Task: Assign Person0000000107 as Assignee of Issue Issue0000000267 in Backlog  in Scrum Project Project0000000054 in Jira. Assign Person0000000107 as Assignee of Issue Issue0000000268 in Backlog  in Scrum Project Project0000000054 in Jira. Assign Person0000000108 as Assignee of Issue Issue0000000269 in Backlog  in Scrum Project Project0000000054 in Jira. Assign Person0000000108 as Assignee of Issue Issue0000000270 in Backlog  in Scrum Project Project0000000054 in Jira. Create a Sprint called Sprint0000000157 in Scrum Project Project0000000053 in Jira
Action: Mouse moved to (103, 291)
Screenshot: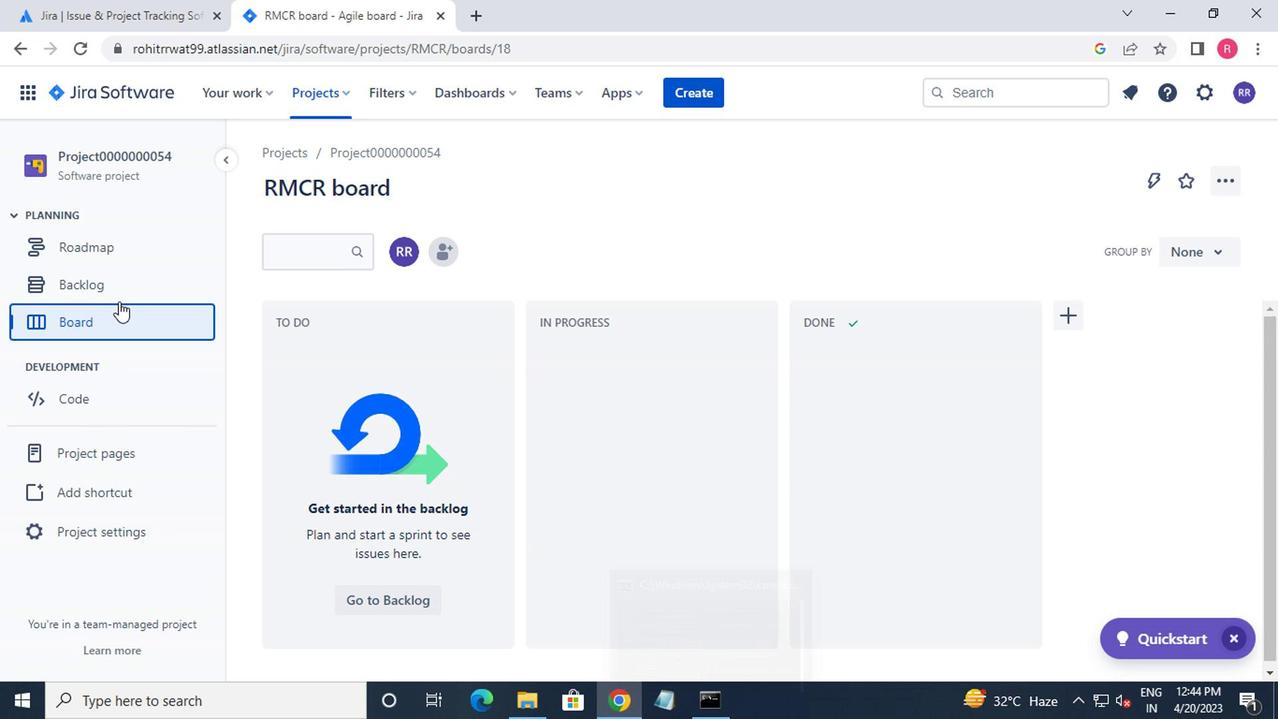 
Action: Mouse pressed left at (103, 291)
Screenshot: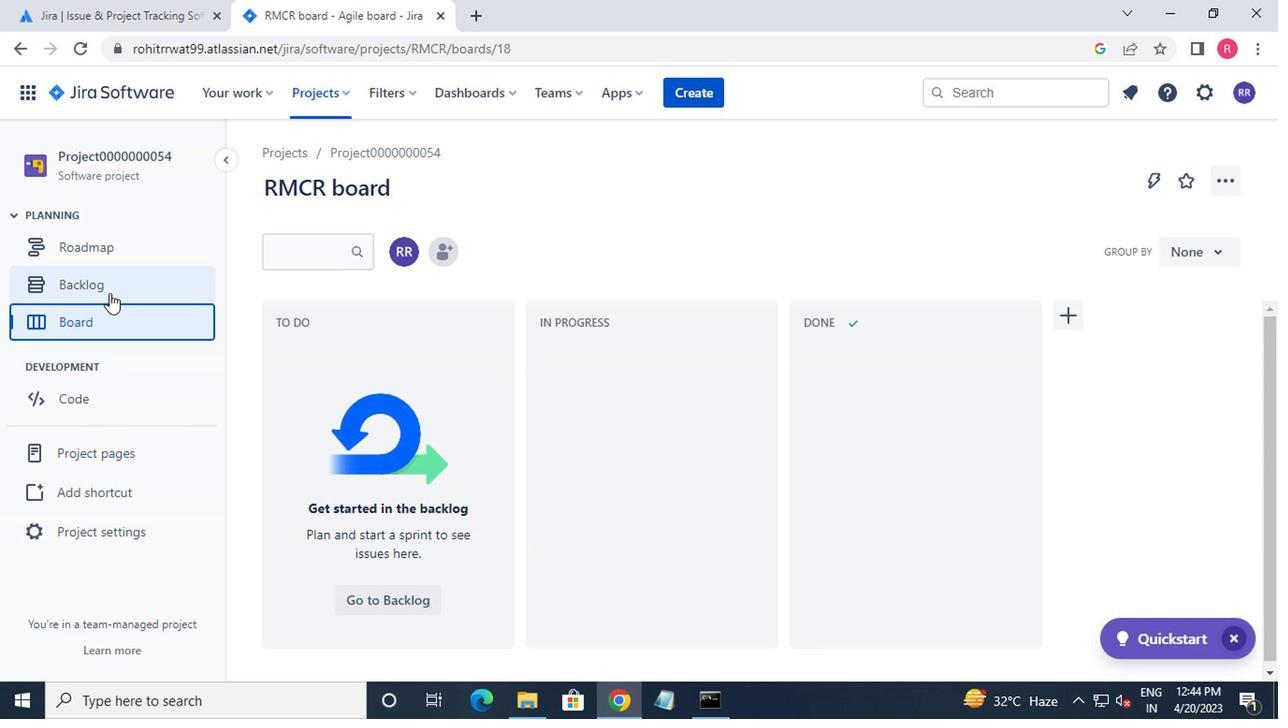 
Action: Mouse moved to (391, 439)
Screenshot: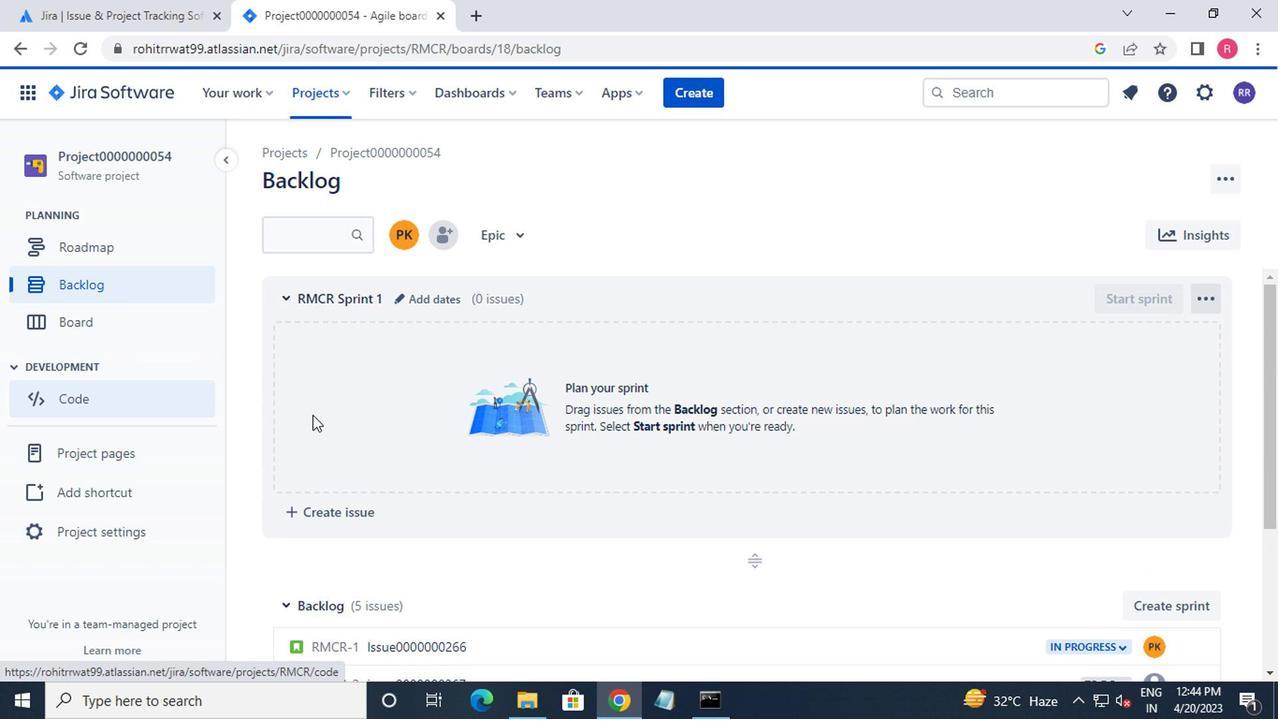 
Action: Mouse scrolled (391, 438) with delta (0, -1)
Screenshot: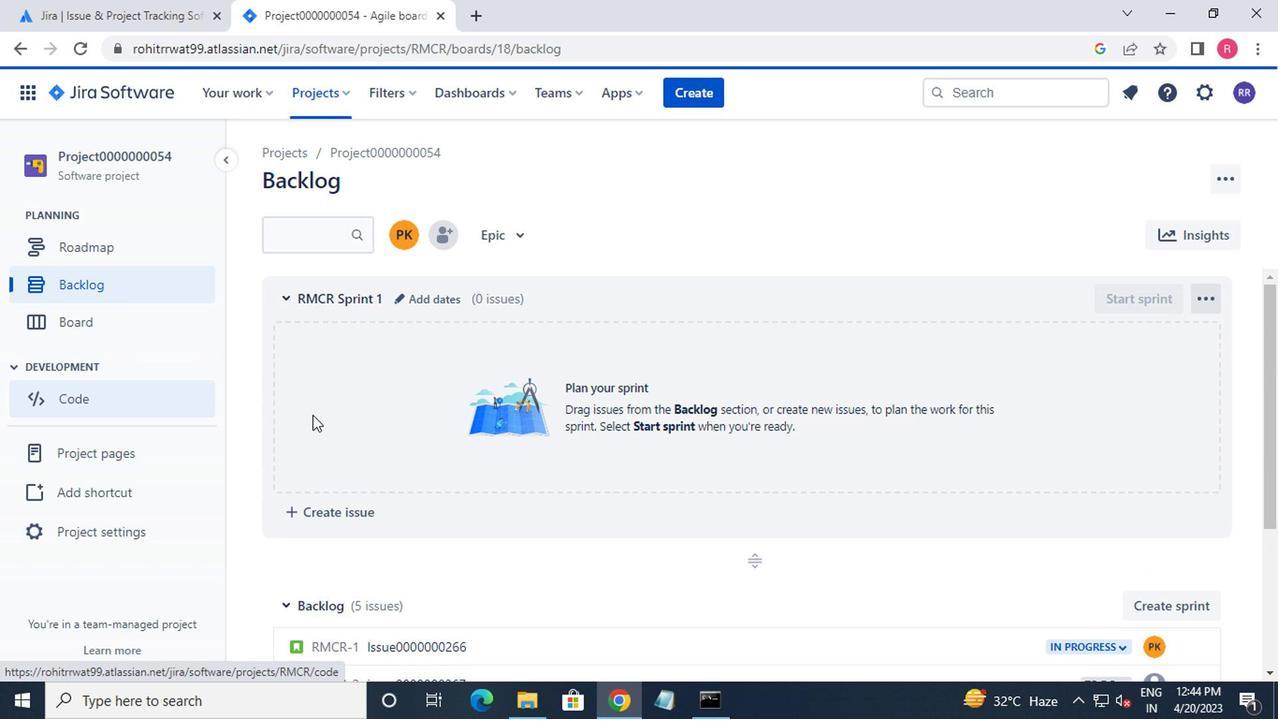 
Action: Mouse moved to (405, 442)
Screenshot: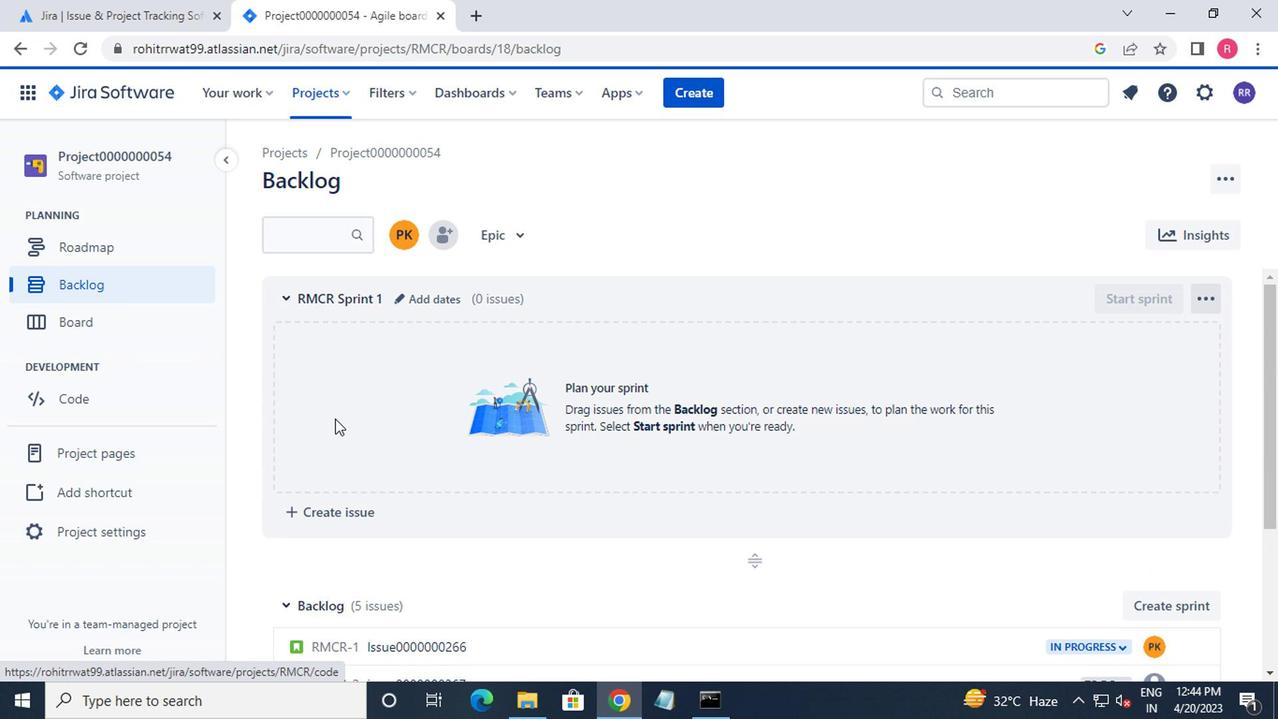 
Action: Mouse scrolled (405, 442) with delta (0, 0)
Screenshot: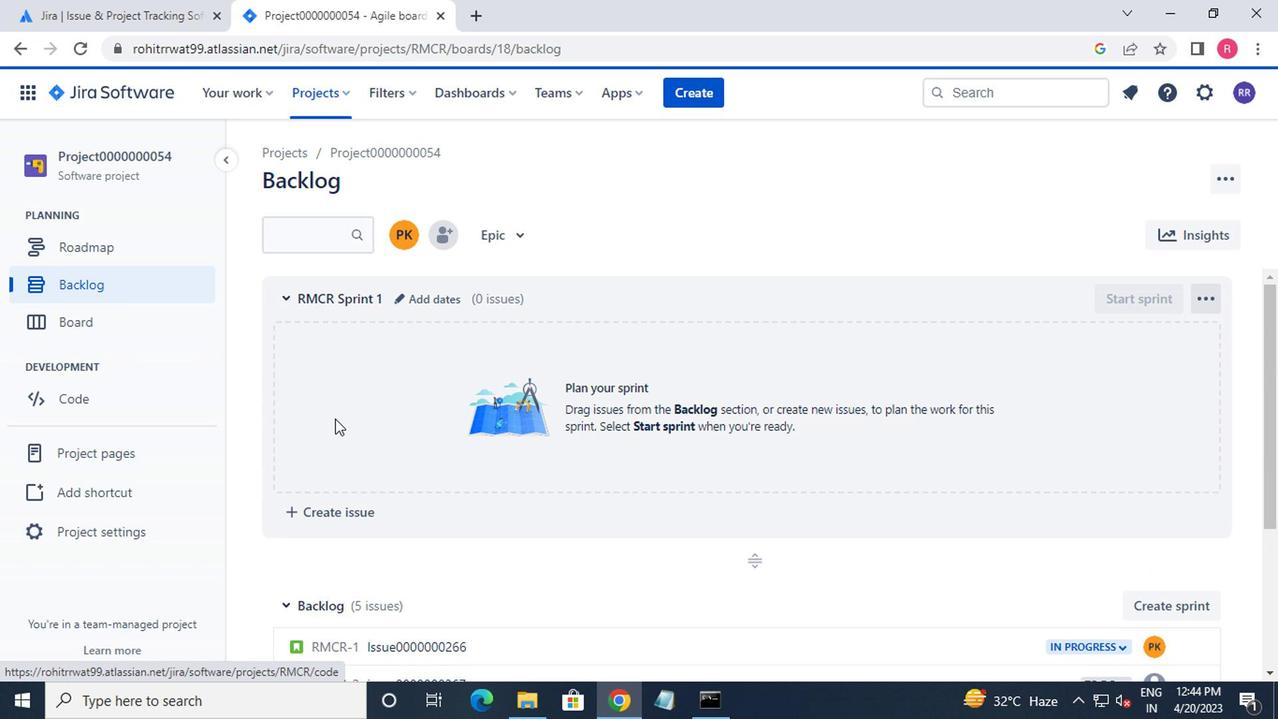 
Action: Mouse moved to (417, 442)
Screenshot: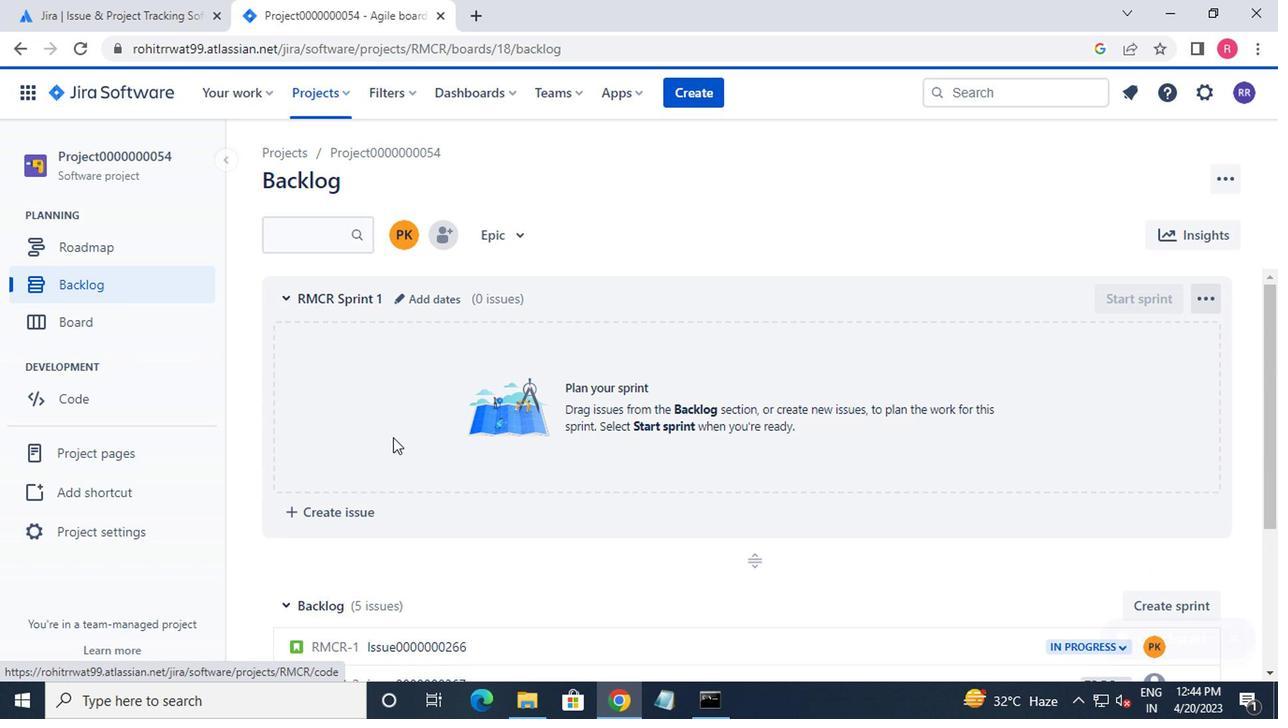 
Action: Mouse scrolled (417, 442) with delta (0, 0)
Screenshot: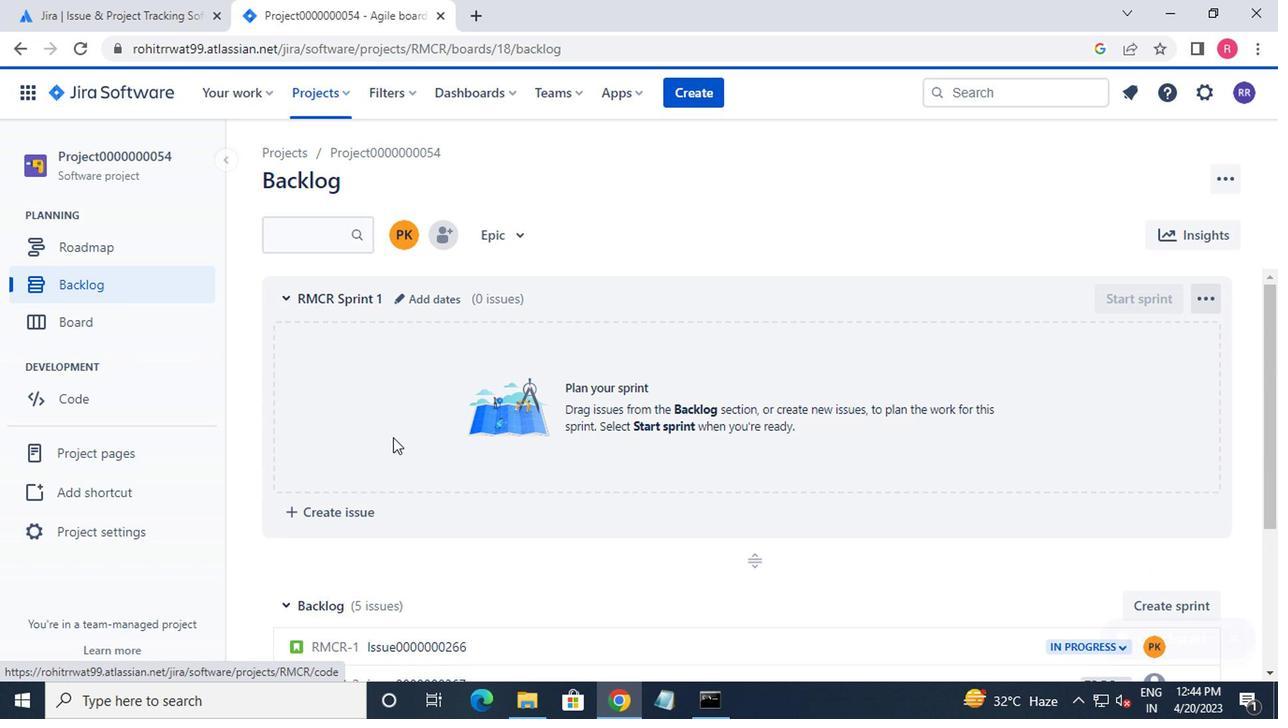 
Action: Mouse moved to (1149, 452)
Screenshot: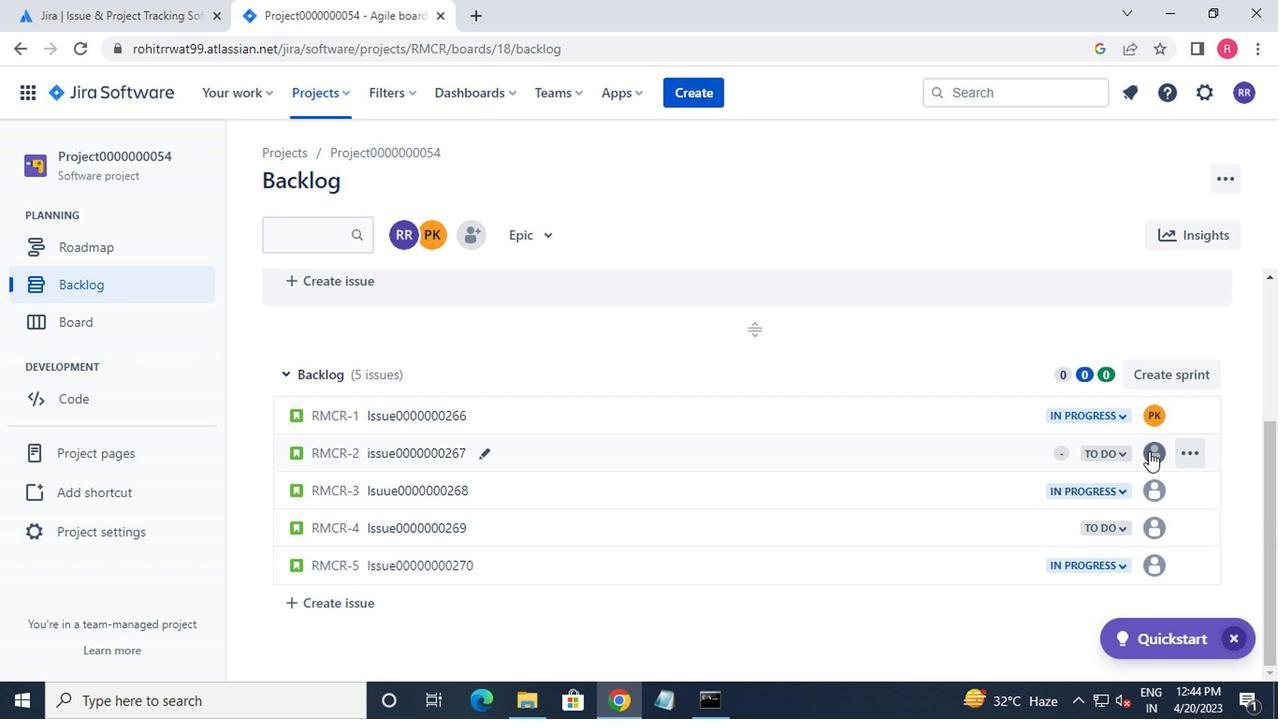 
Action: Mouse pressed left at (1149, 452)
Screenshot: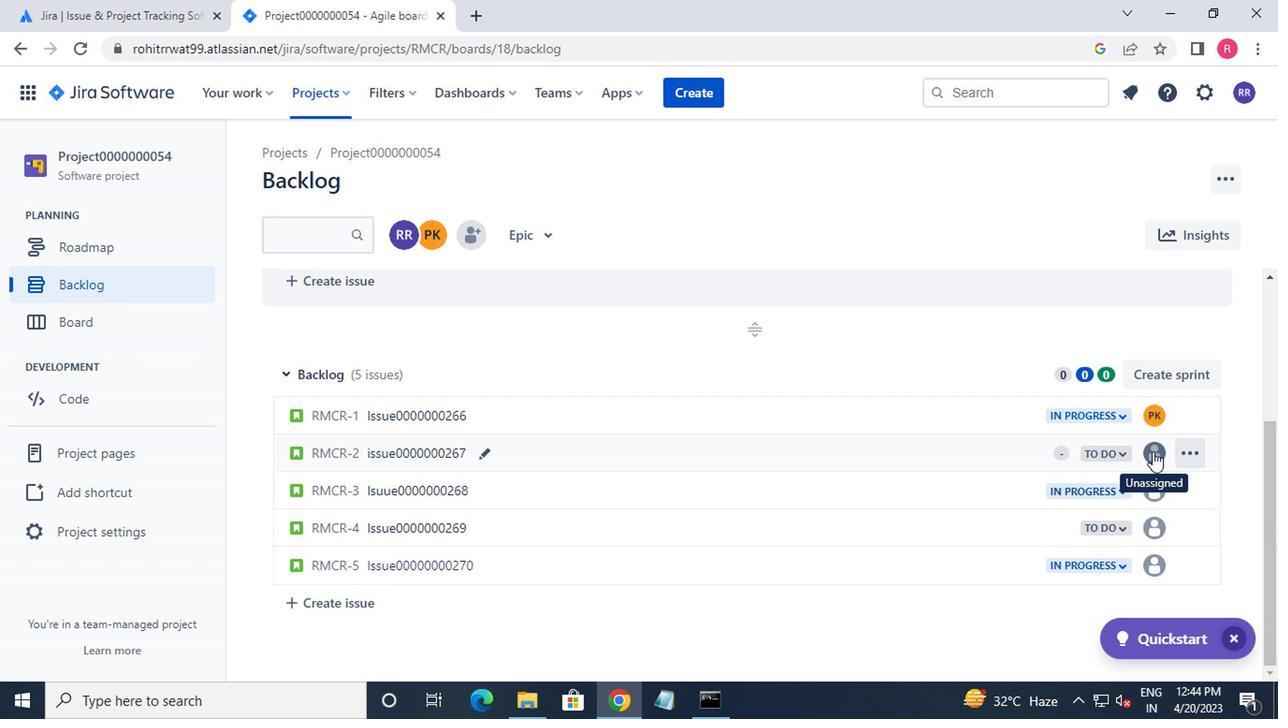 
Action: Mouse moved to (1087, 609)
Screenshot: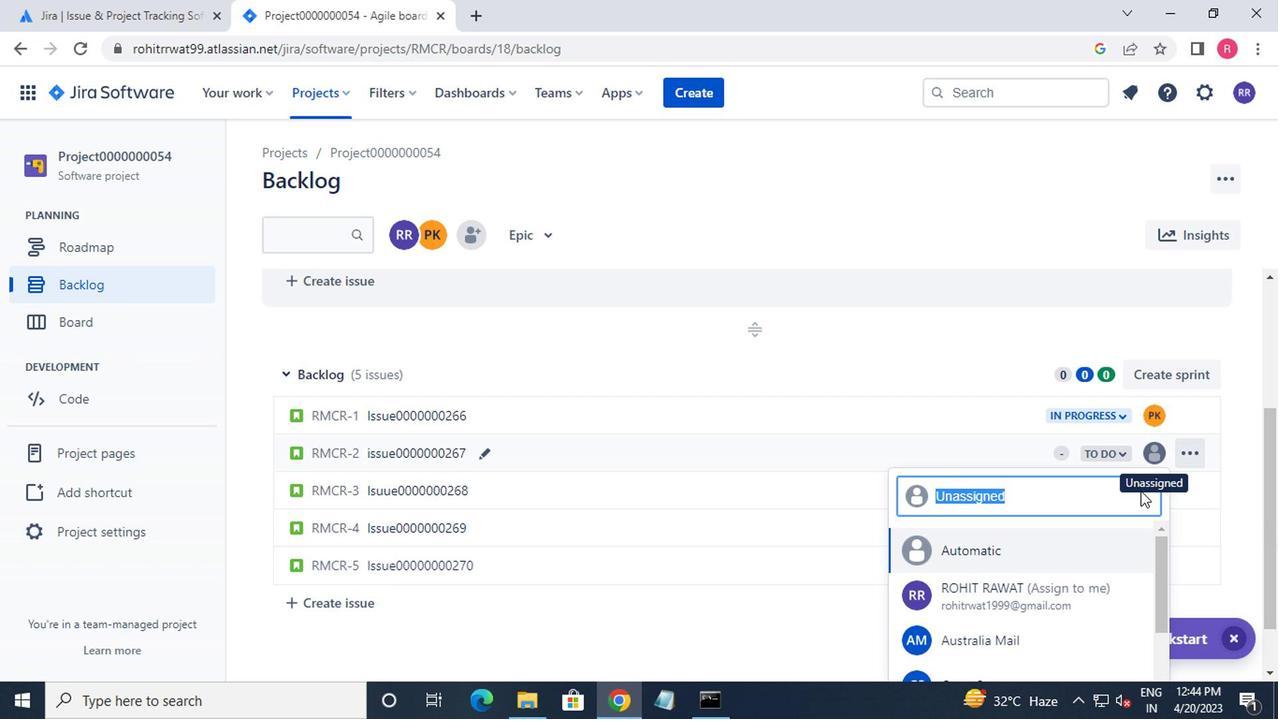 
Action: Mouse scrolled (1087, 608) with delta (0, 0)
Screenshot: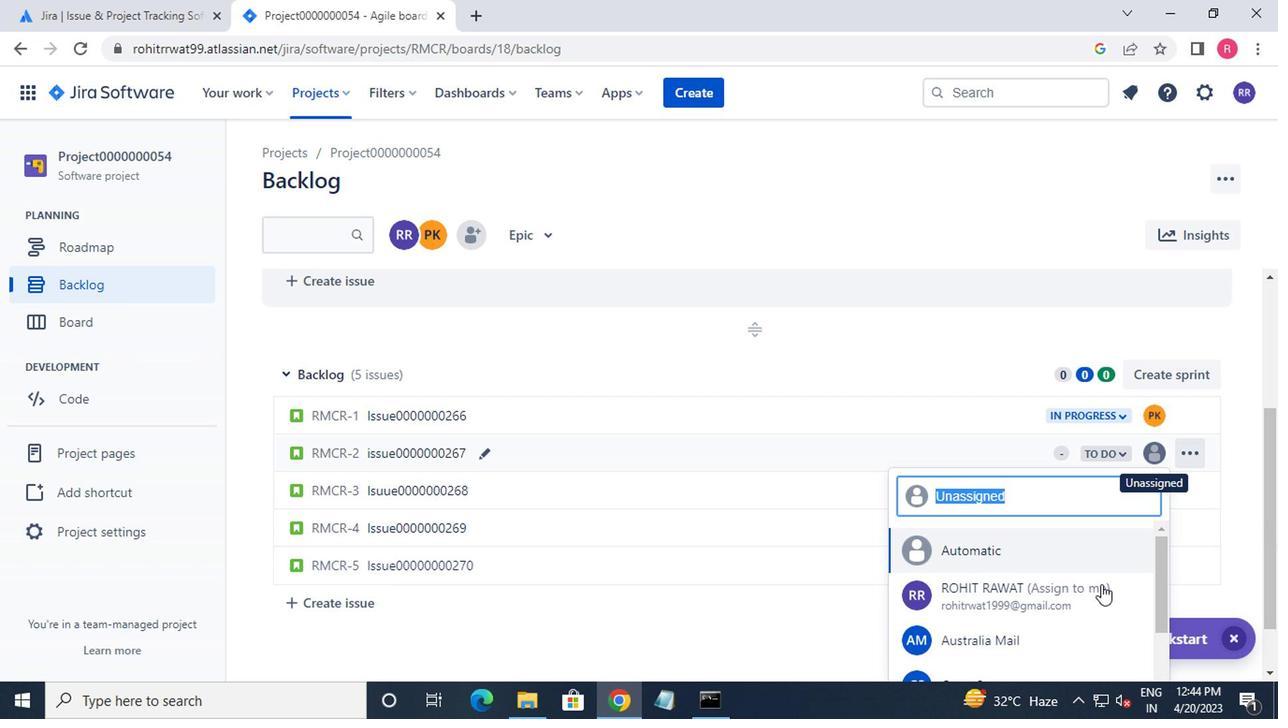 
Action: Mouse moved to (1087, 610)
Screenshot: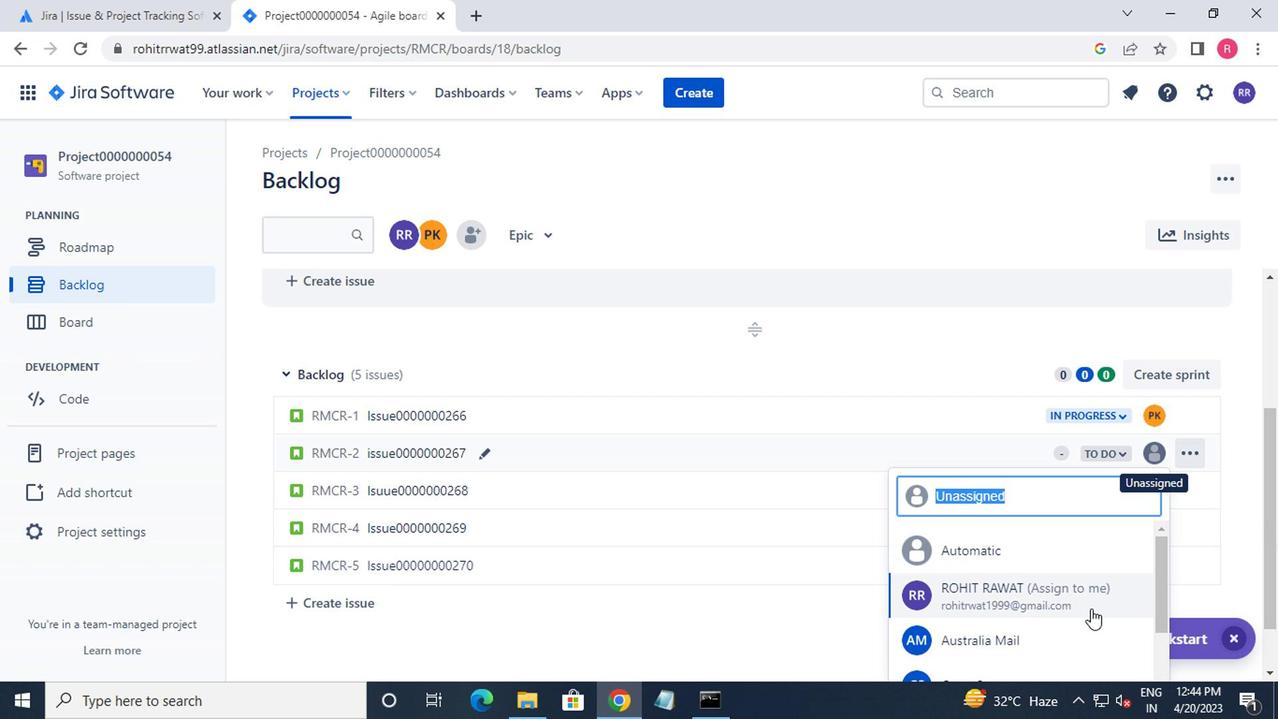 
Action: Mouse scrolled (1087, 609) with delta (0, -1)
Screenshot: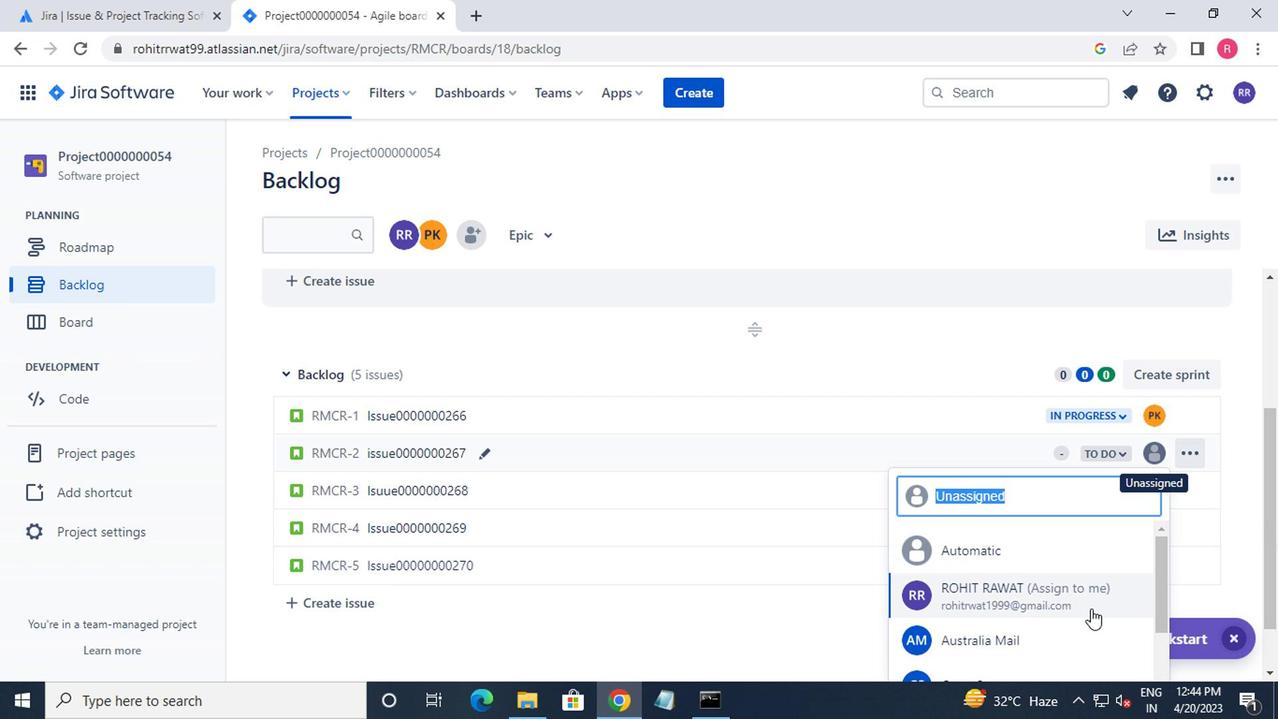 
Action: Mouse moved to (1086, 610)
Screenshot: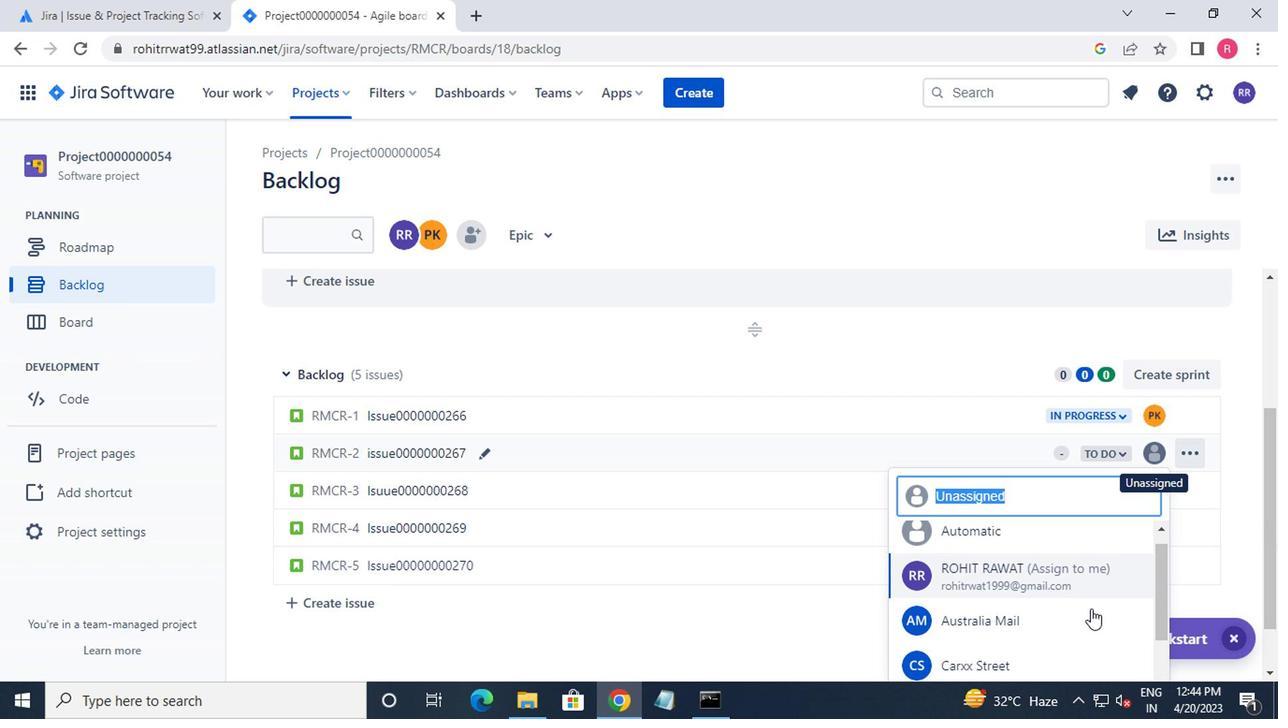 
Action: Mouse scrolled (1086, 609) with delta (0, -1)
Screenshot: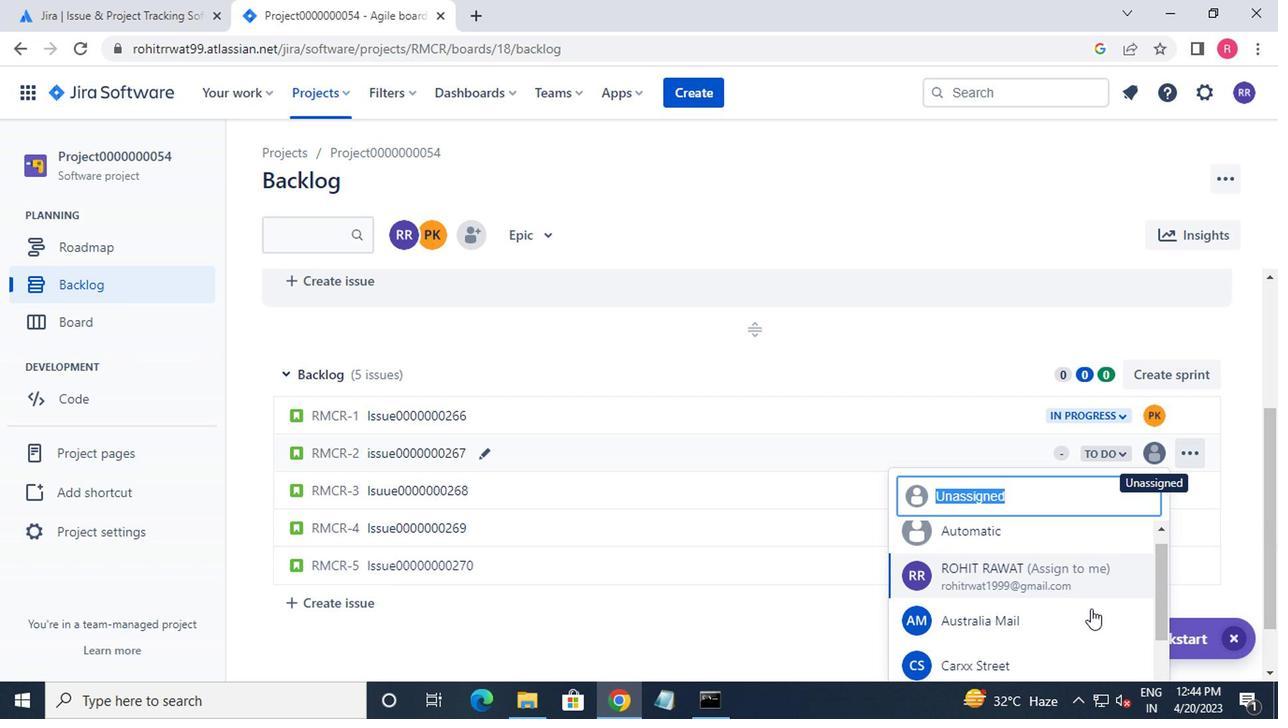 
Action: Mouse moved to (1056, 585)
Screenshot: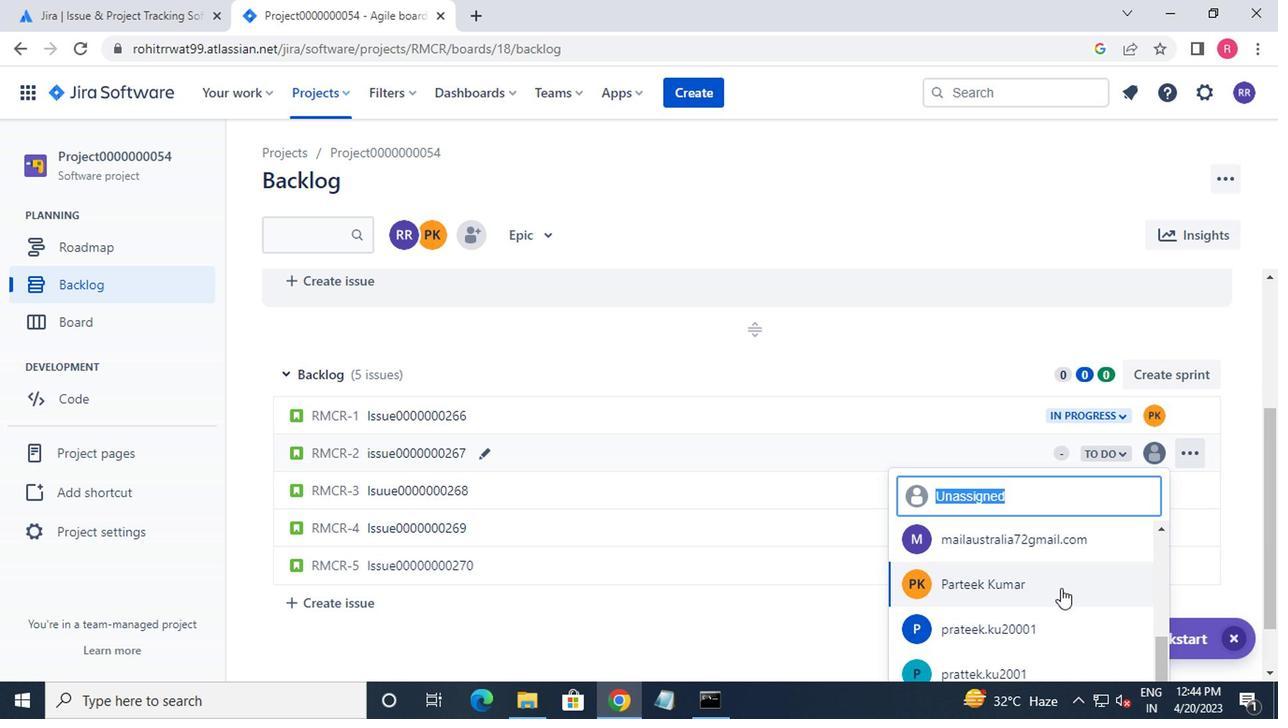 
Action: Mouse pressed left at (1056, 585)
Screenshot: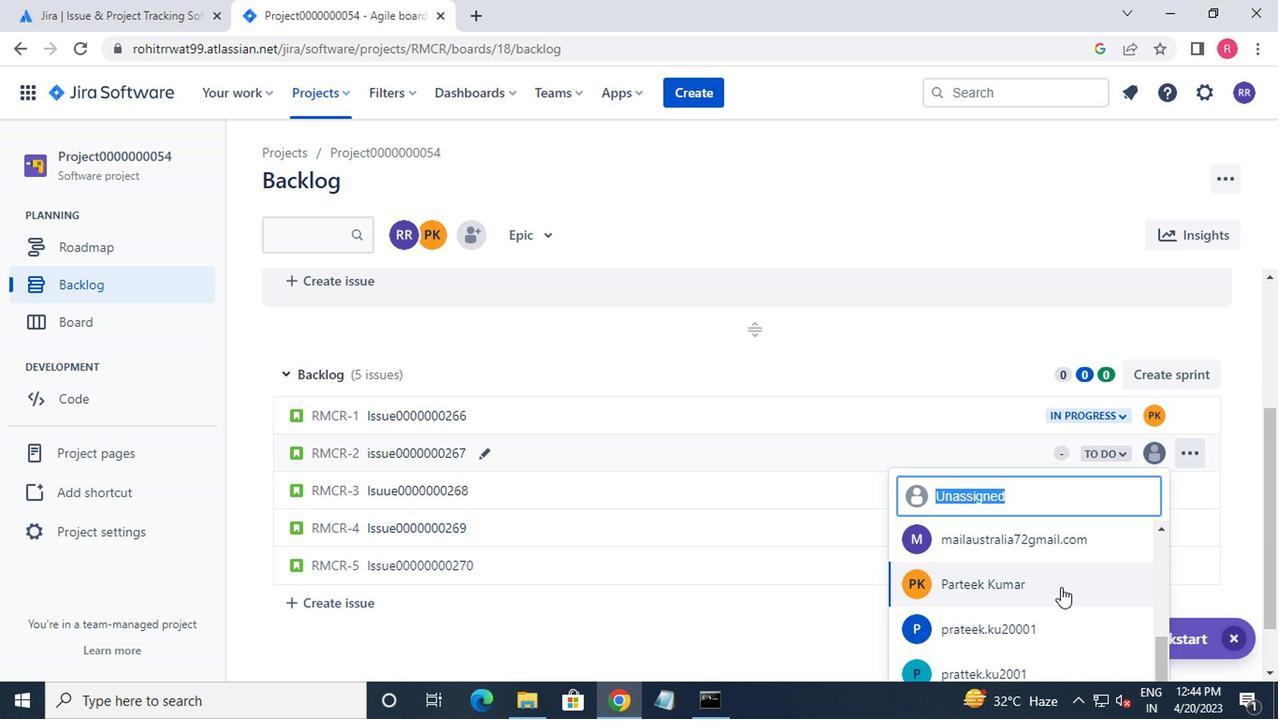 
Action: Mouse moved to (1150, 493)
Screenshot: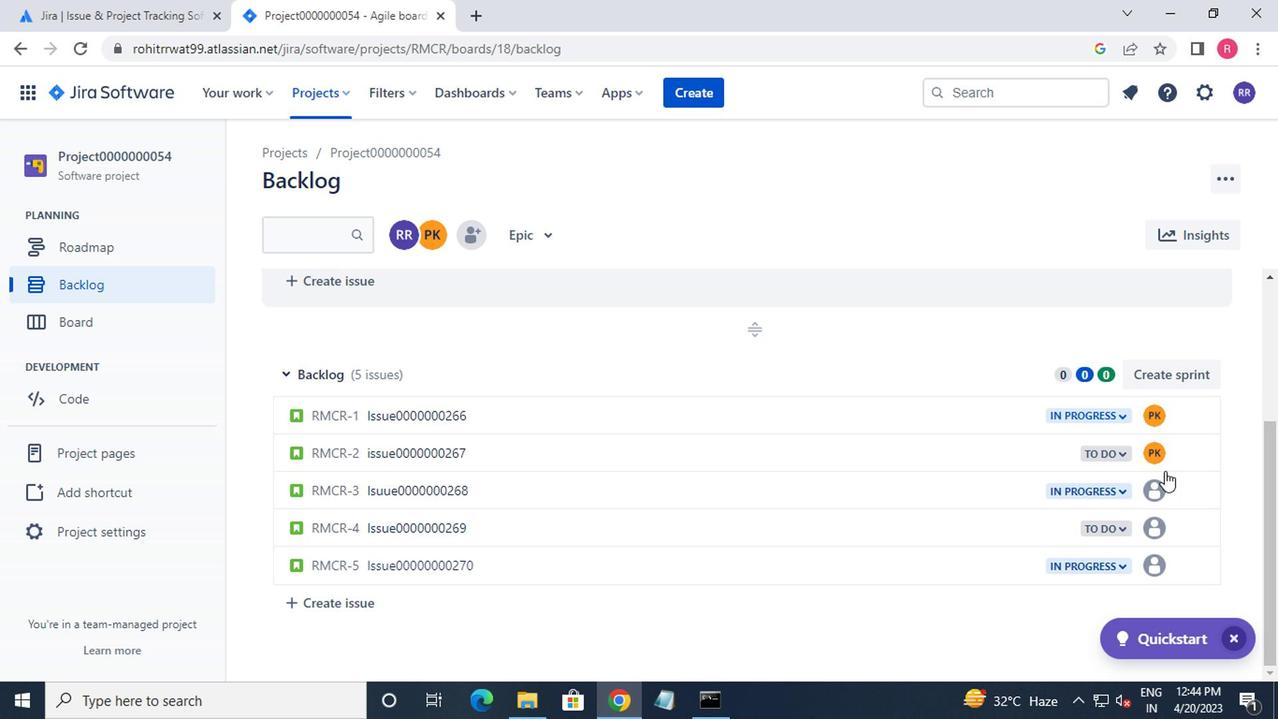 
Action: Mouse pressed left at (1150, 493)
Screenshot: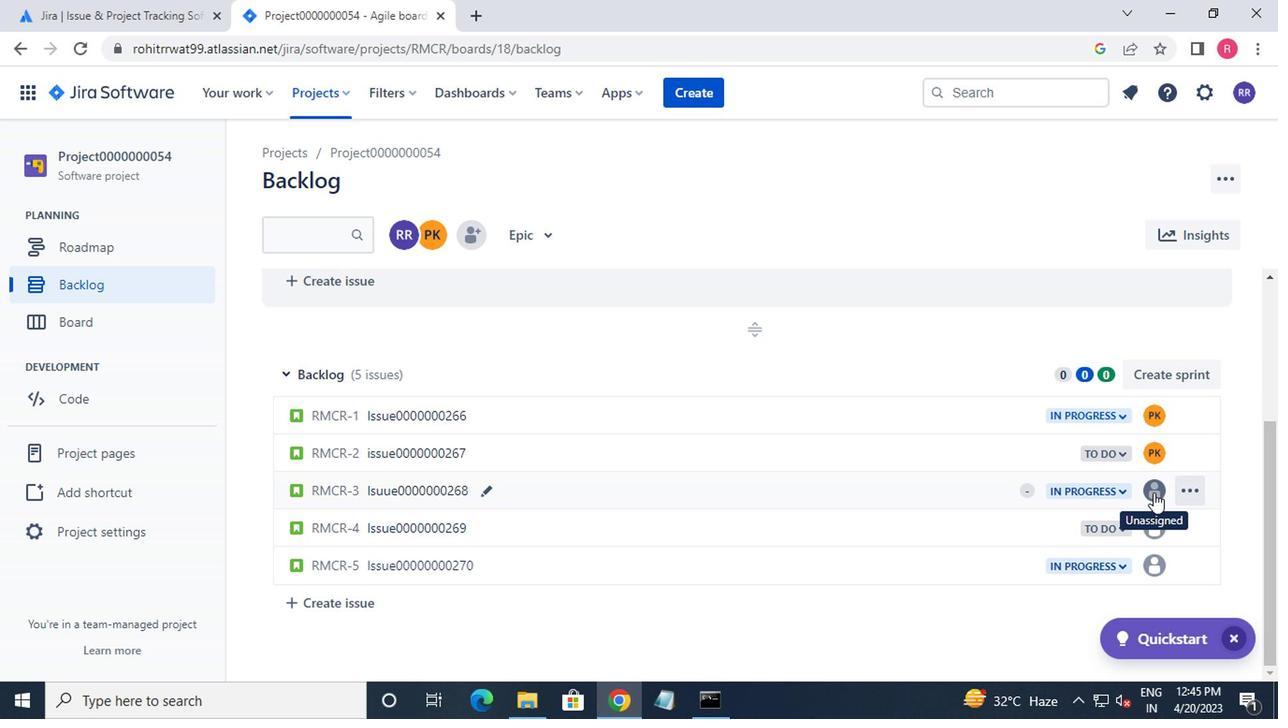 
Action: Mouse moved to (1074, 594)
Screenshot: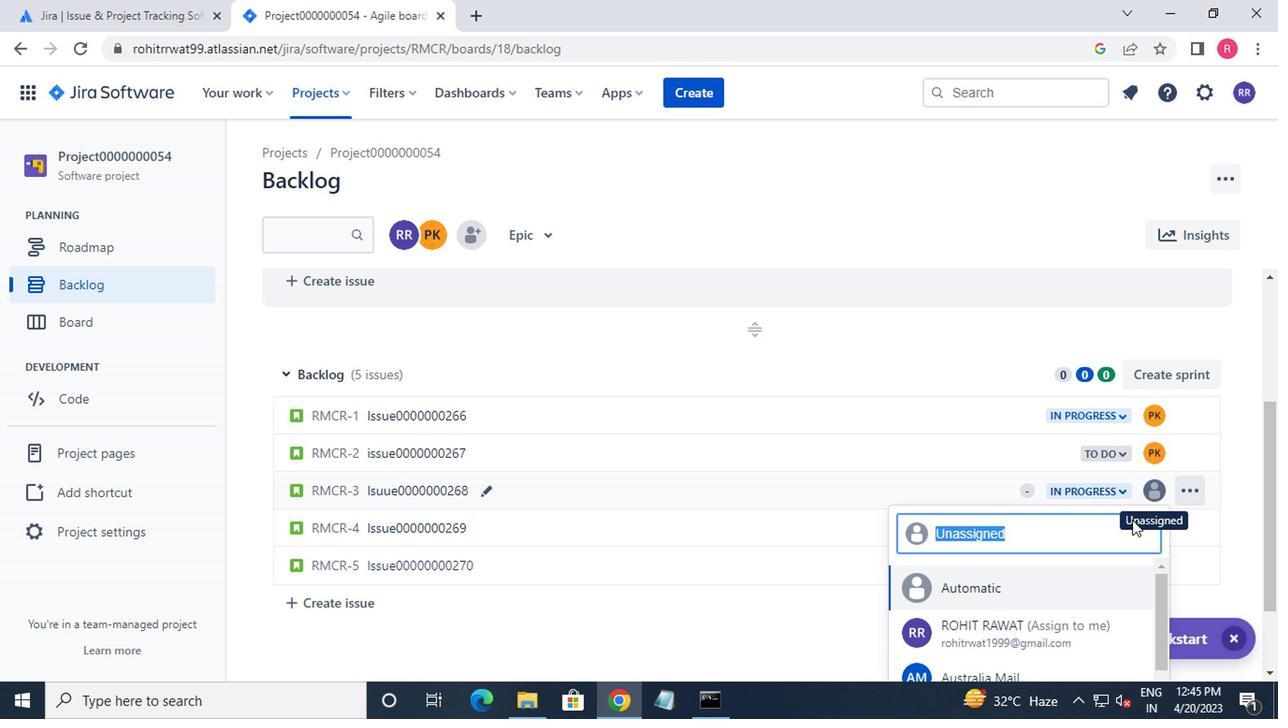 
Action: Mouse scrolled (1074, 594) with delta (0, 0)
Screenshot: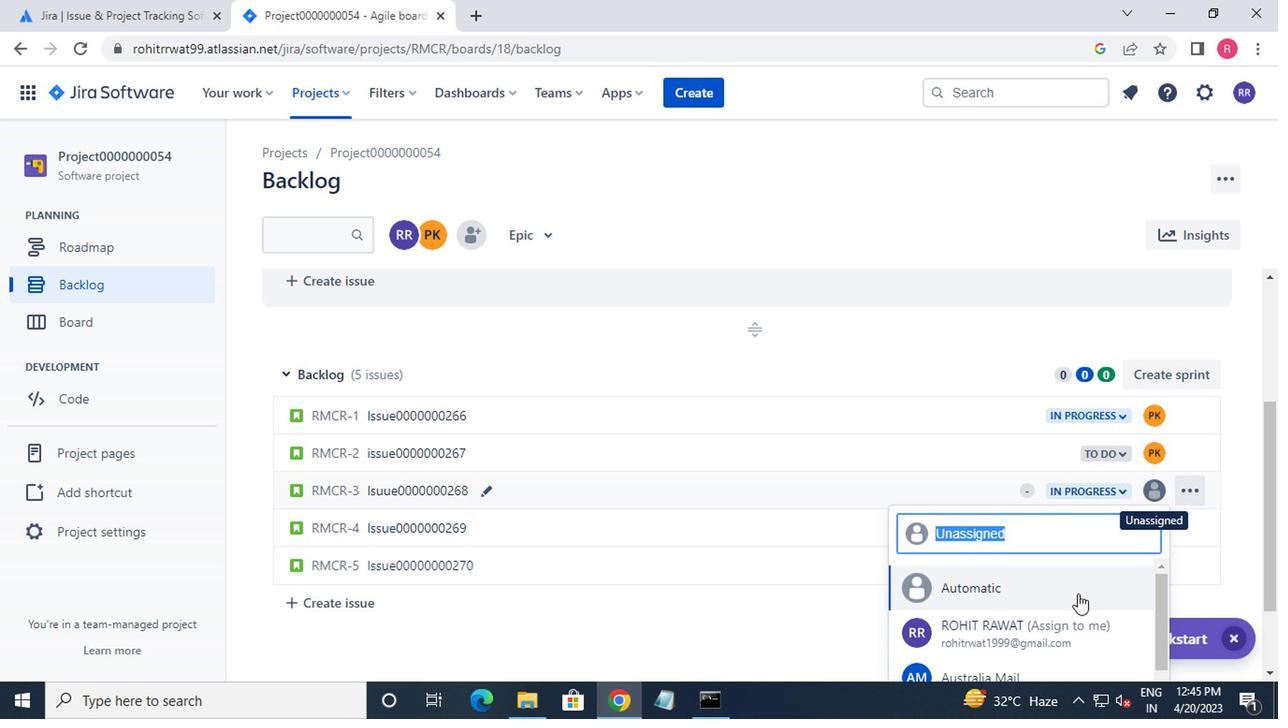 
Action: Mouse moved to (1074, 595)
Screenshot: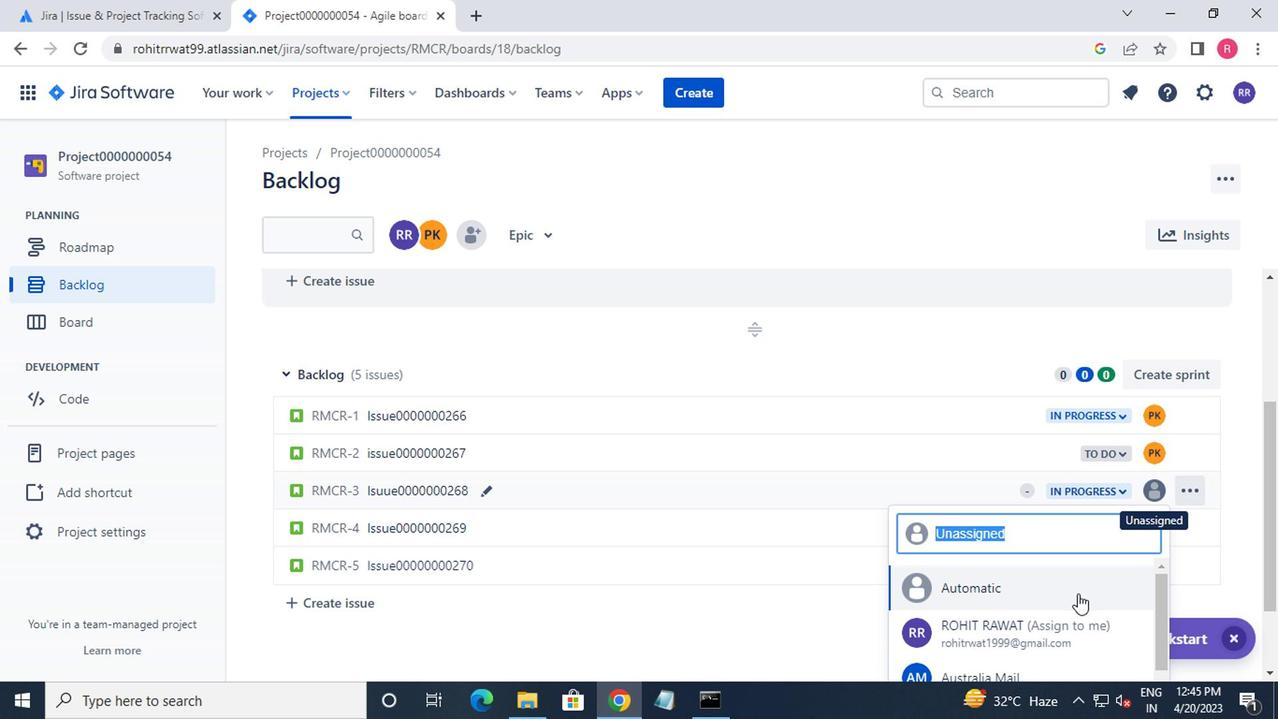 
Action: Mouse scrolled (1074, 594) with delta (0, 0)
Screenshot: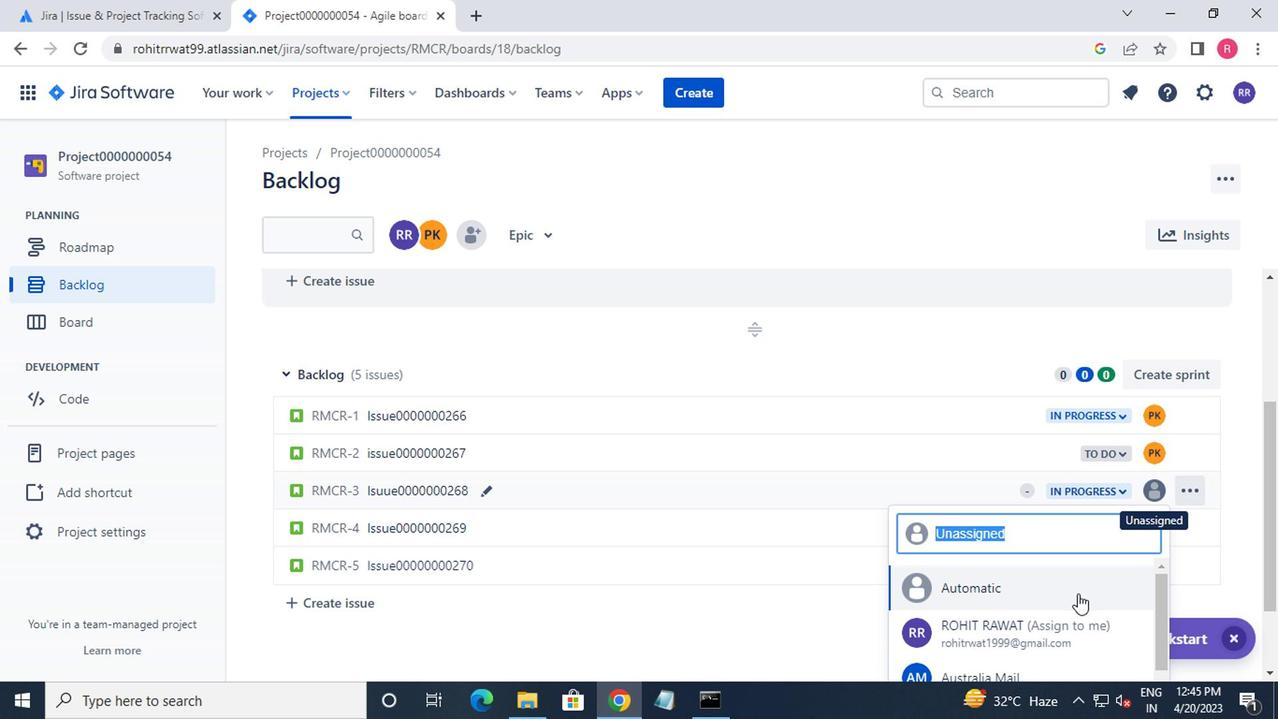 
Action: Mouse moved to (1006, 661)
Screenshot: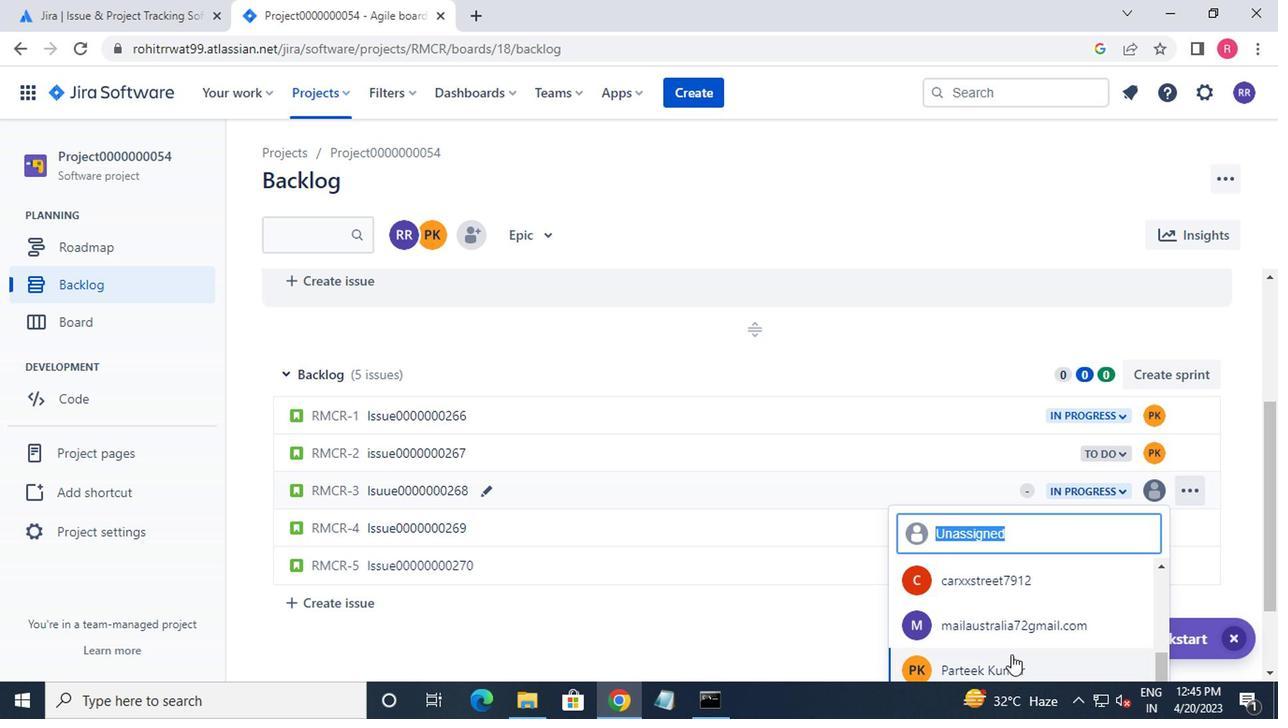 
Action: Mouse pressed left at (1006, 661)
Screenshot: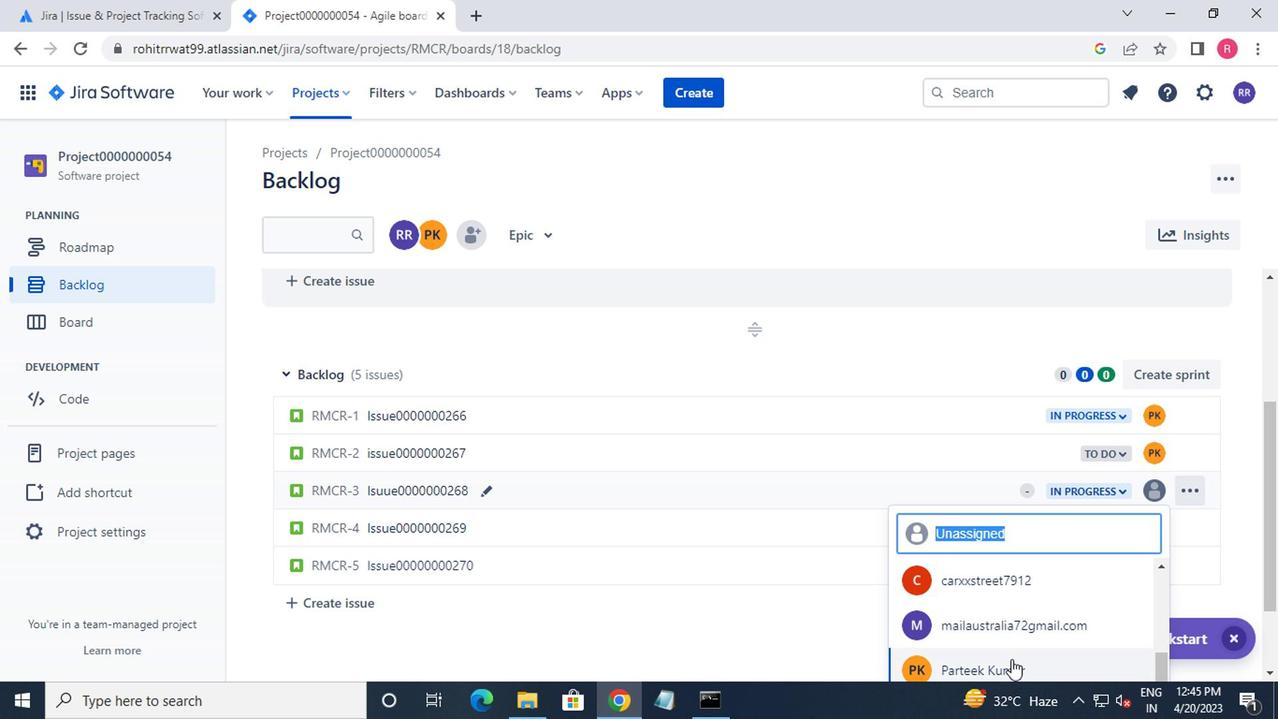 
Action: Mouse moved to (1145, 528)
Screenshot: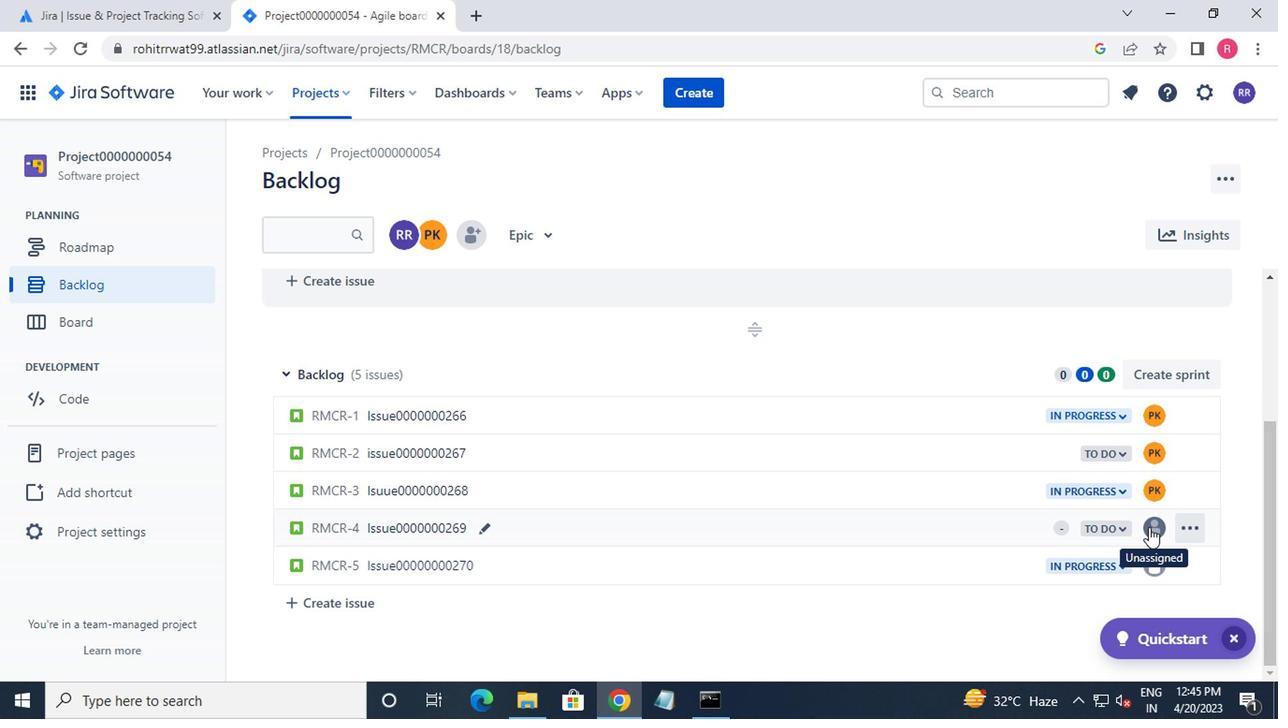
Action: Mouse pressed left at (1145, 528)
Screenshot: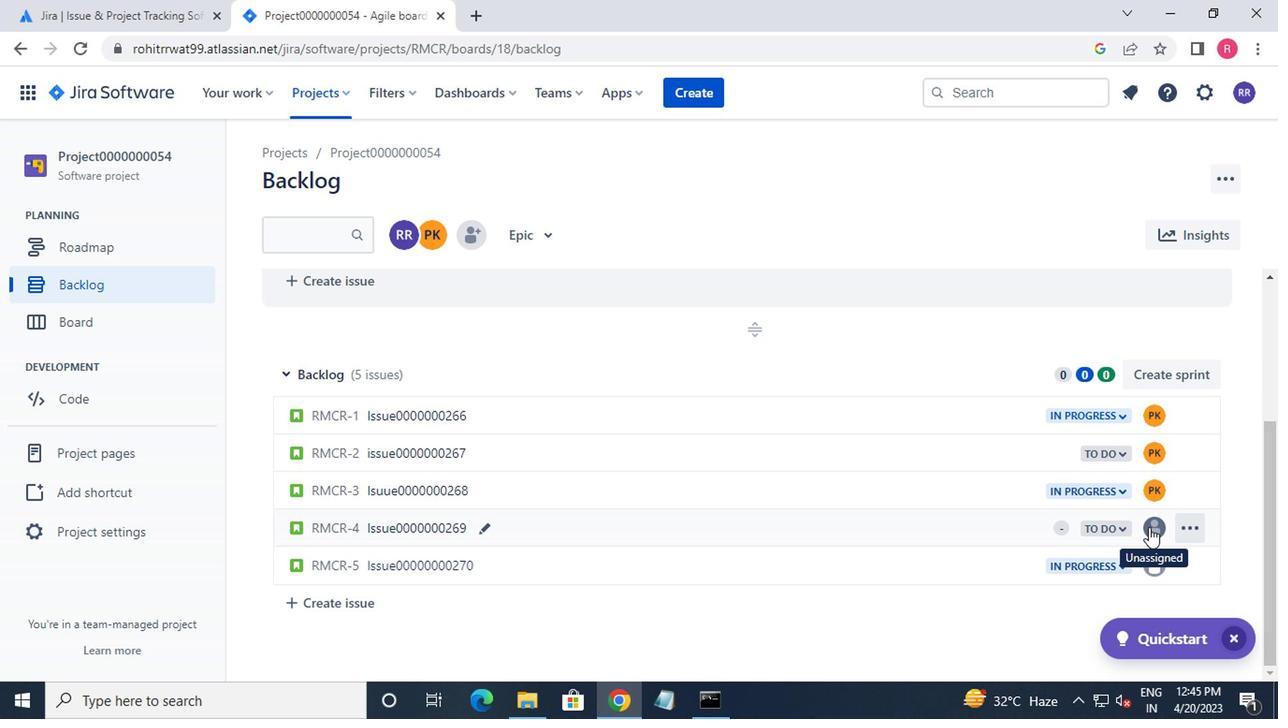 
Action: Mouse moved to (1096, 530)
Screenshot: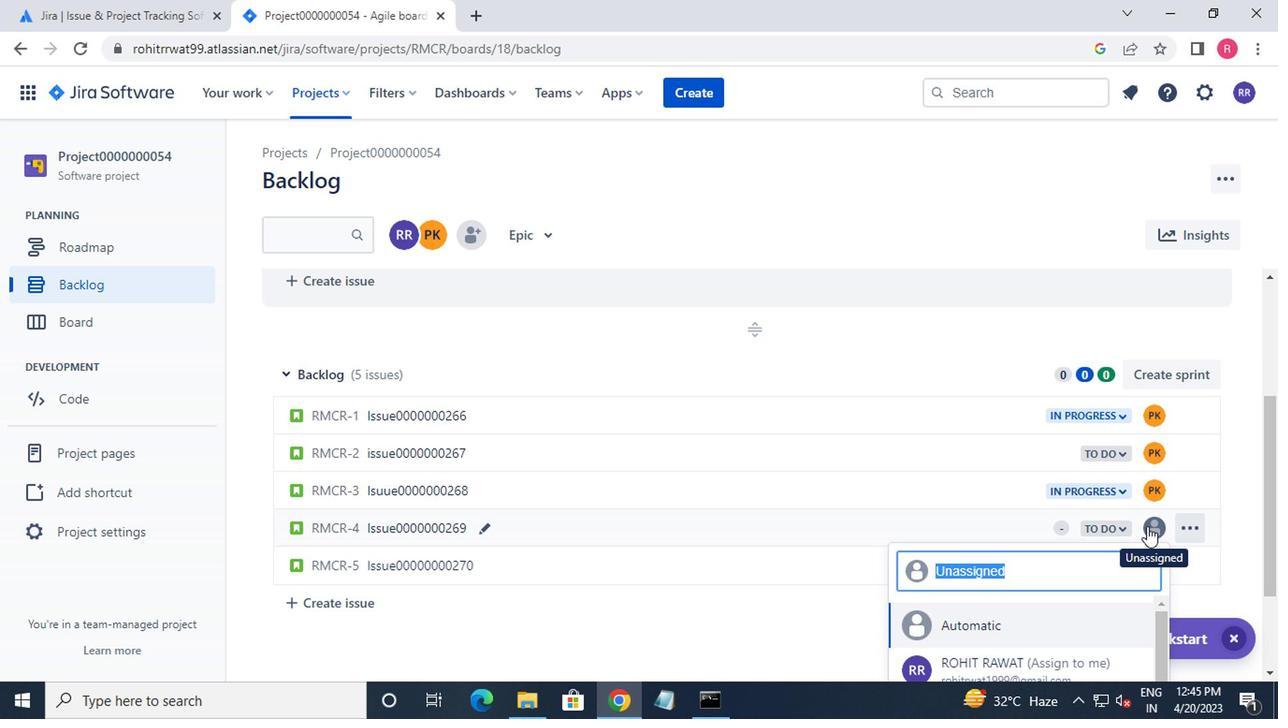 
Action: Key pressed vi
Screenshot: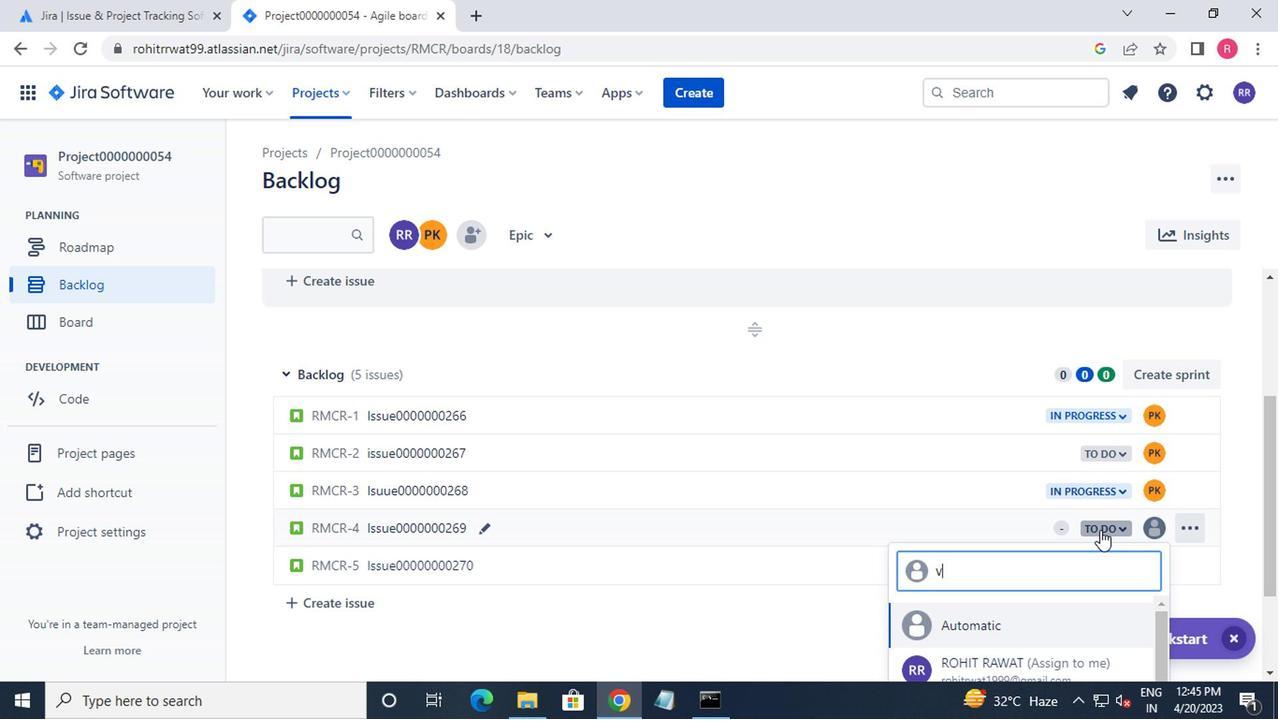 
Action: Mouse moved to (1043, 636)
Screenshot: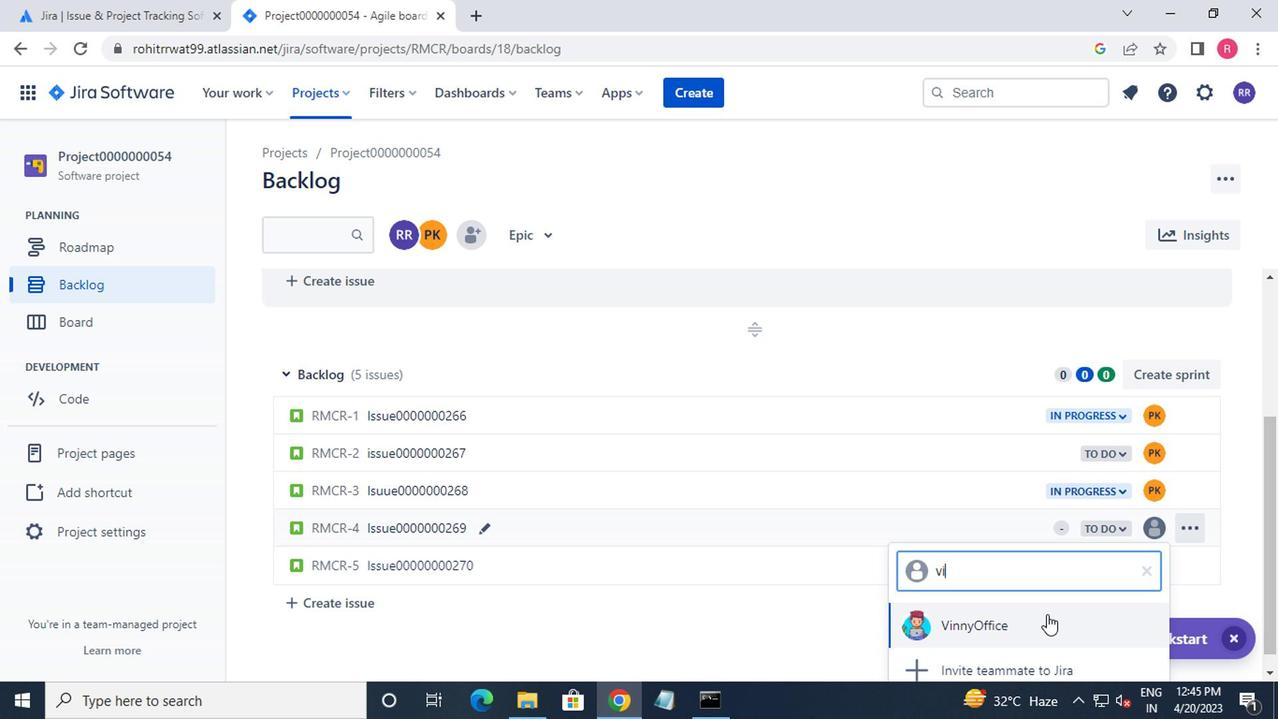 
Action: Mouse pressed left at (1043, 636)
Screenshot: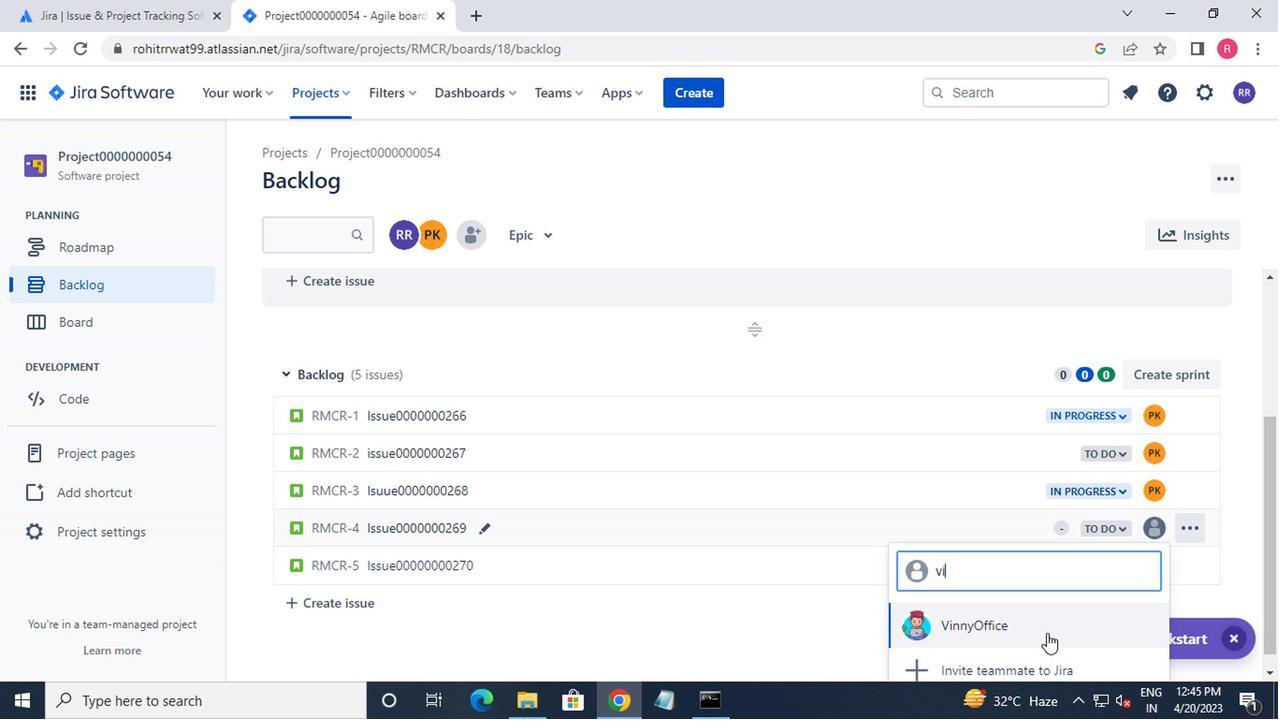 
Action: Mouse moved to (1158, 570)
Screenshot: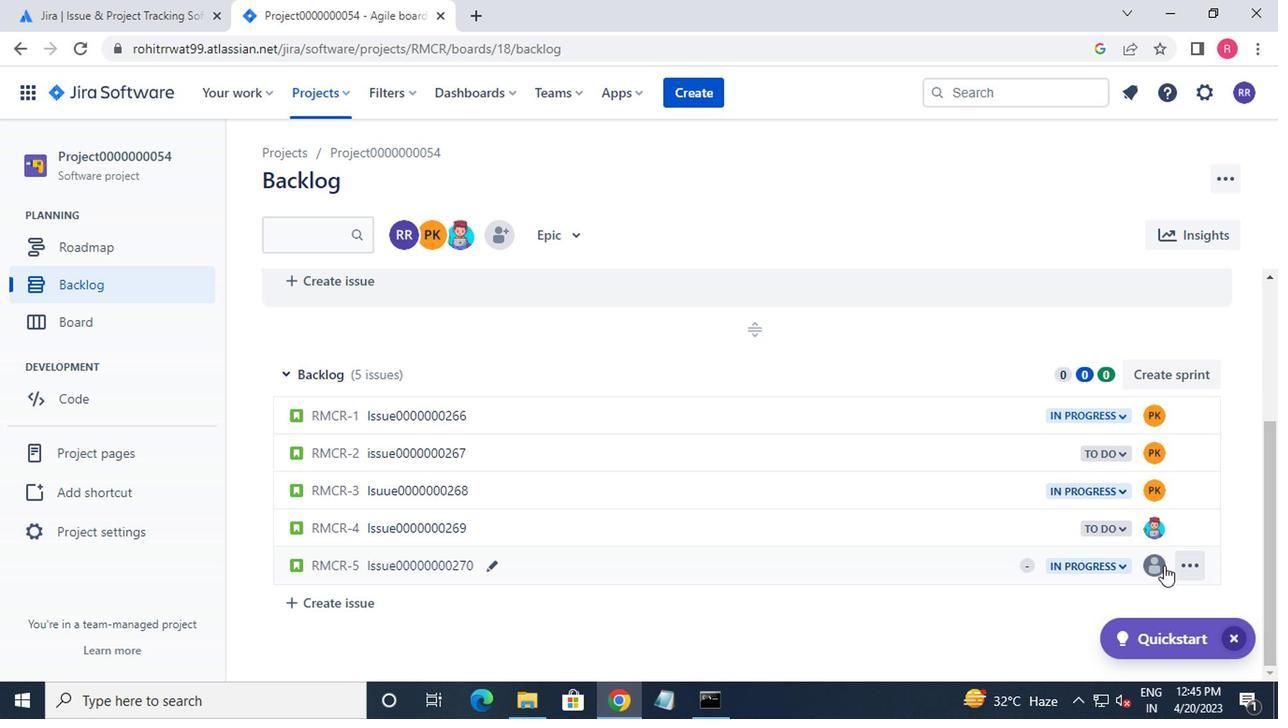 
Action: Mouse pressed left at (1158, 570)
Screenshot: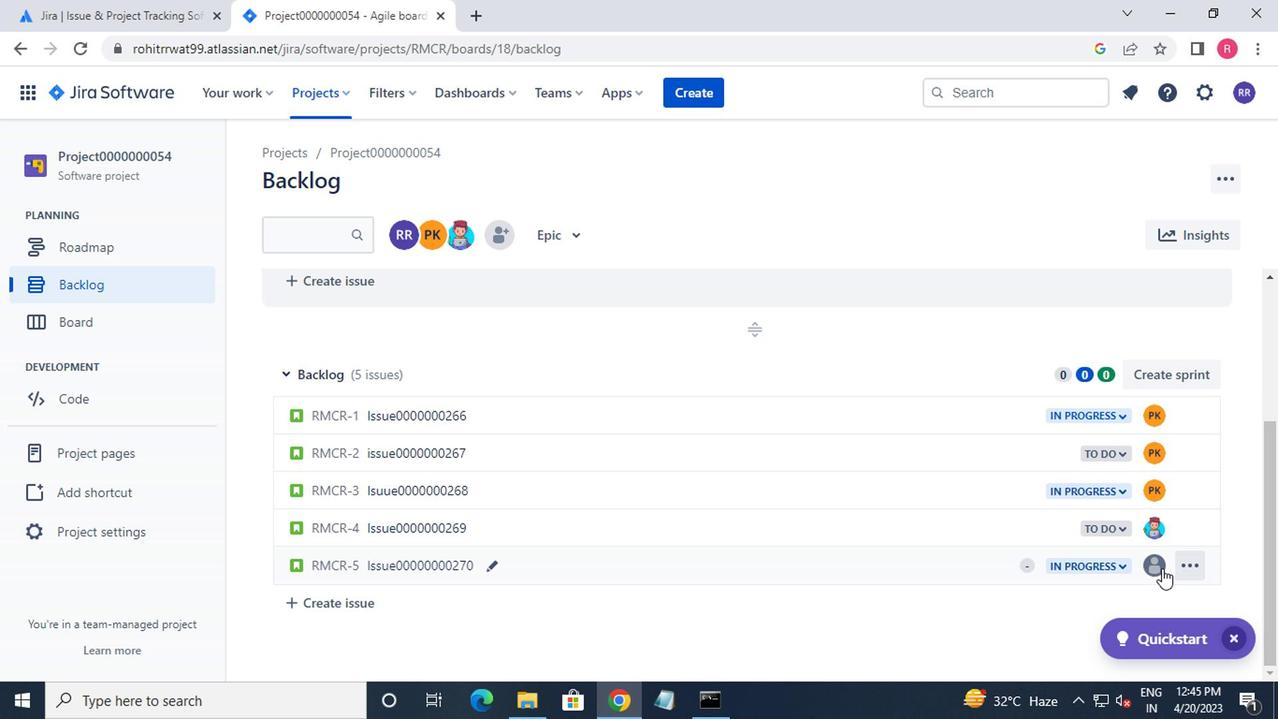
Action: Mouse moved to (1145, 564)
Screenshot: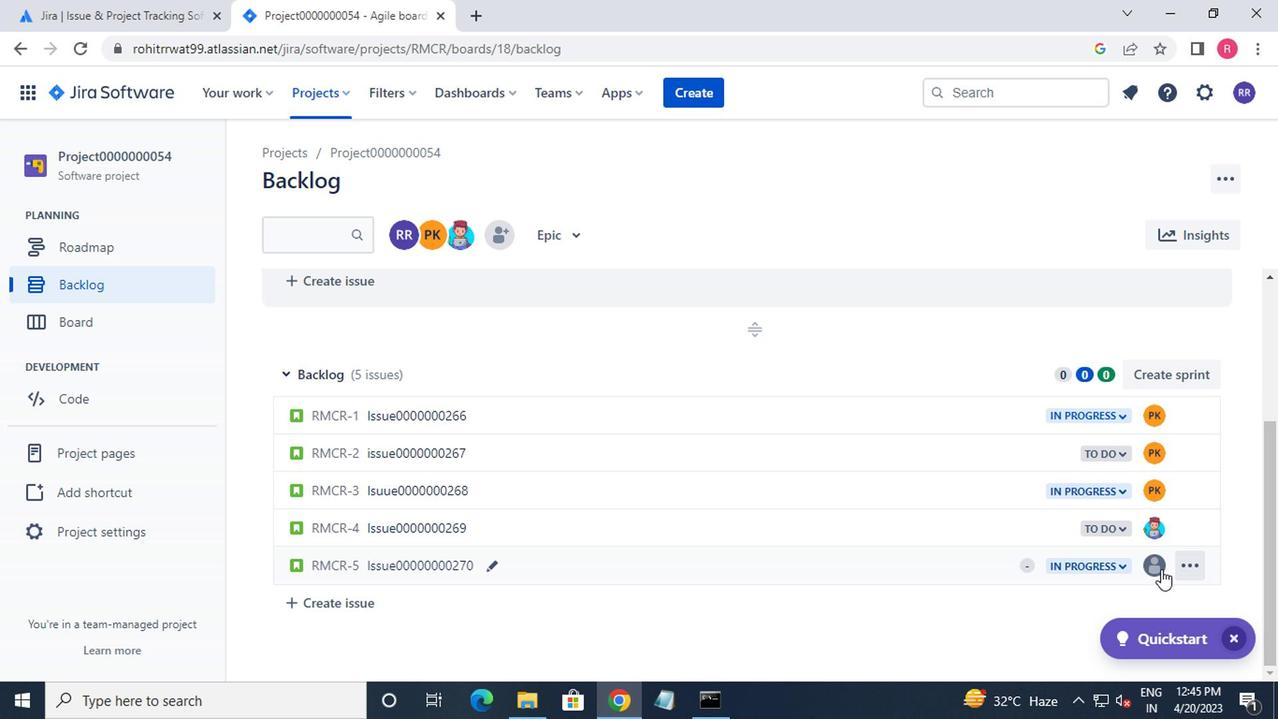 
Action: Key pressed vi
Screenshot: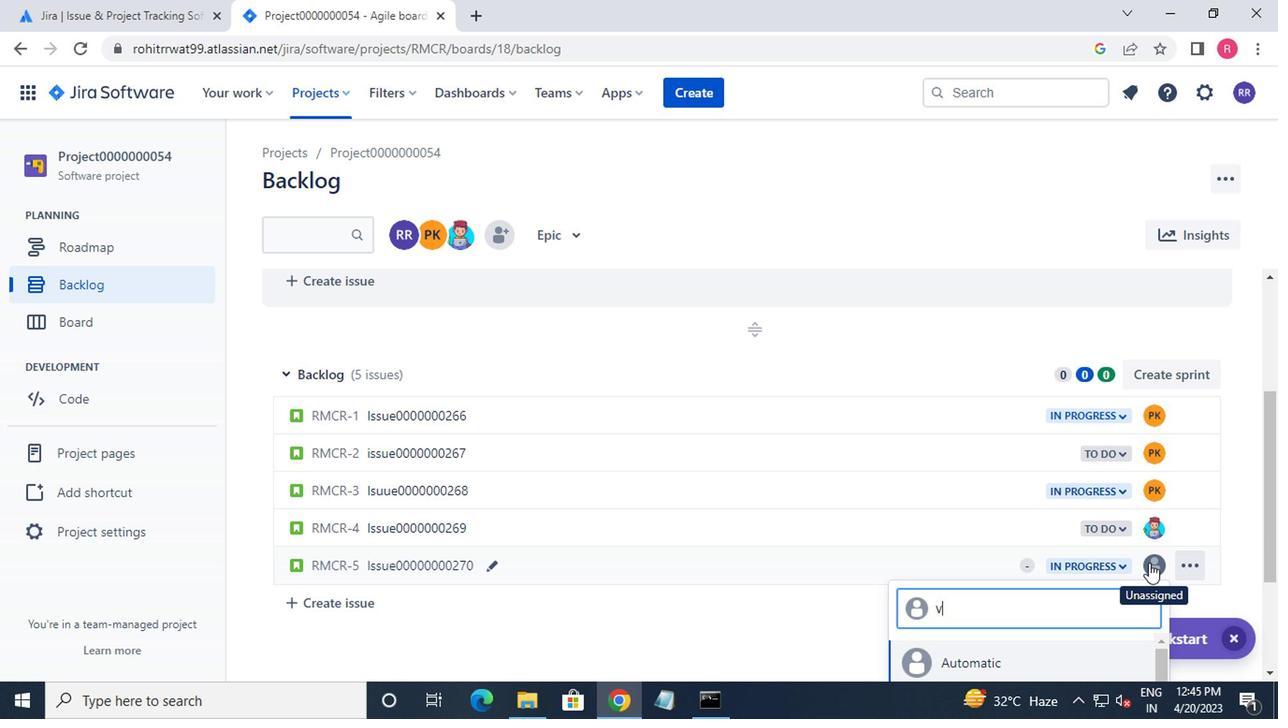 
Action: Mouse moved to (1010, 650)
Screenshot: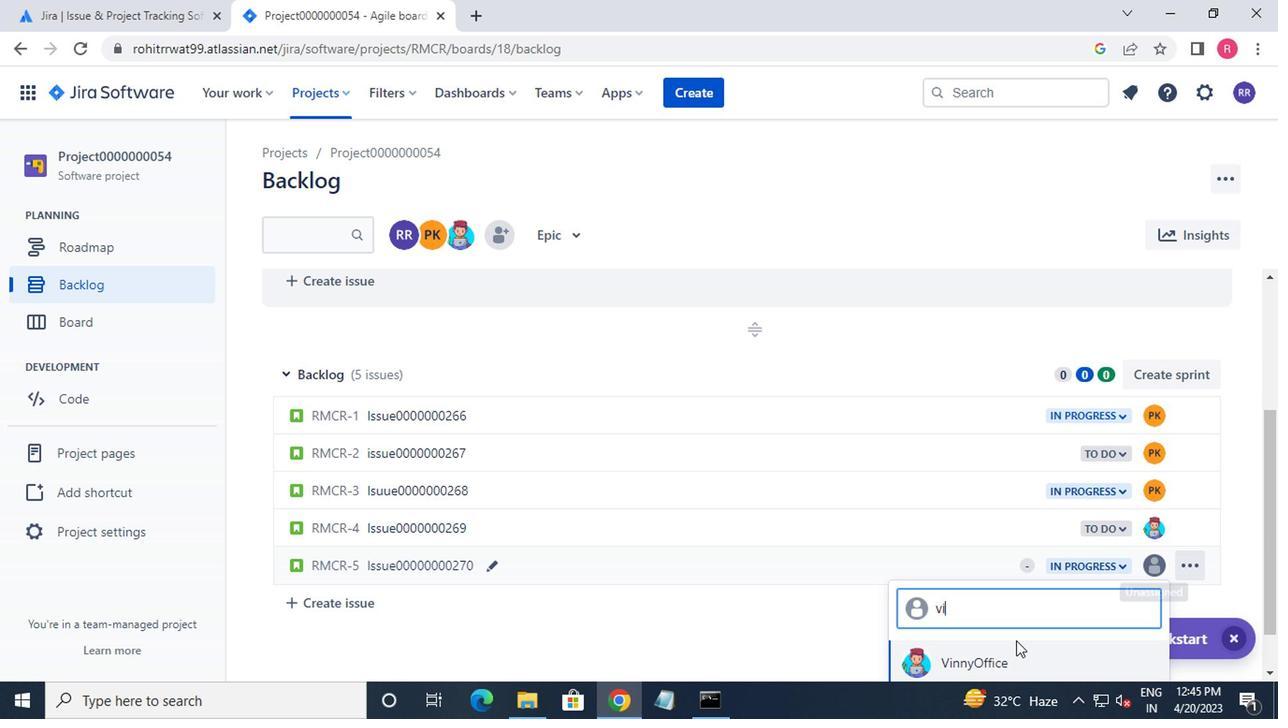 
Action: Mouse pressed left at (1010, 650)
Screenshot: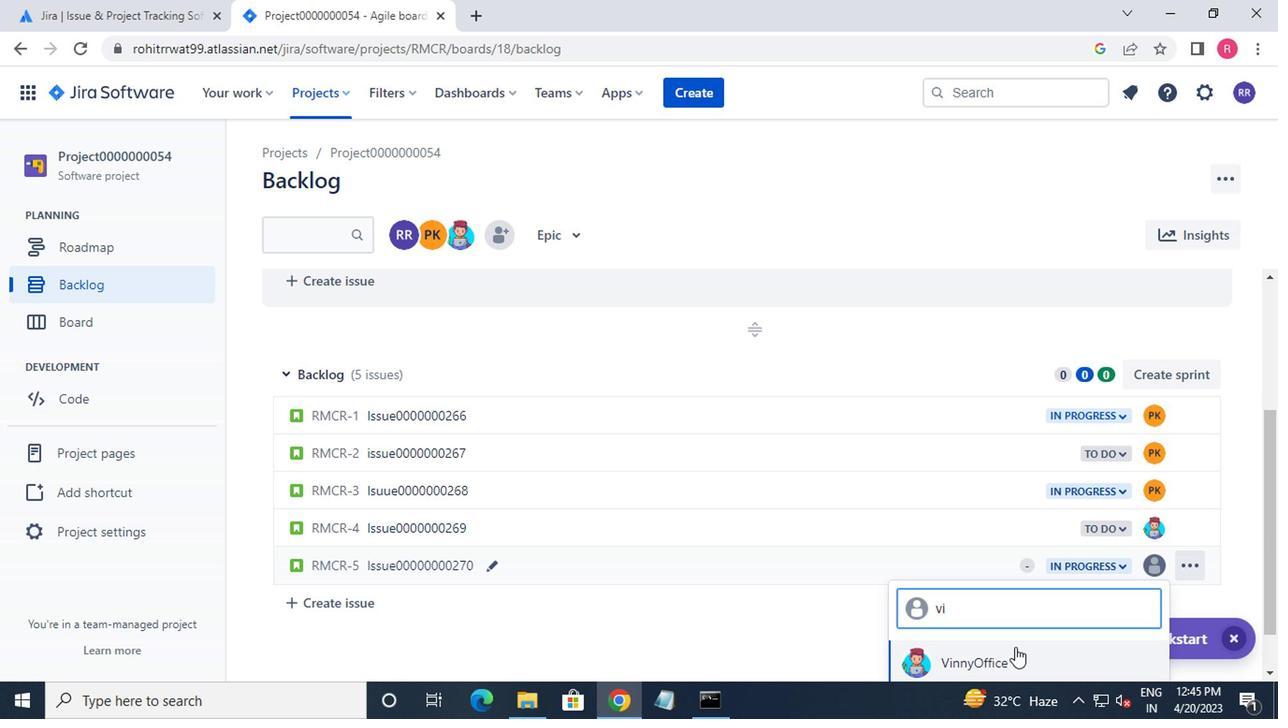 
Action: Mouse moved to (329, 95)
Screenshot: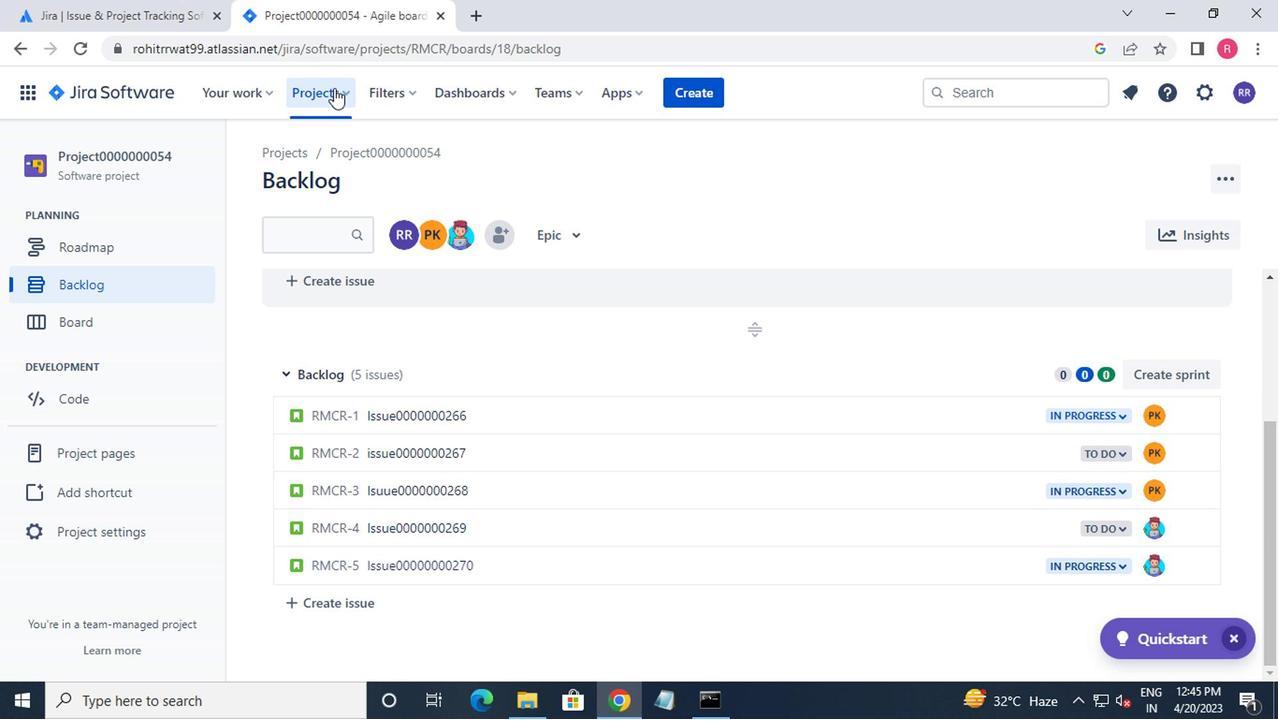 
Action: Mouse pressed left at (329, 95)
Screenshot: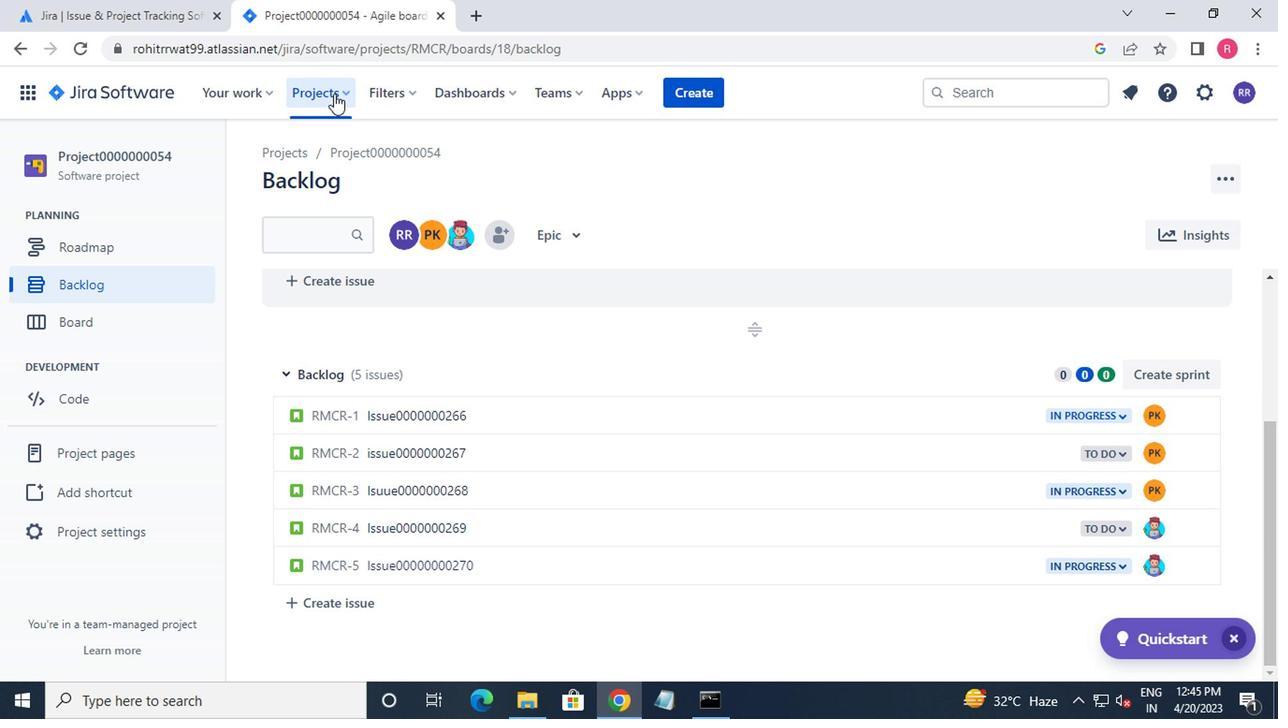 
Action: Mouse moved to (515, 233)
Screenshot: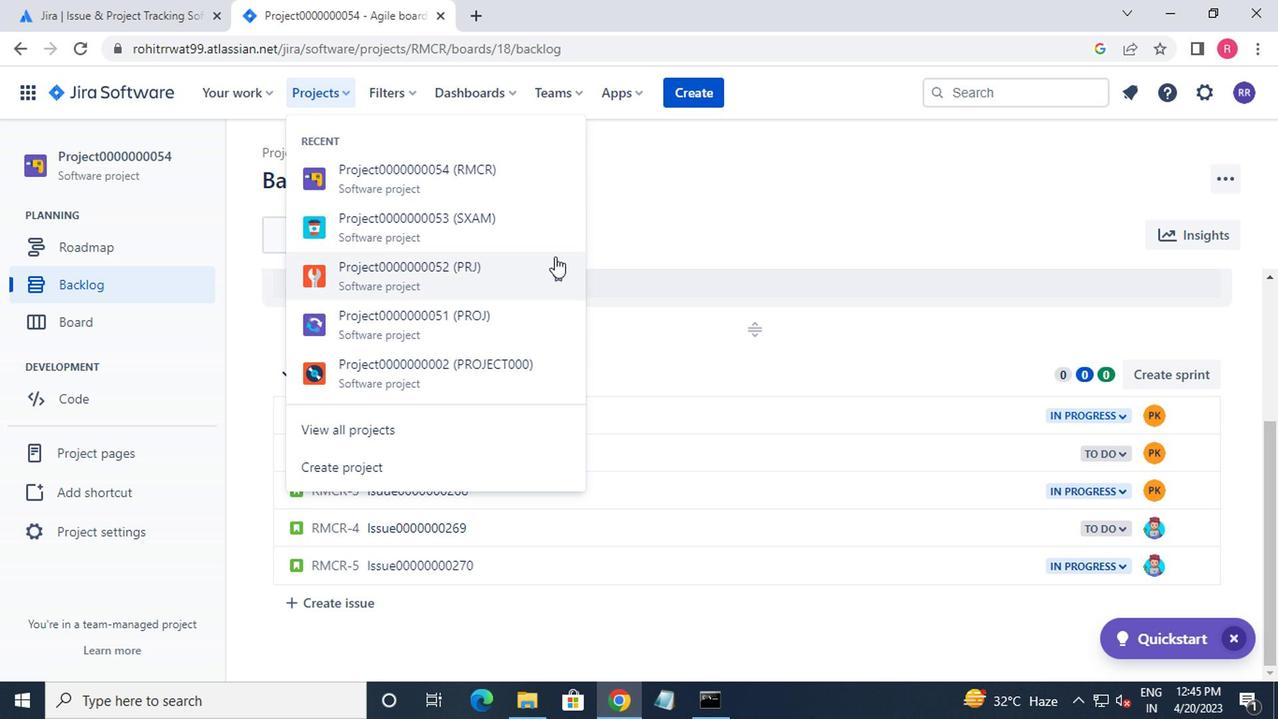 
Action: Mouse pressed left at (515, 233)
Screenshot: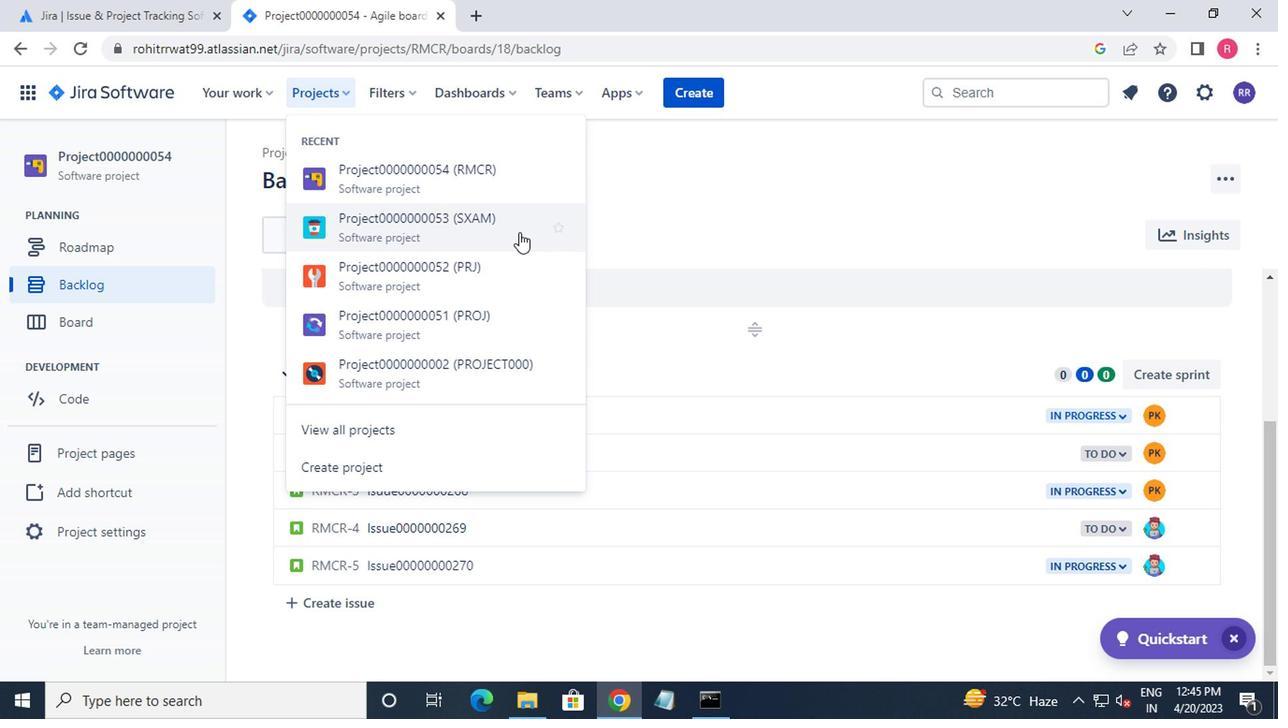 
Action: Mouse moved to (532, 324)
Screenshot: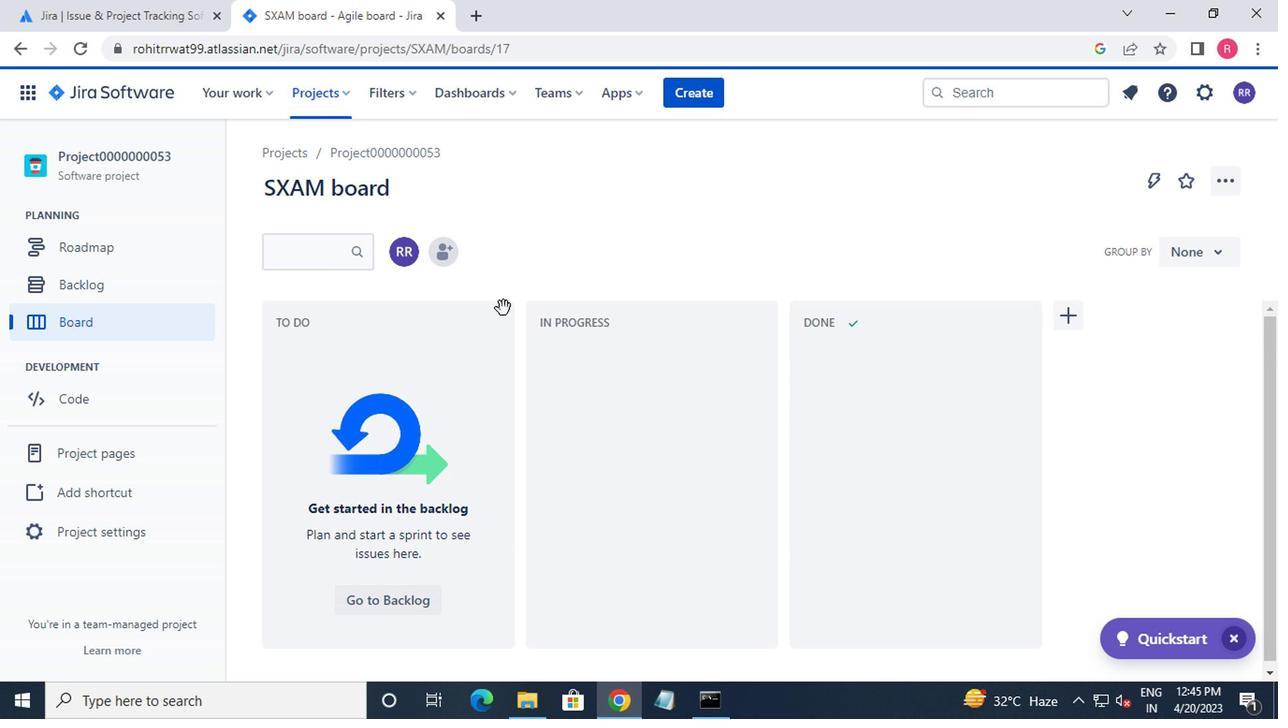 
Action: Mouse scrolled (532, 323) with delta (0, -1)
Screenshot: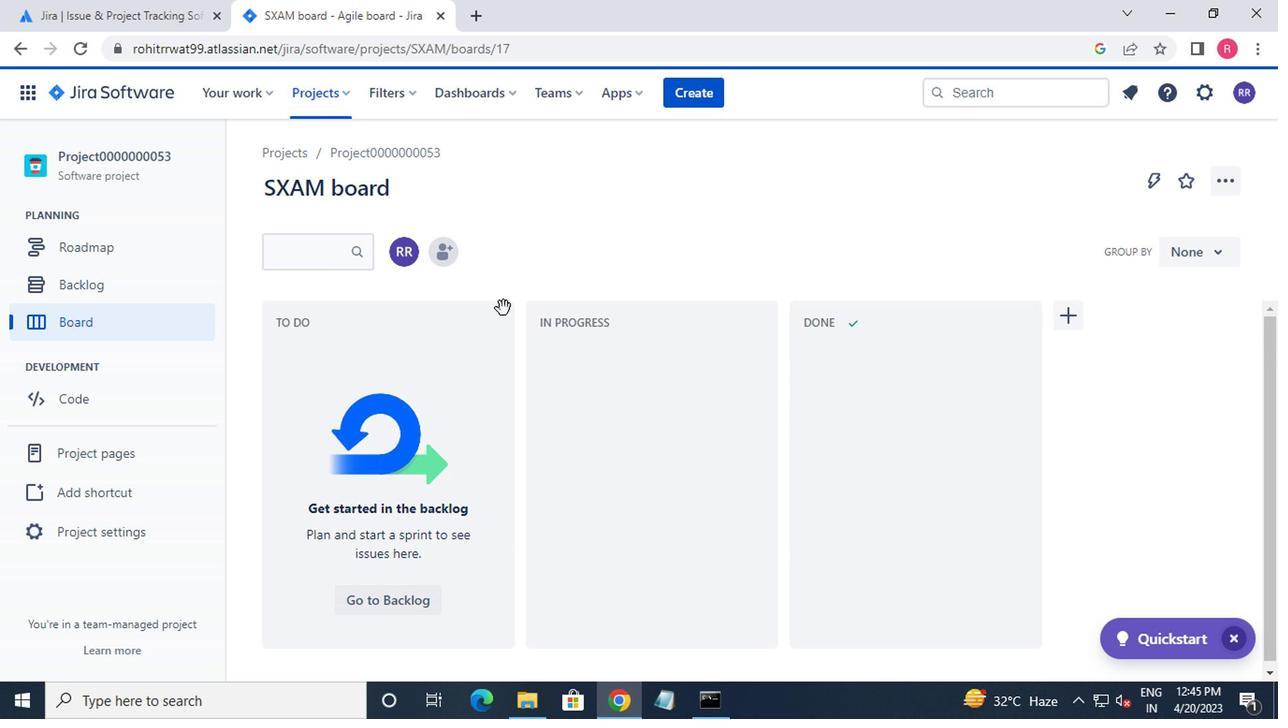 
Action: Mouse moved to (534, 326)
Screenshot: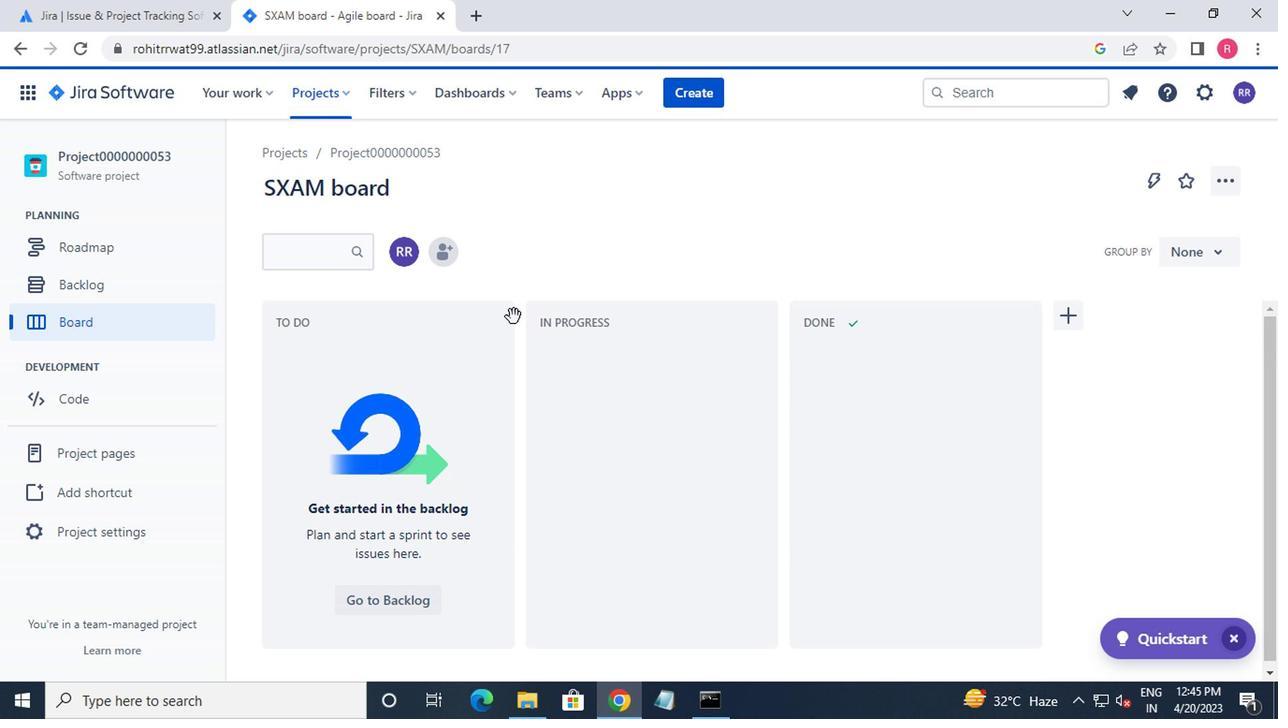 
Action: Mouse scrolled (534, 324) with delta (0, -1)
Screenshot: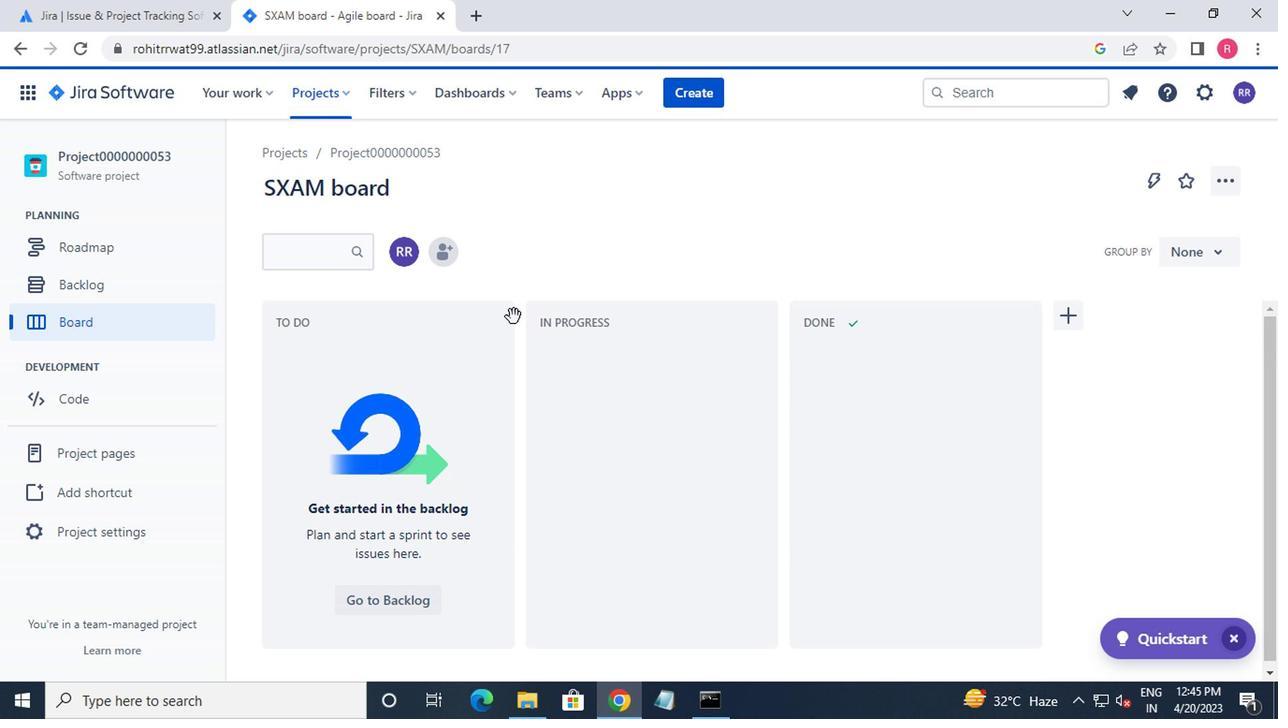 
Action: Mouse scrolled (534, 324) with delta (0, -1)
Screenshot: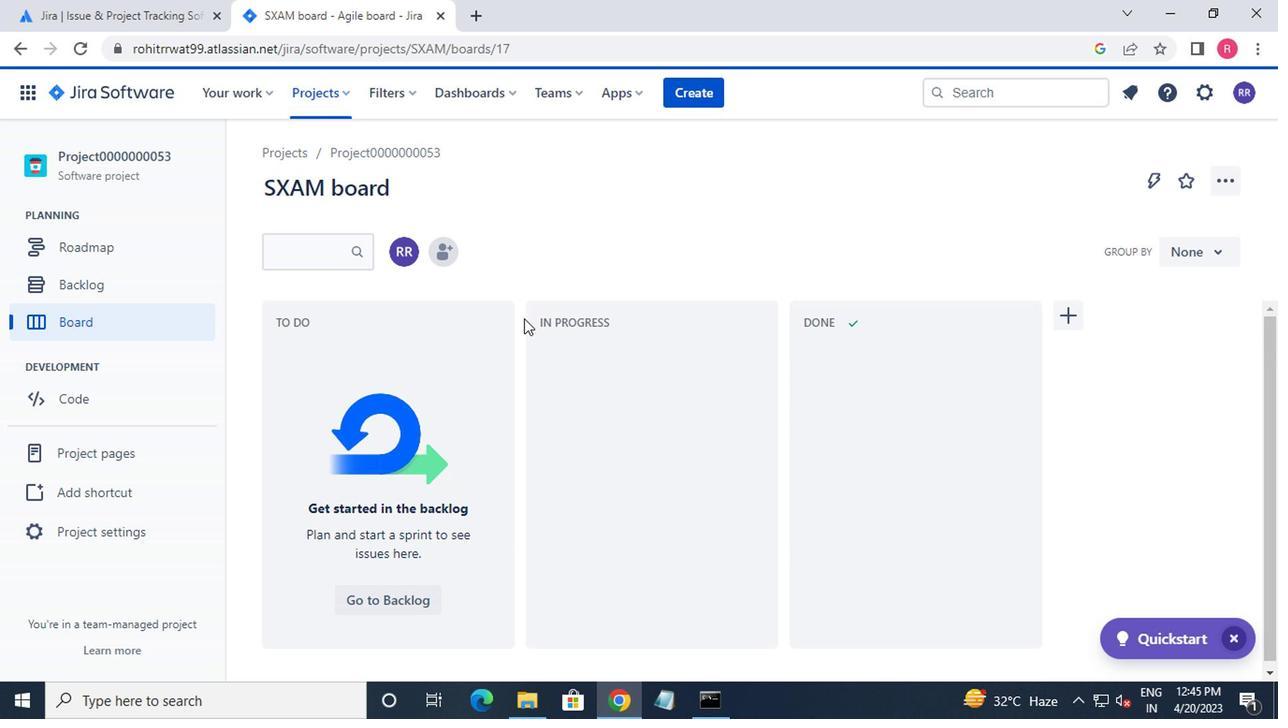 
Action: Mouse moved to (107, 285)
Screenshot: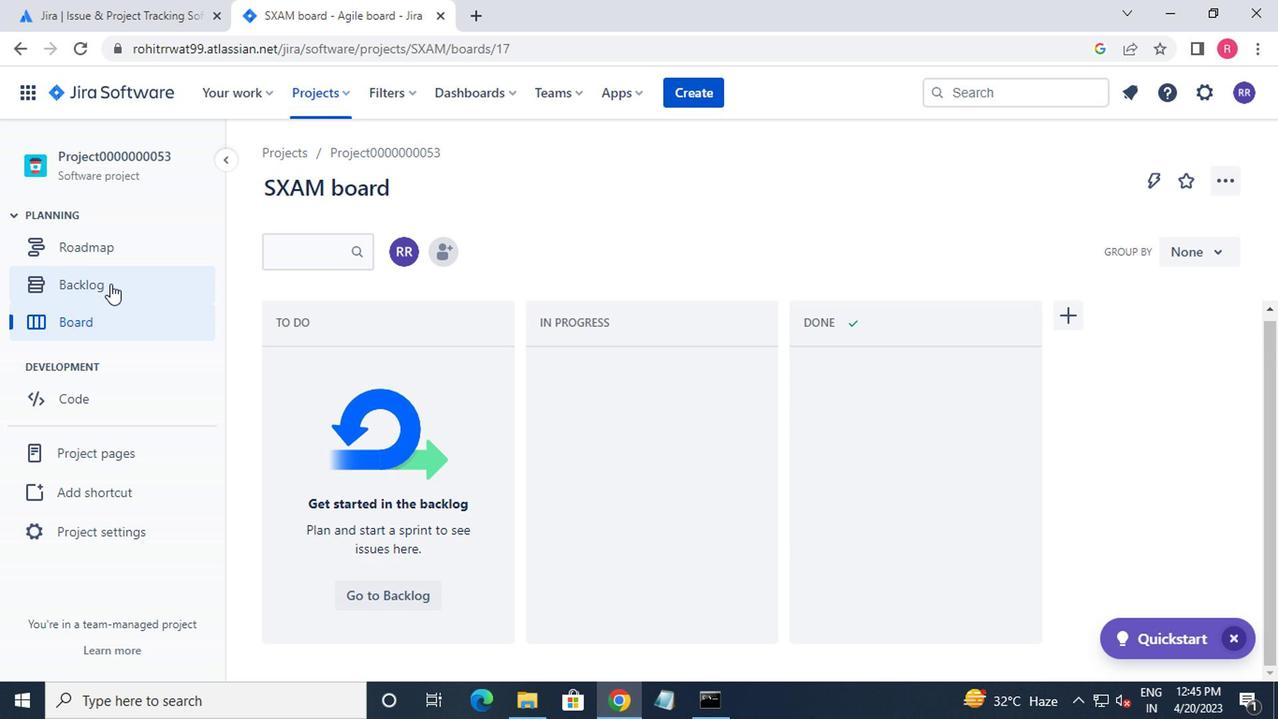 
Action: Mouse pressed left at (107, 285)
Screenshot: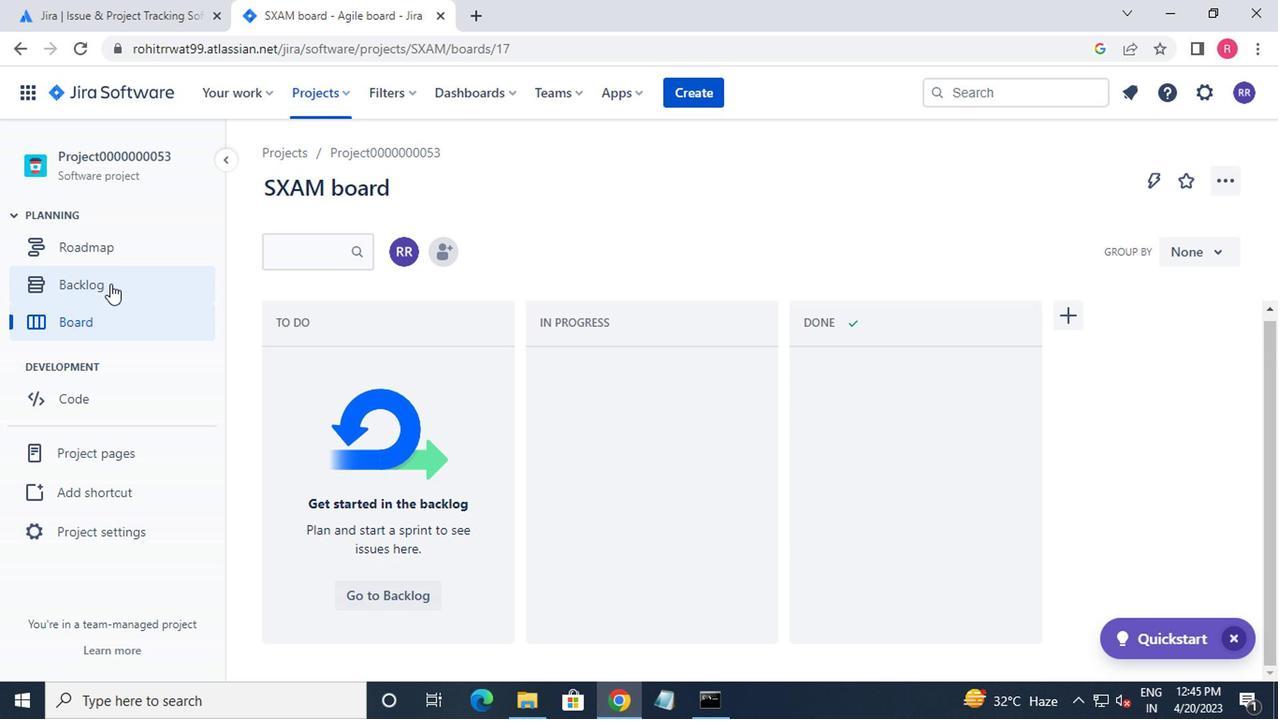 
Action: Mouse moved to (143, 287)
Screenshot: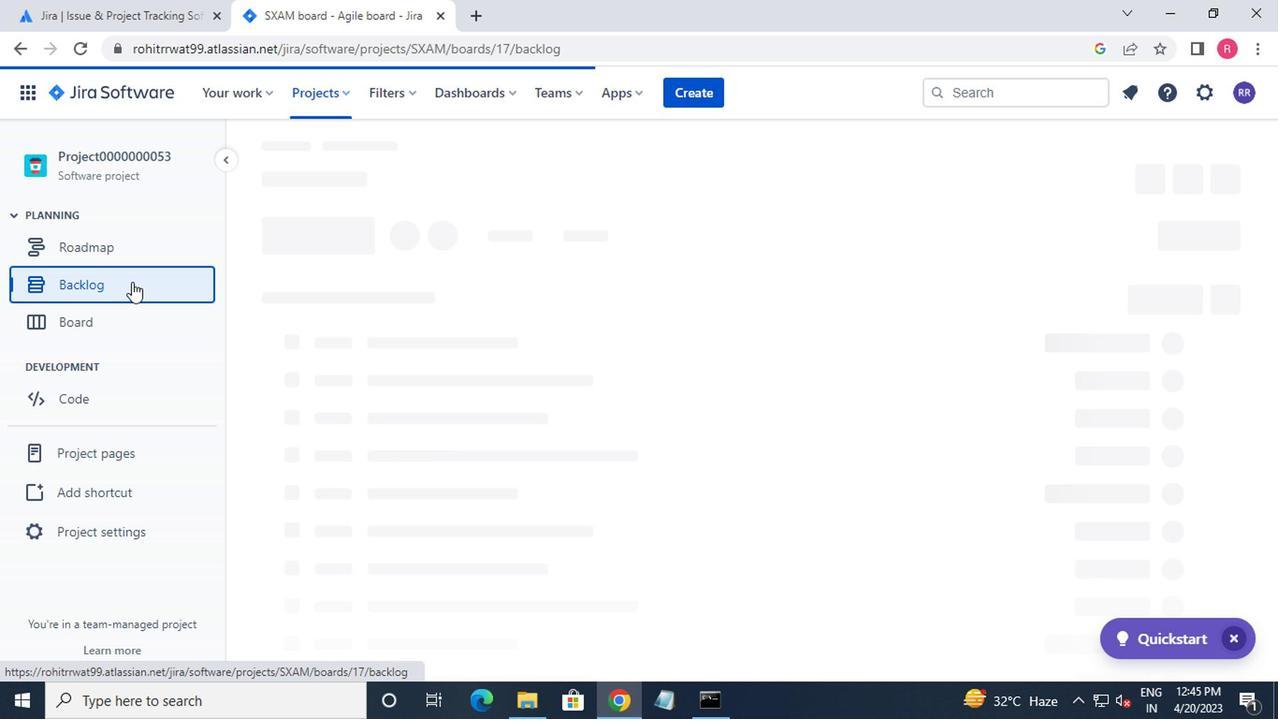 
Action: Mouse scrolled (143, 285) with delta (0, -1)
Screenshot: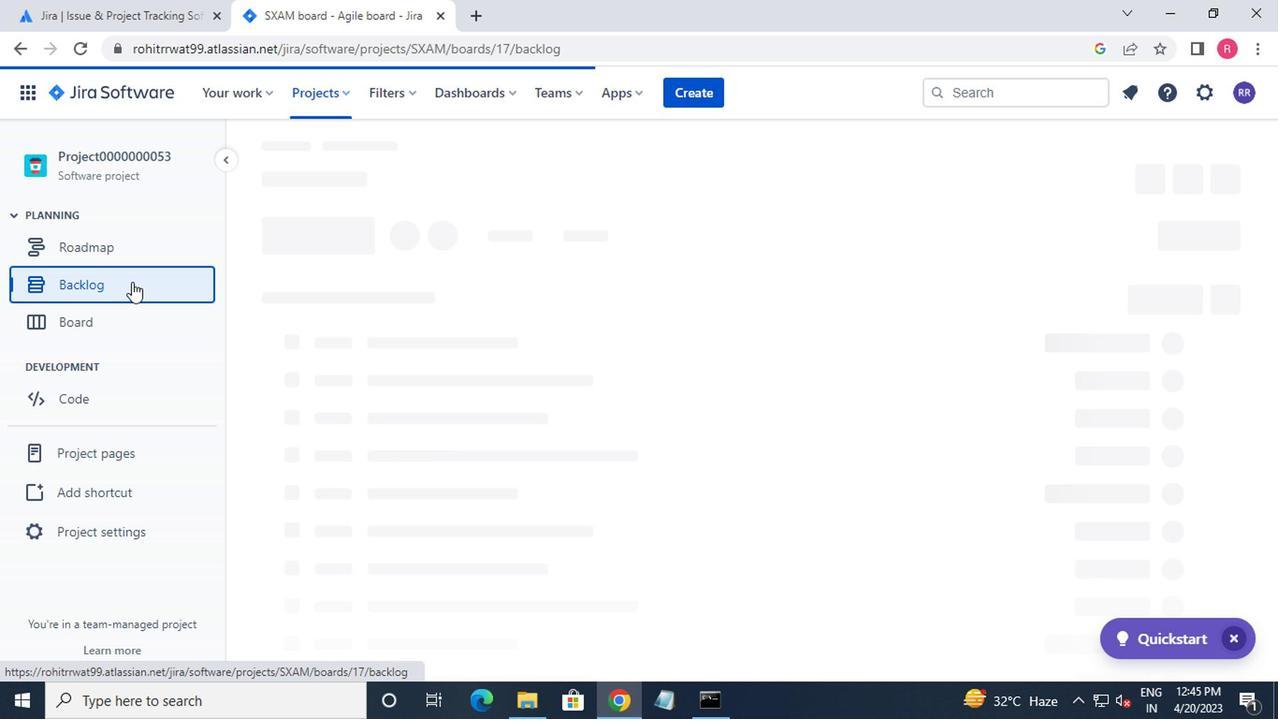 
Action: Mouse moved to (159, 293)
Screenshot: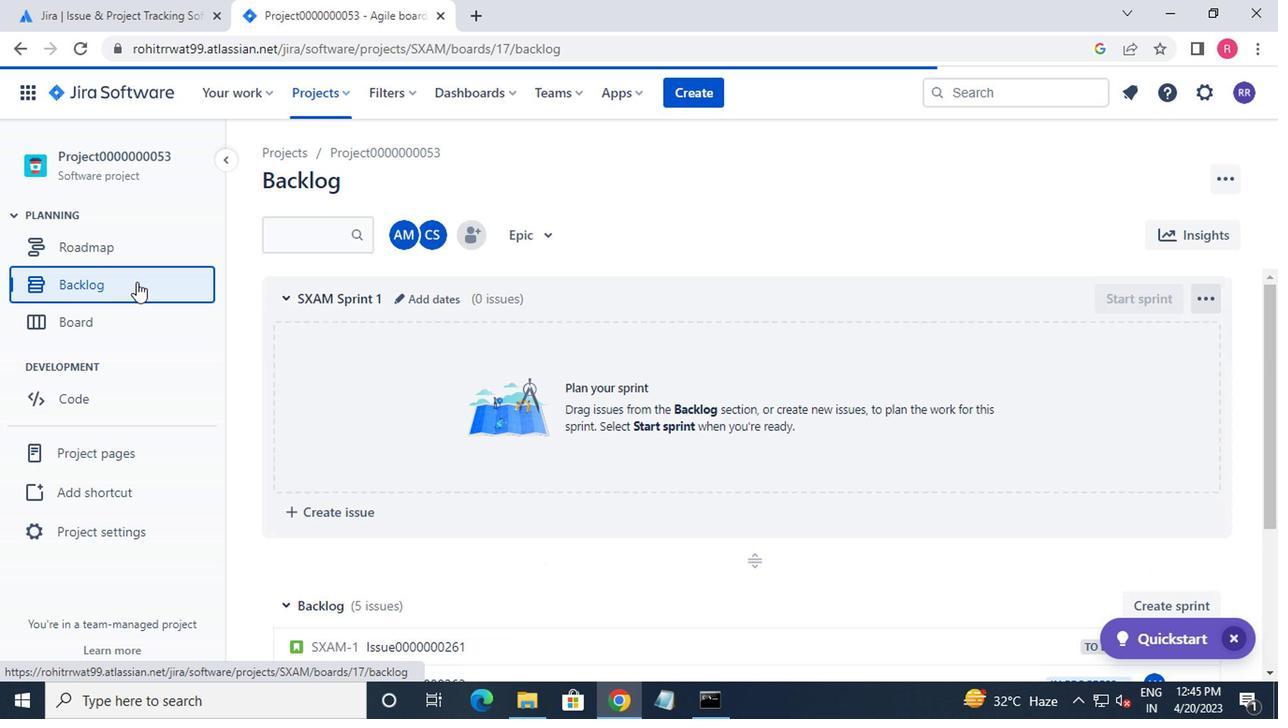 
Action: Mouse scrolled (159, 292) with delta (0, 0)
Screenshot: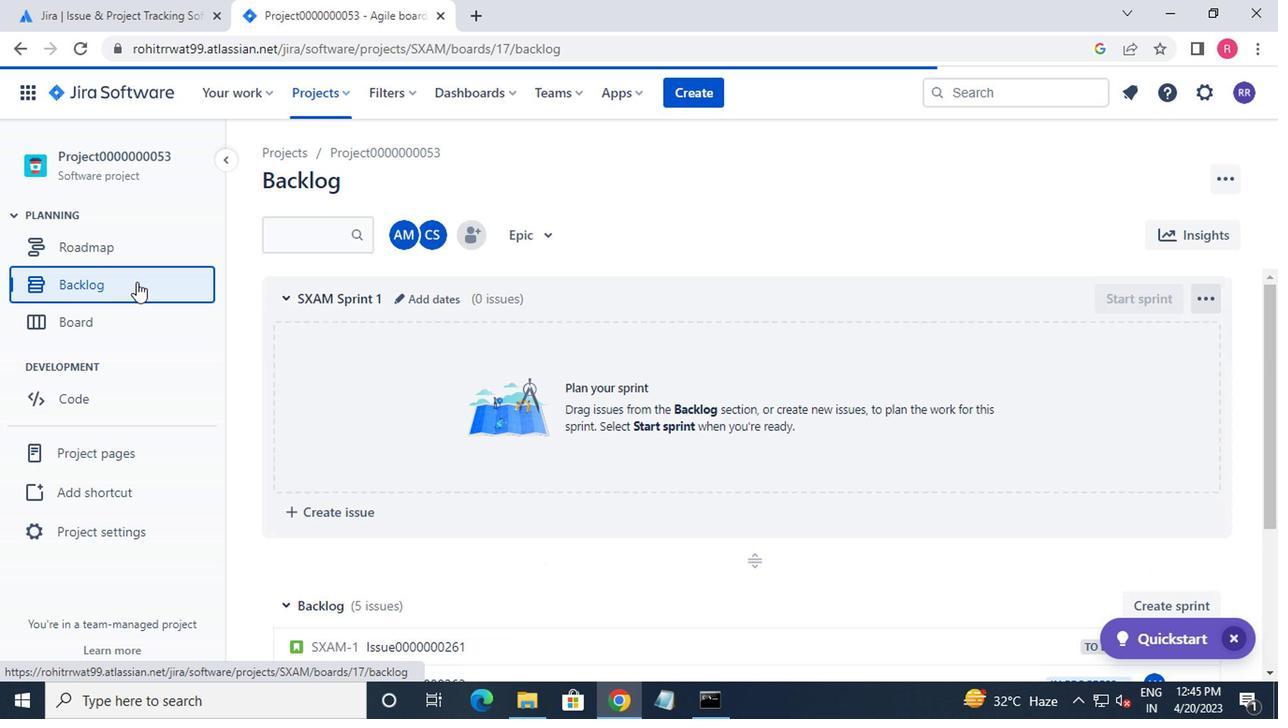
Action: Mouse moved to (166, 296)
Screenshot: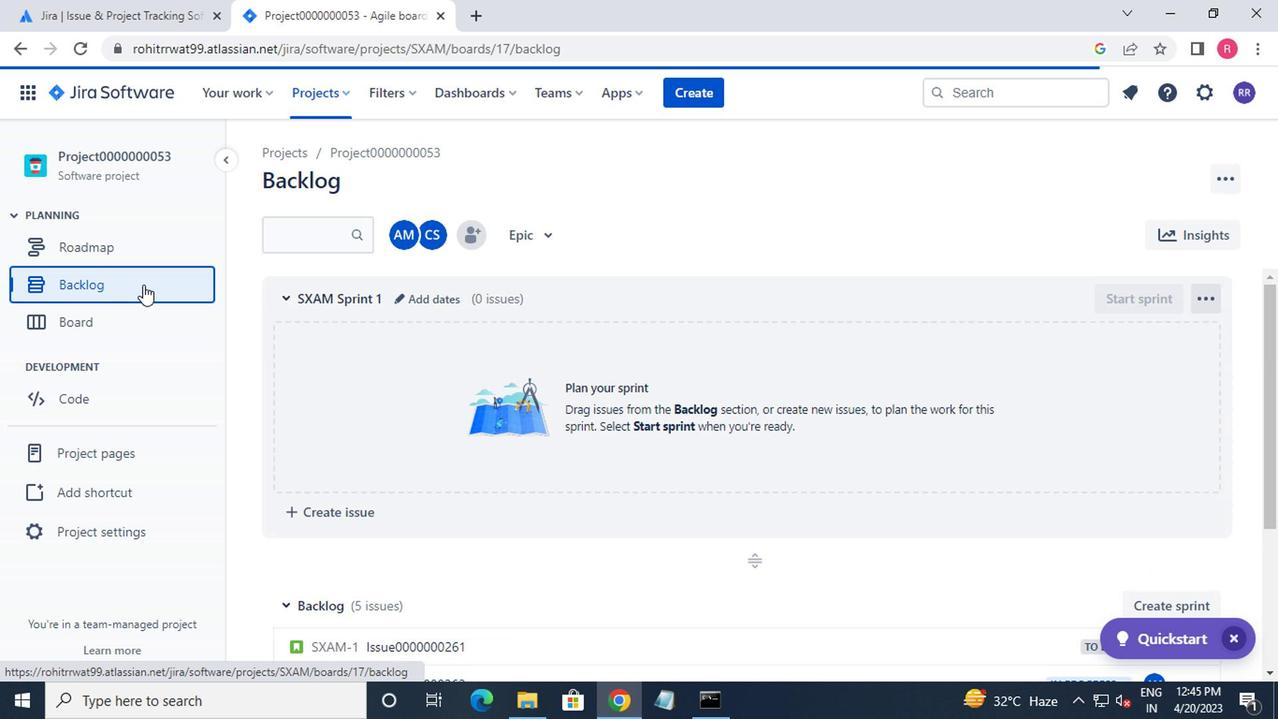 
Action: Mouse scrolled (166, 295) with delta (0, -1)
Screenshot: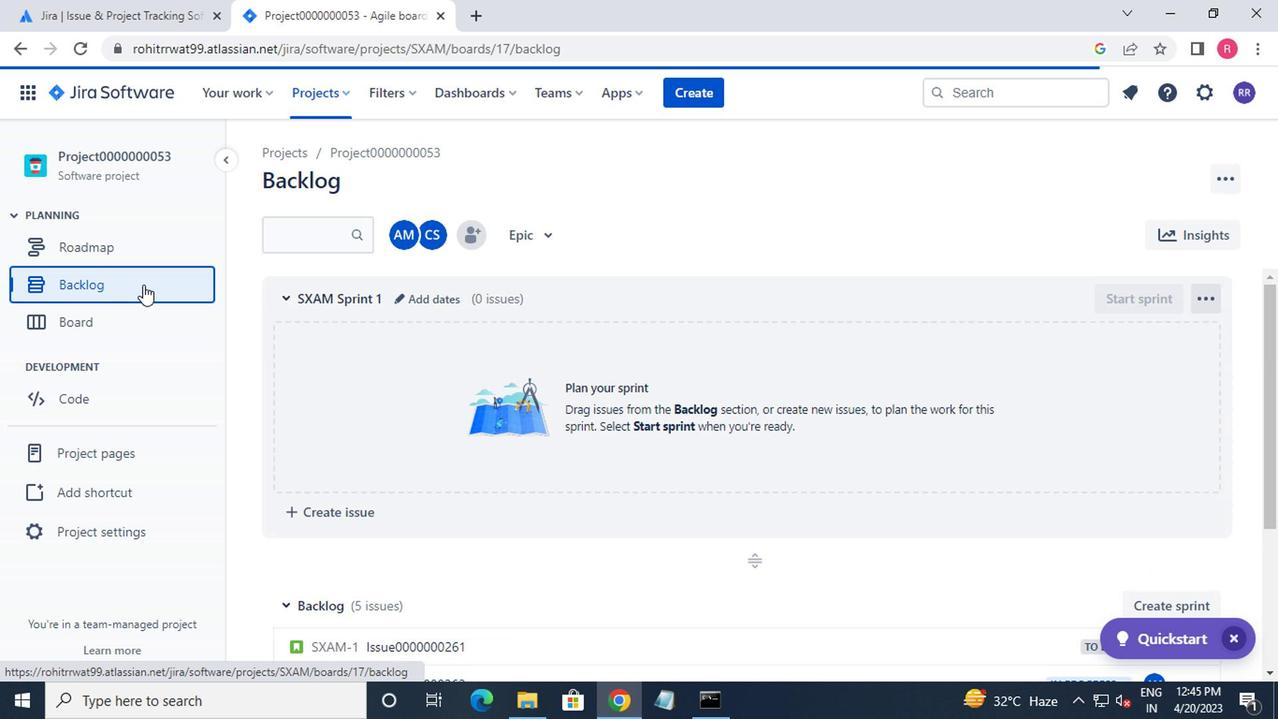 
Action: Mouse moved to (173, 299)
Screenshot: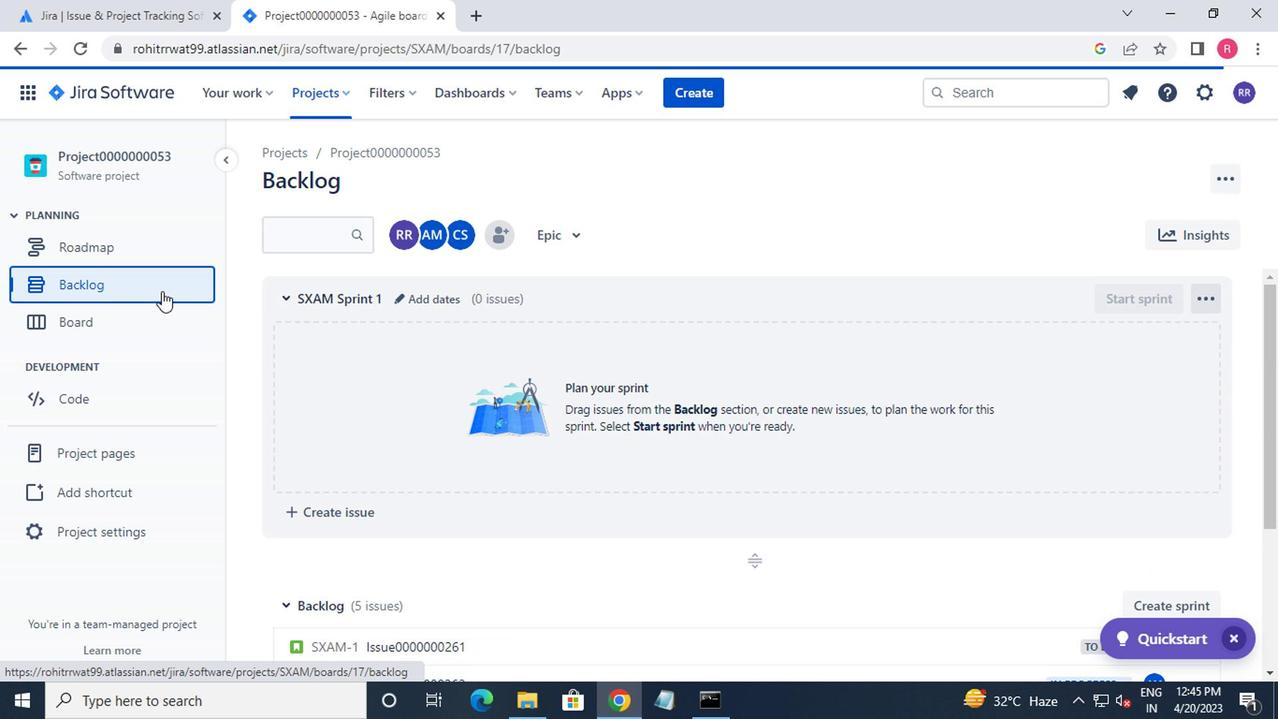 
Action: Mouse scrolled (173, 298) with delta (0, 0)
Screenshot: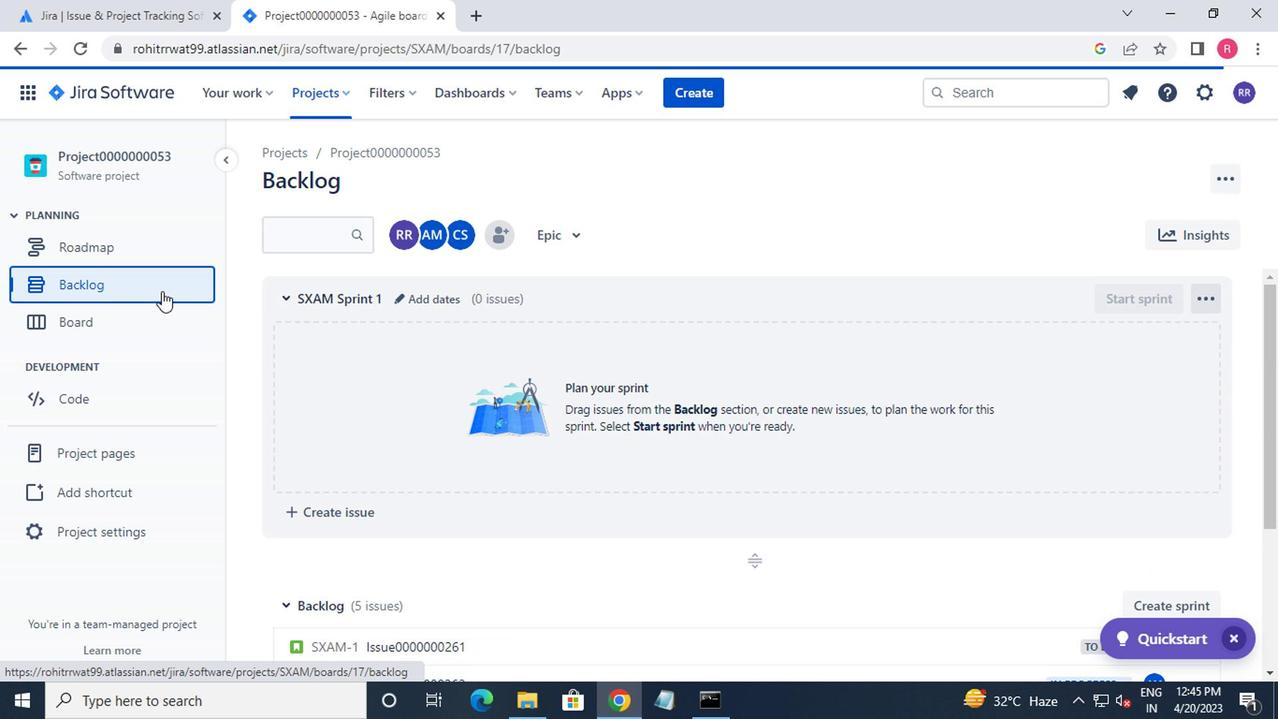 
Action: Mouse moved to (179, 301)
Screenshot: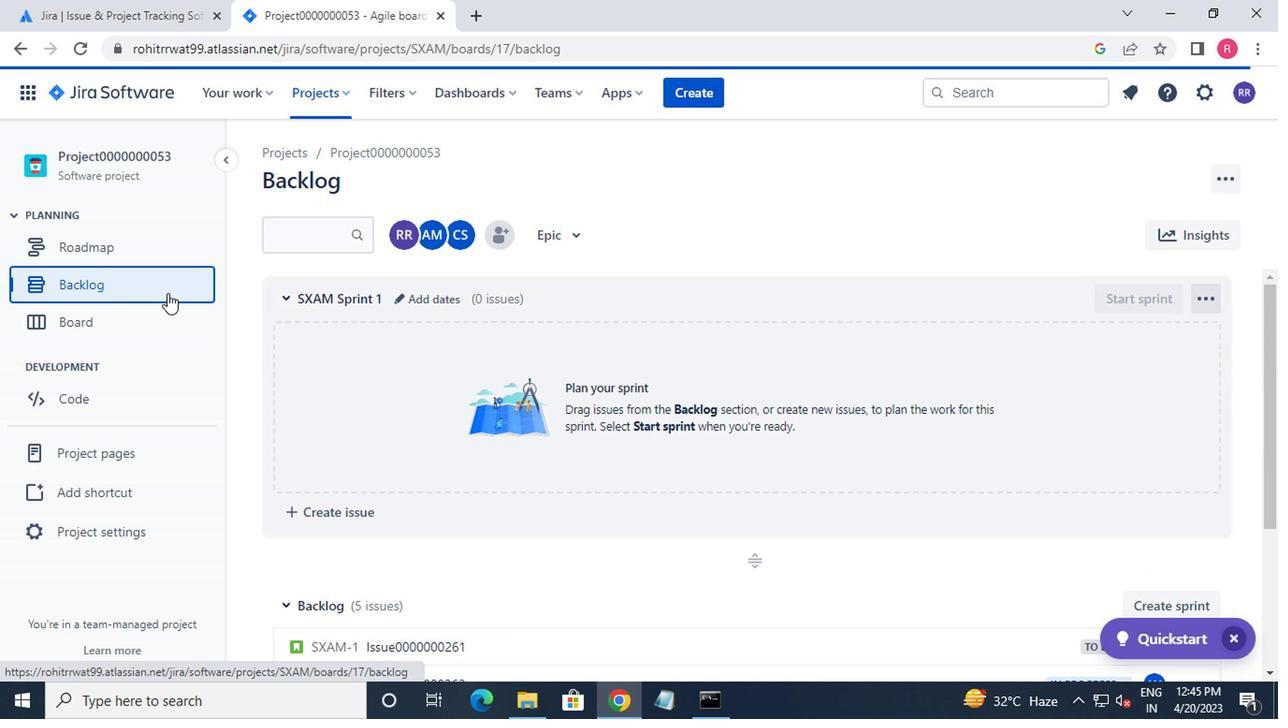 
Action: Mouse scrolled (179, 301) with delta (0, 0)
Screenshot: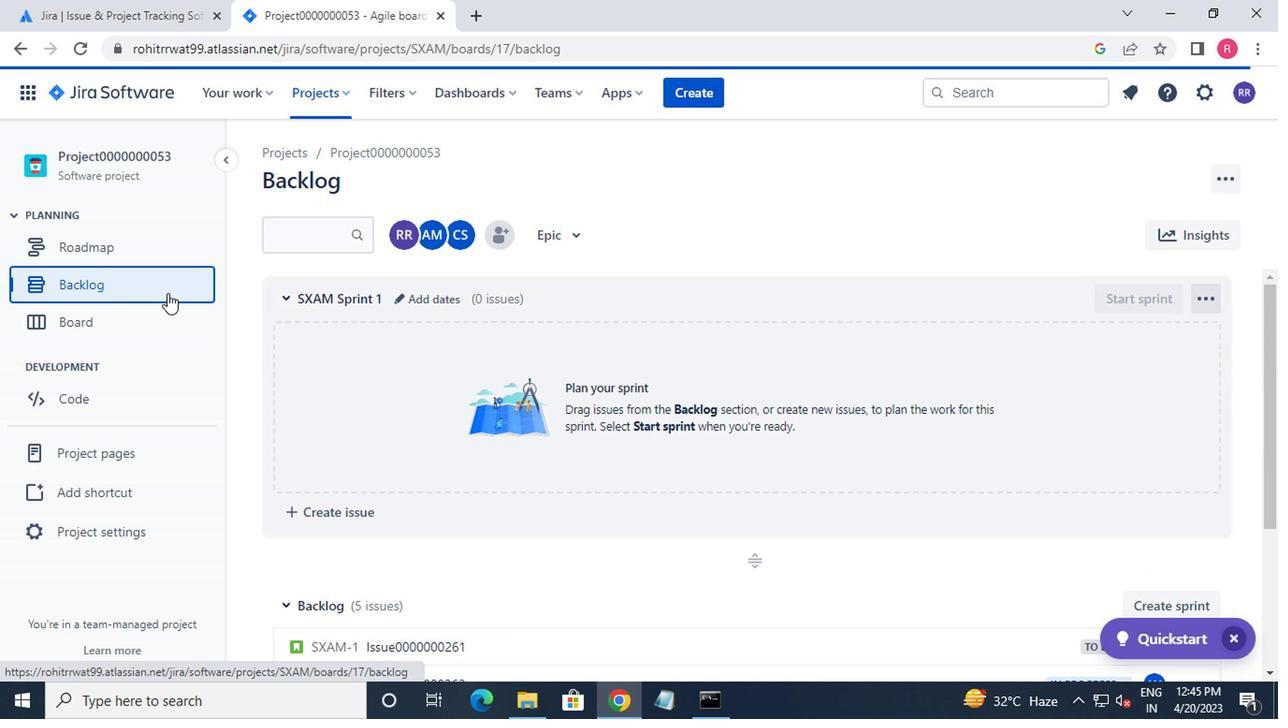 
Action: Mouse moved to (560, 469)
Screenshot: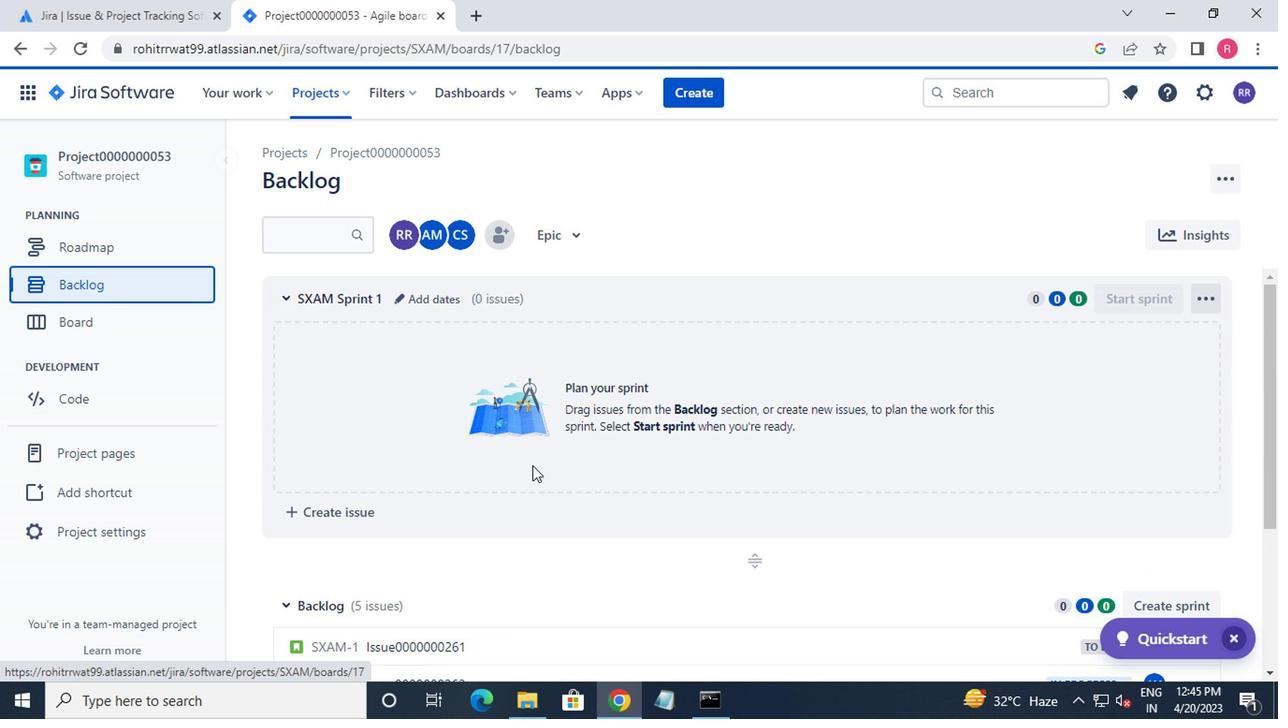 
Action: Mouse scrolled (560, 468) with delta (0, -1)
Screenshot: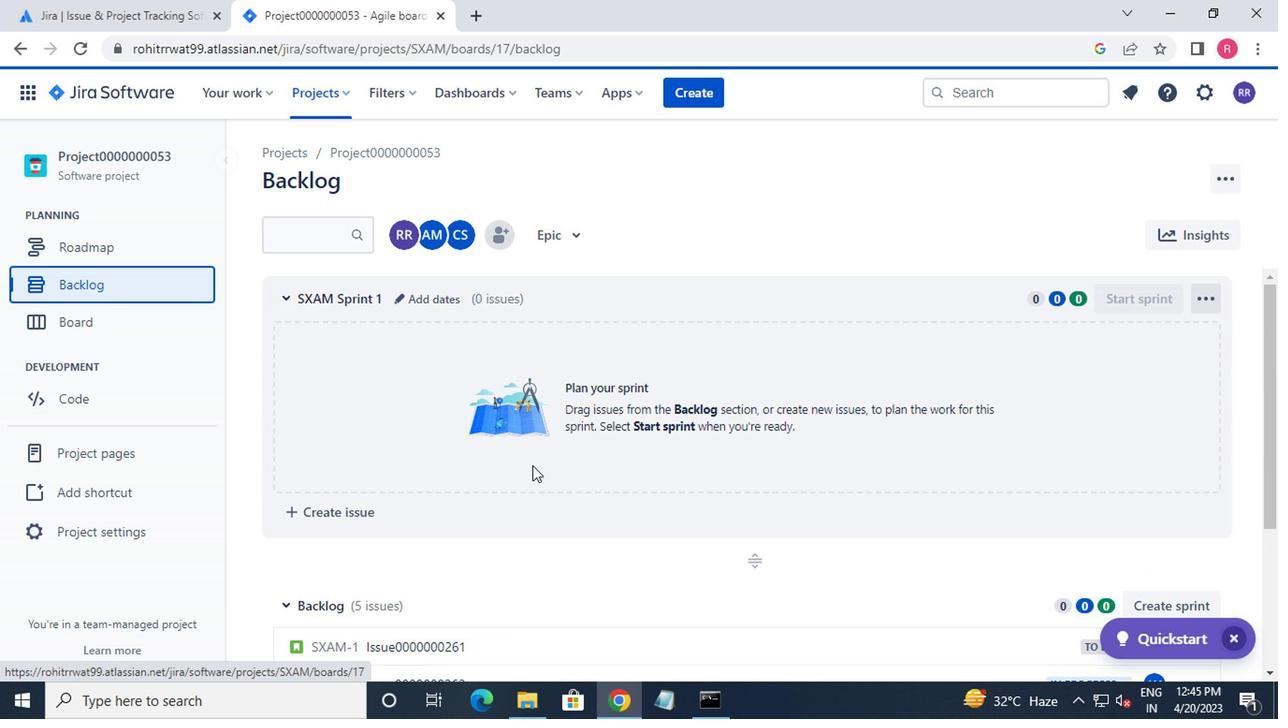 
Action: Mouse moved to (564, 470)
Screenshot: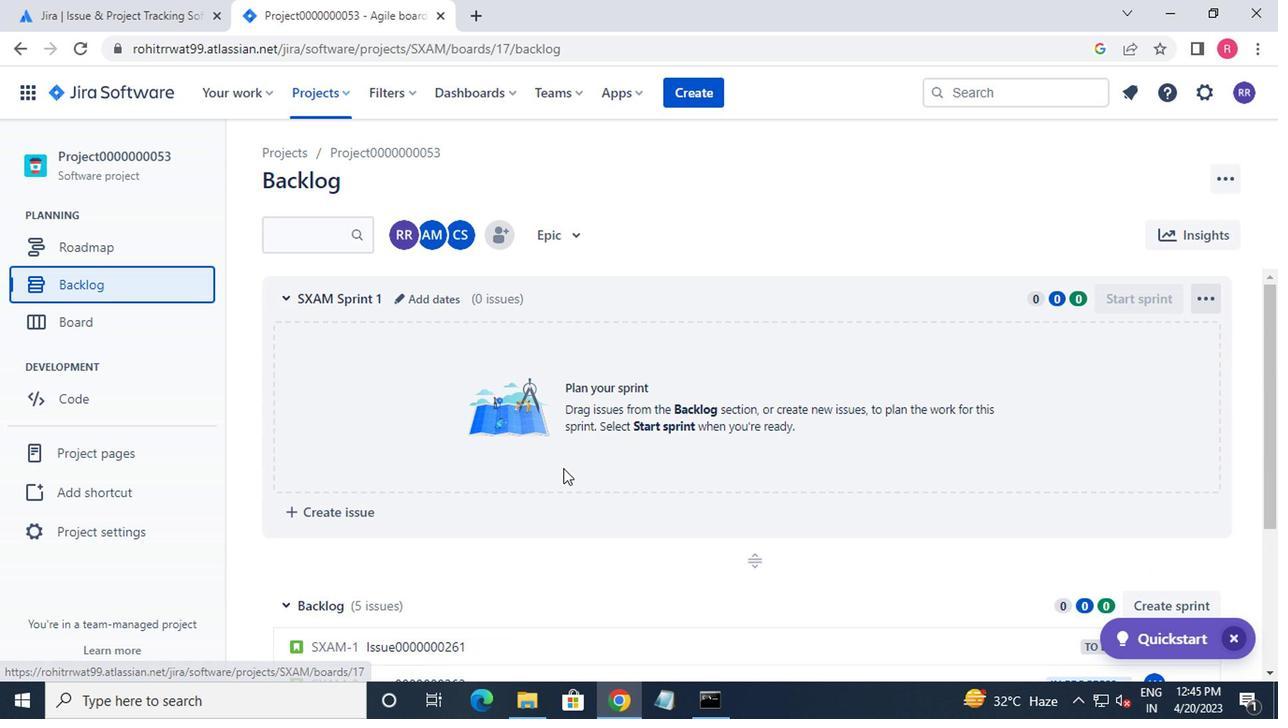 
Action: Mouse scrolled (564, 469) with delta (0, 0)
Screenshot: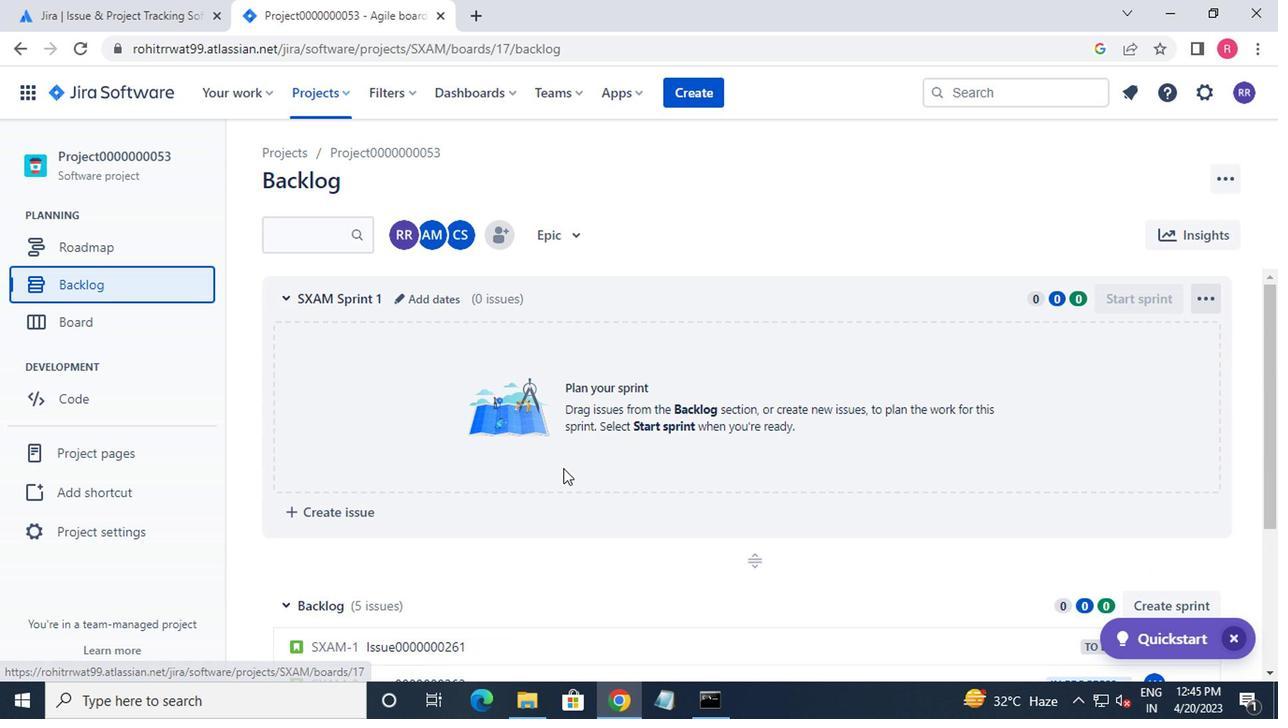
Action: Mouse moved to (573, 468)
Screenshot: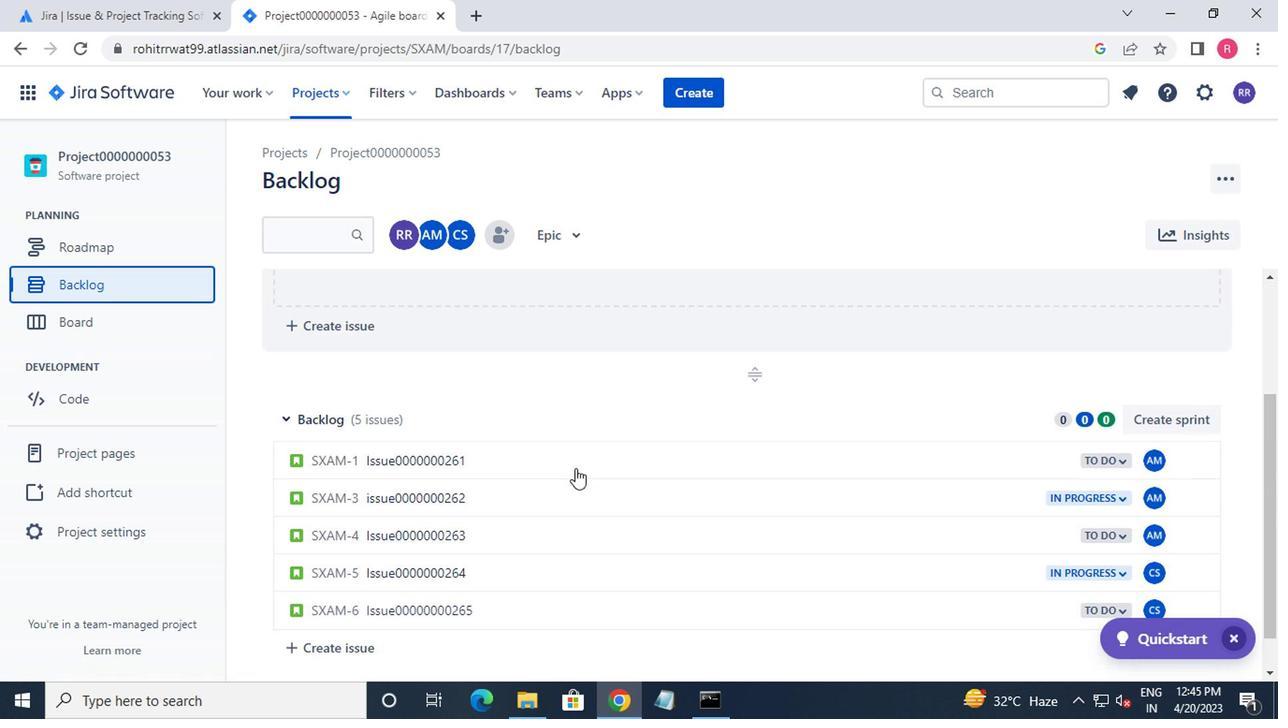 
Action: Mouse scrolled (573, 467) with delta (0, 0)
Screenshot: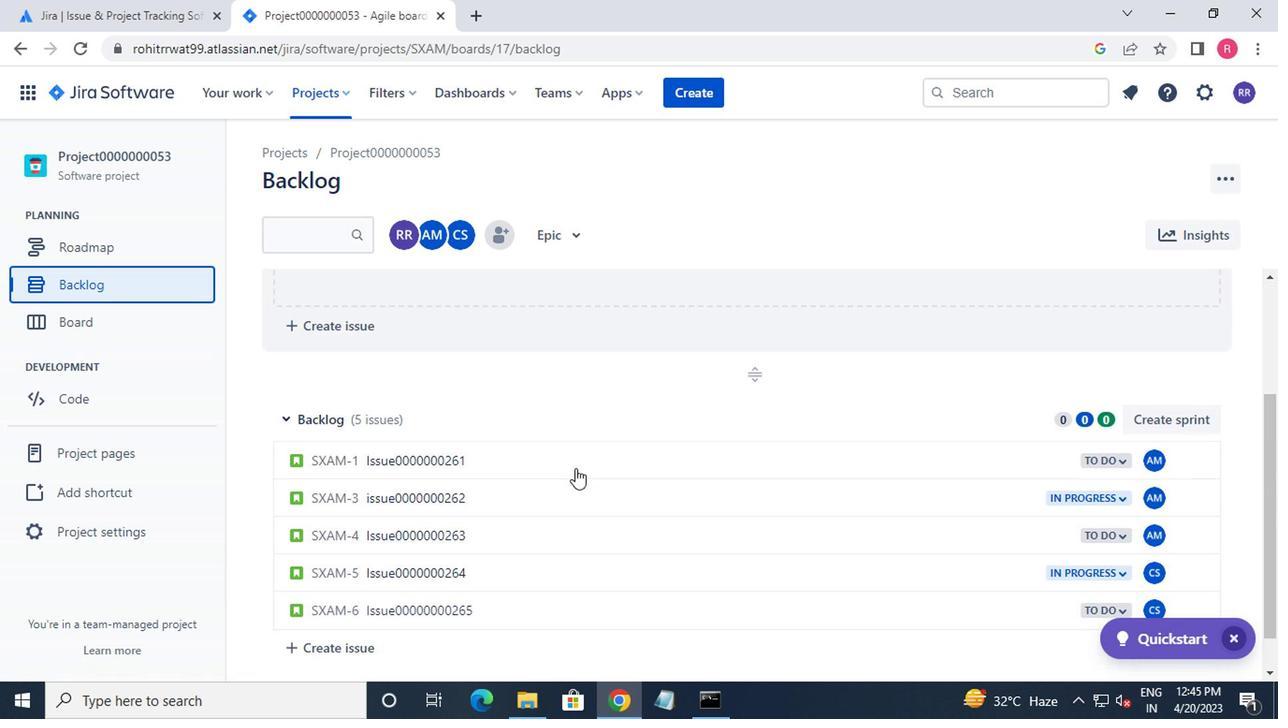 
Action: Mouse moved to (574, 468)
Screenshot: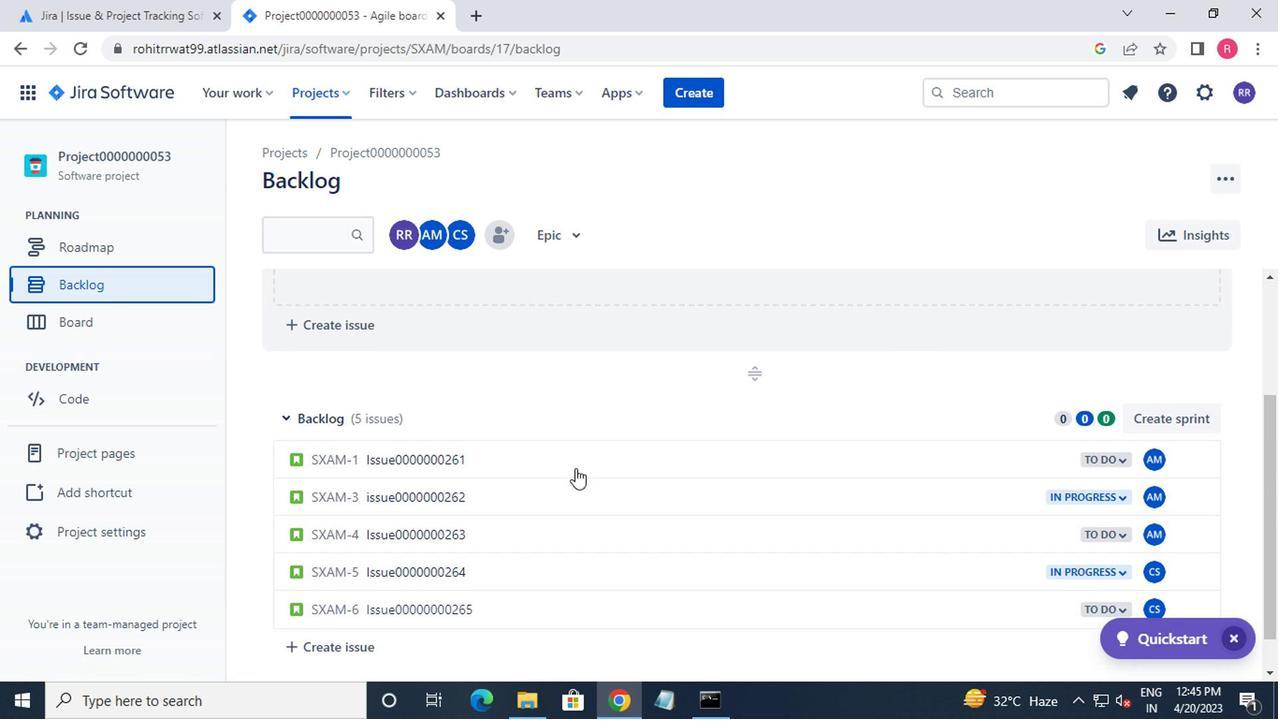 
Action: Mouse scrolled (574, 467) with delta (0, 0)
Screenshot: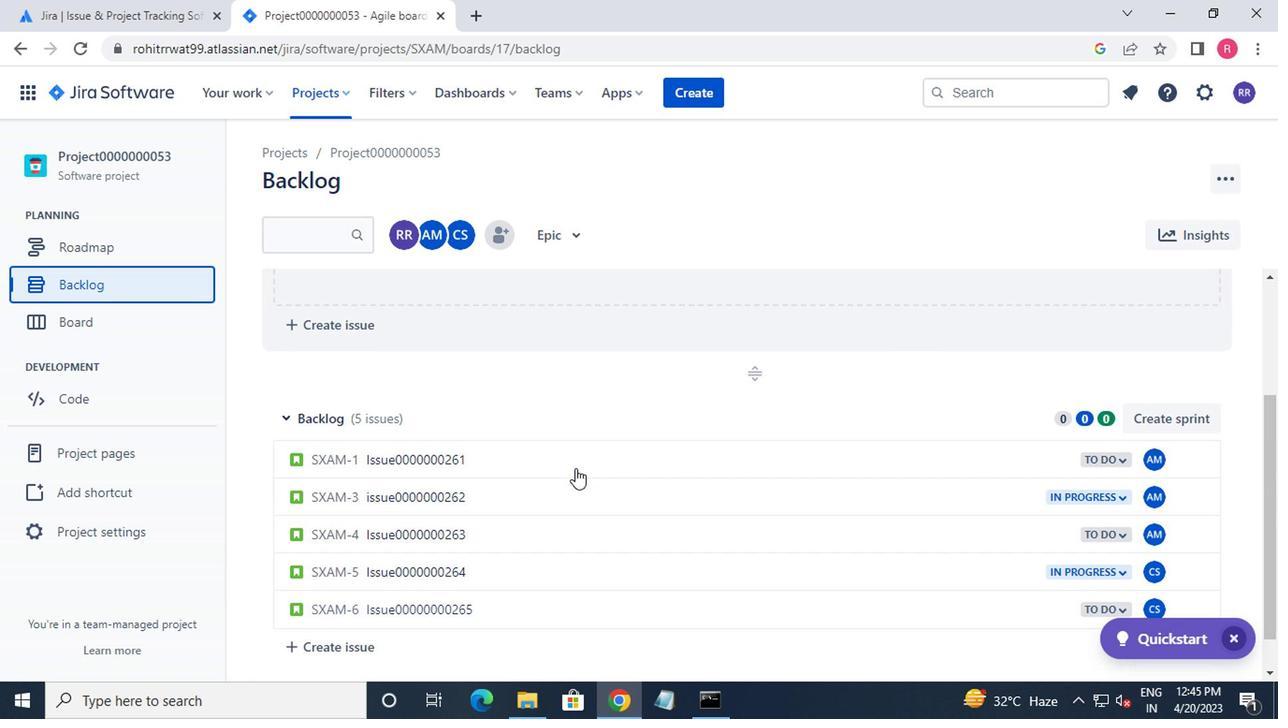 
Action: Mouse moved to (529, 476)
Screenshot: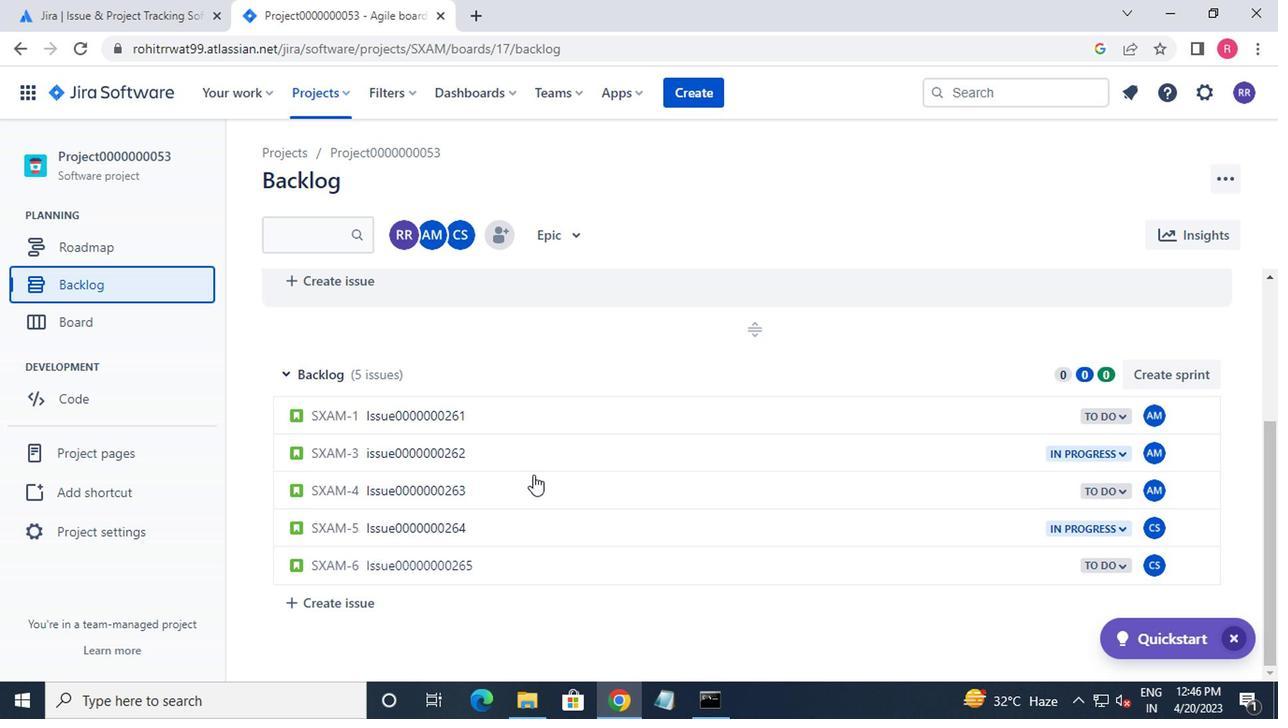 
Action: Mouse scrolled (529, 476) with delta (0, 0)
Screenshot: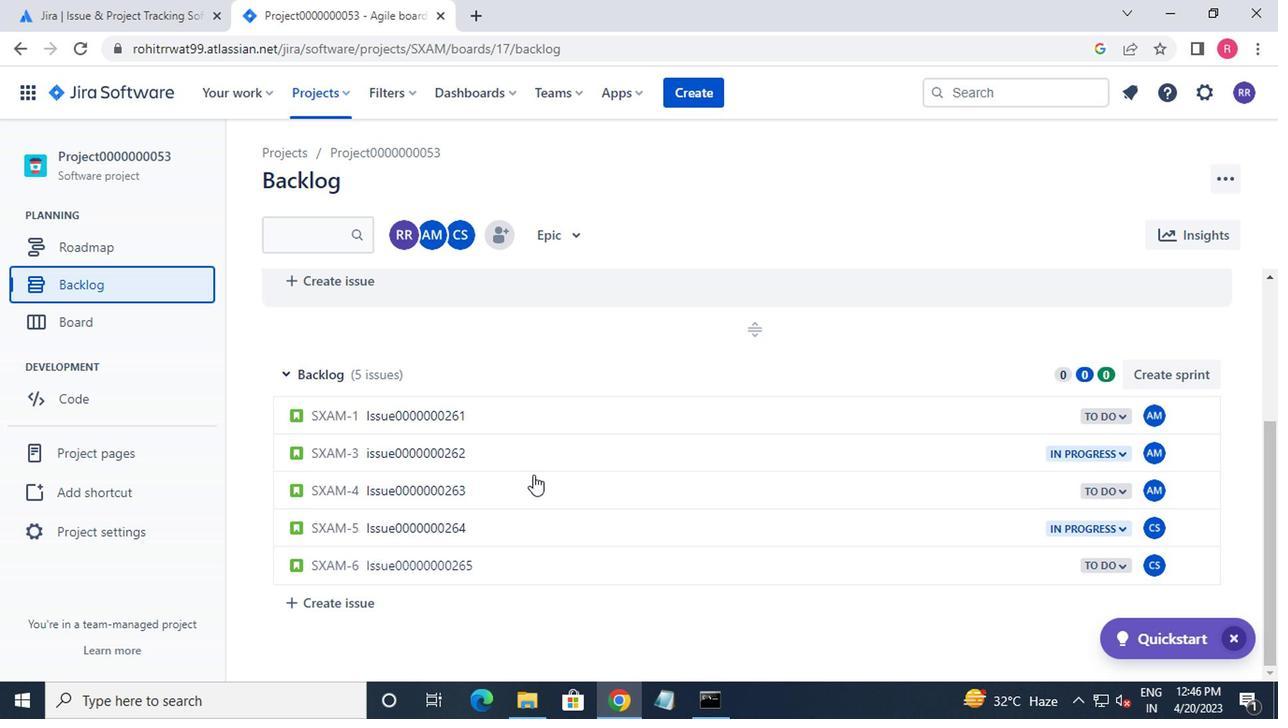 
Action: Mouse scrolled (529, 476) with delta (0, 0)
Screenshot: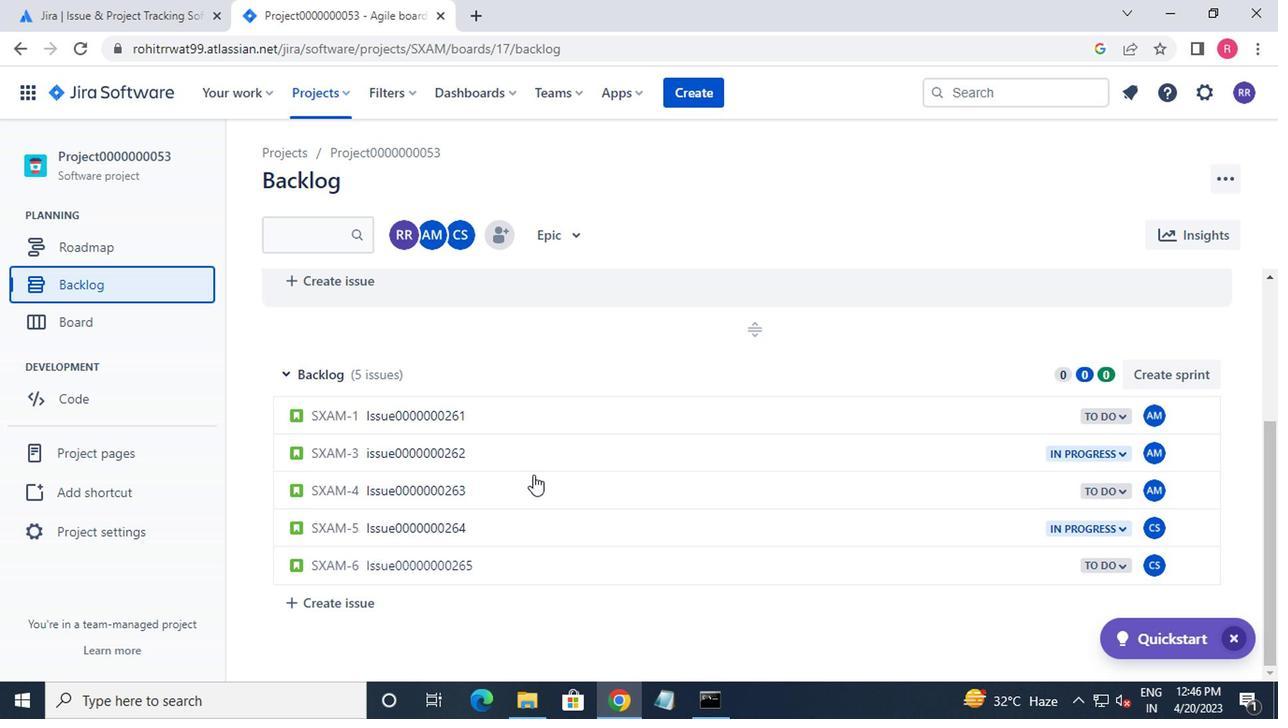 
Action: Mouse moved to (529, 474)
Screenshot: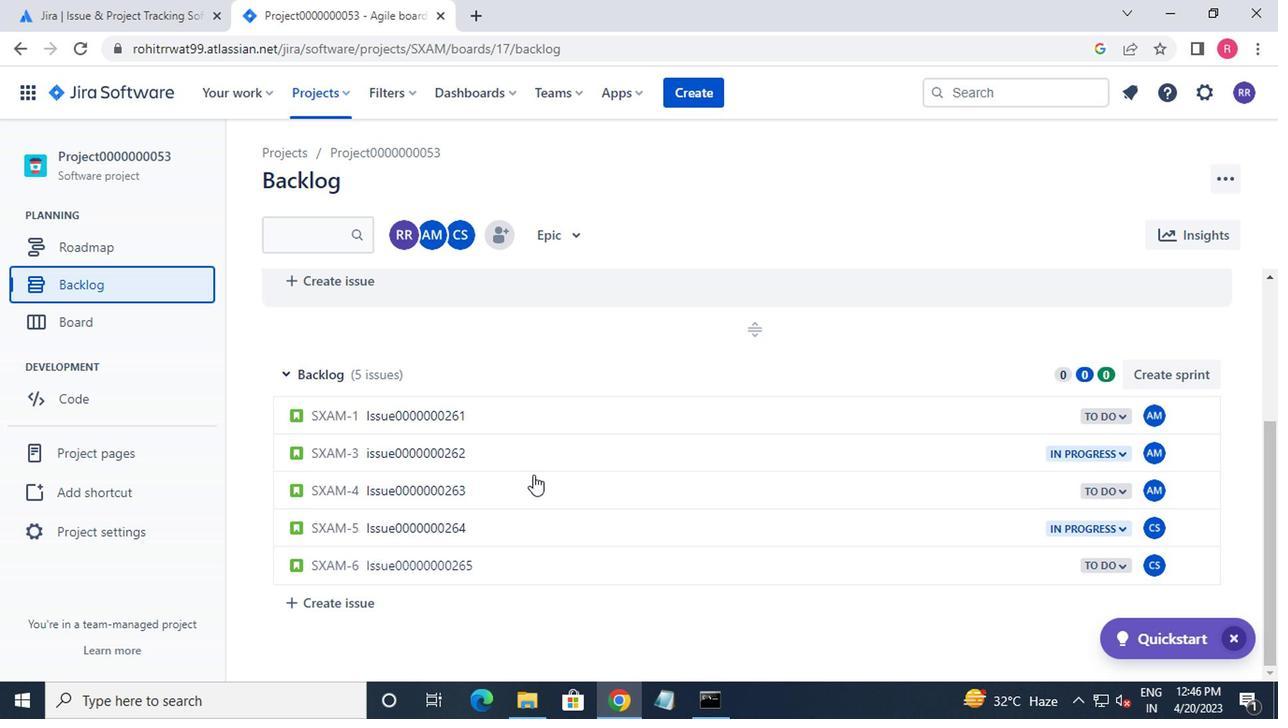 
Action: Mouse scrolled (529, 474) with delta (0, 0)
Screenshot: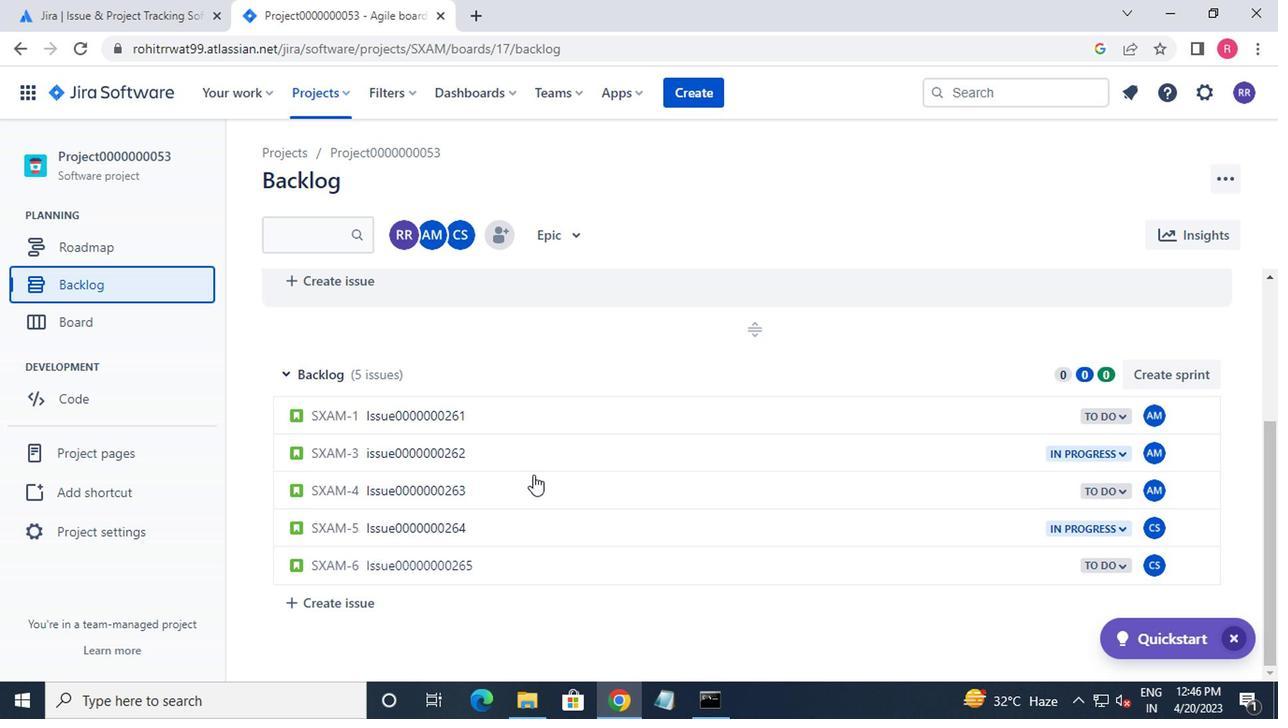 
Action: Mouse moved to (1174, 596)
Screenshot: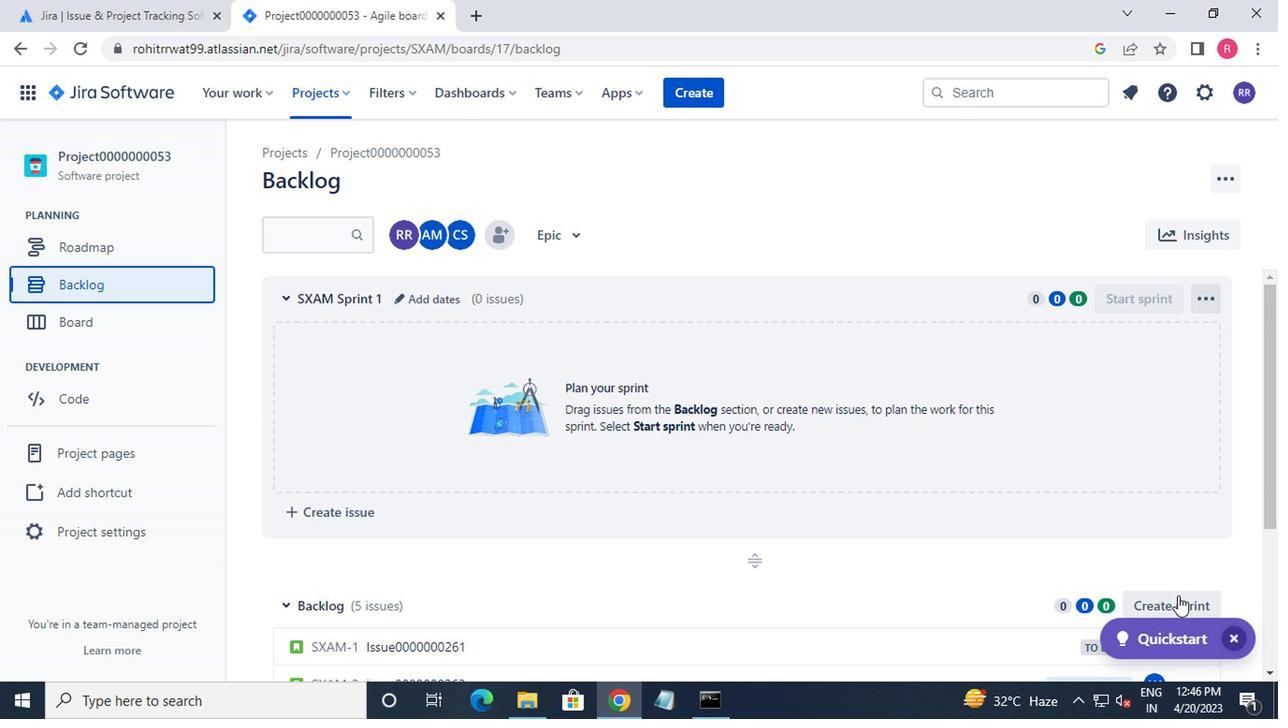 
Action: Mouse pressed left at (1174, 596)
Screenshot: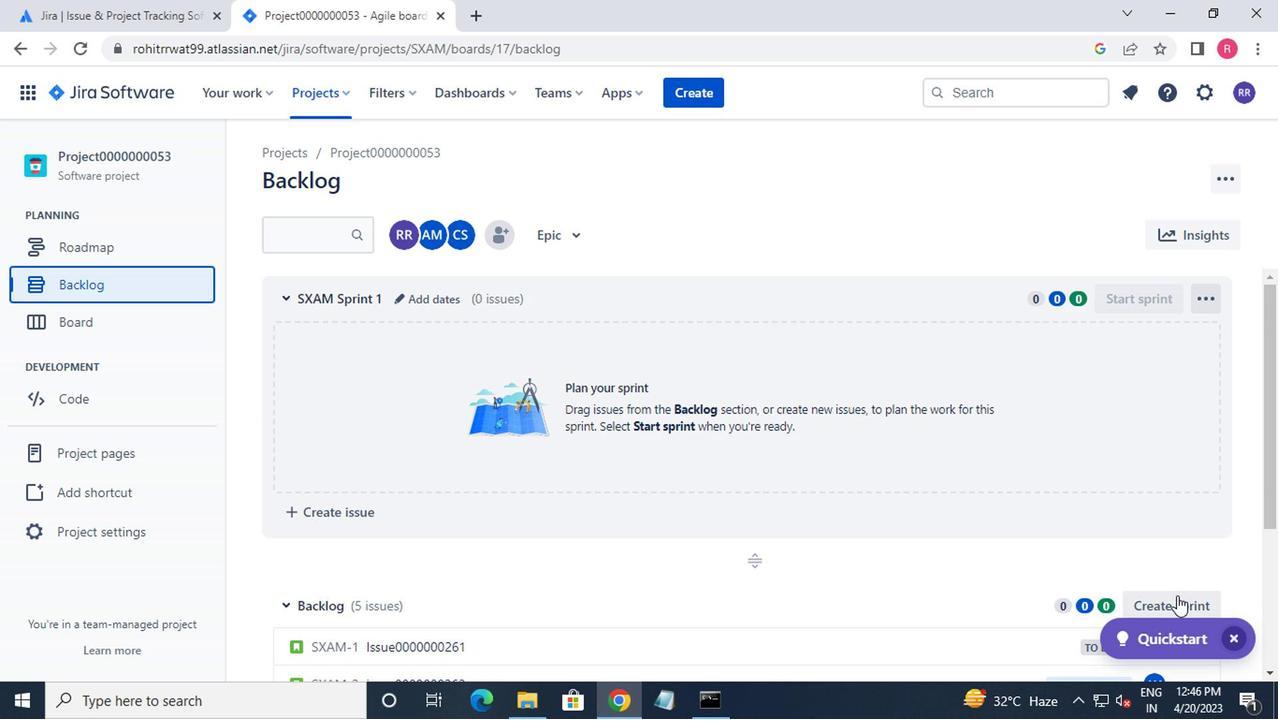 
Action: Mouse moved to (845, 510)
Screenshot: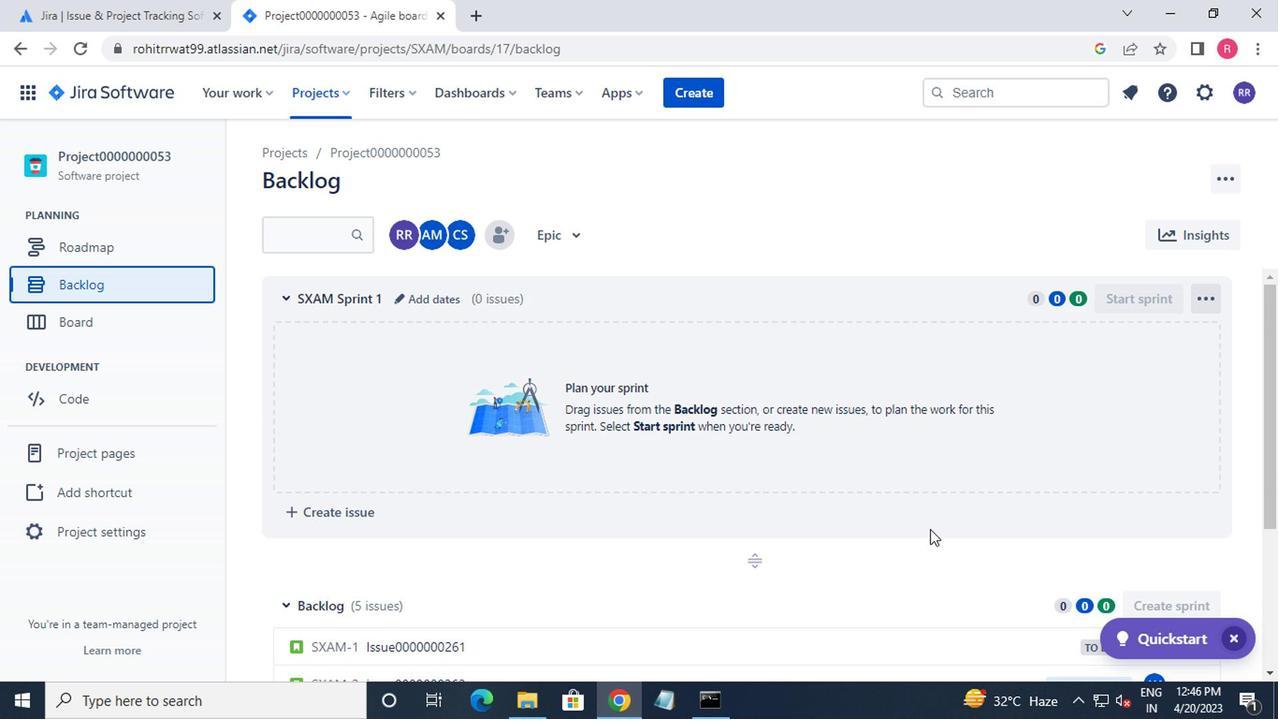 
Action: Mouse scrolled (845, 511) with delta (0, 0)
Screenshot: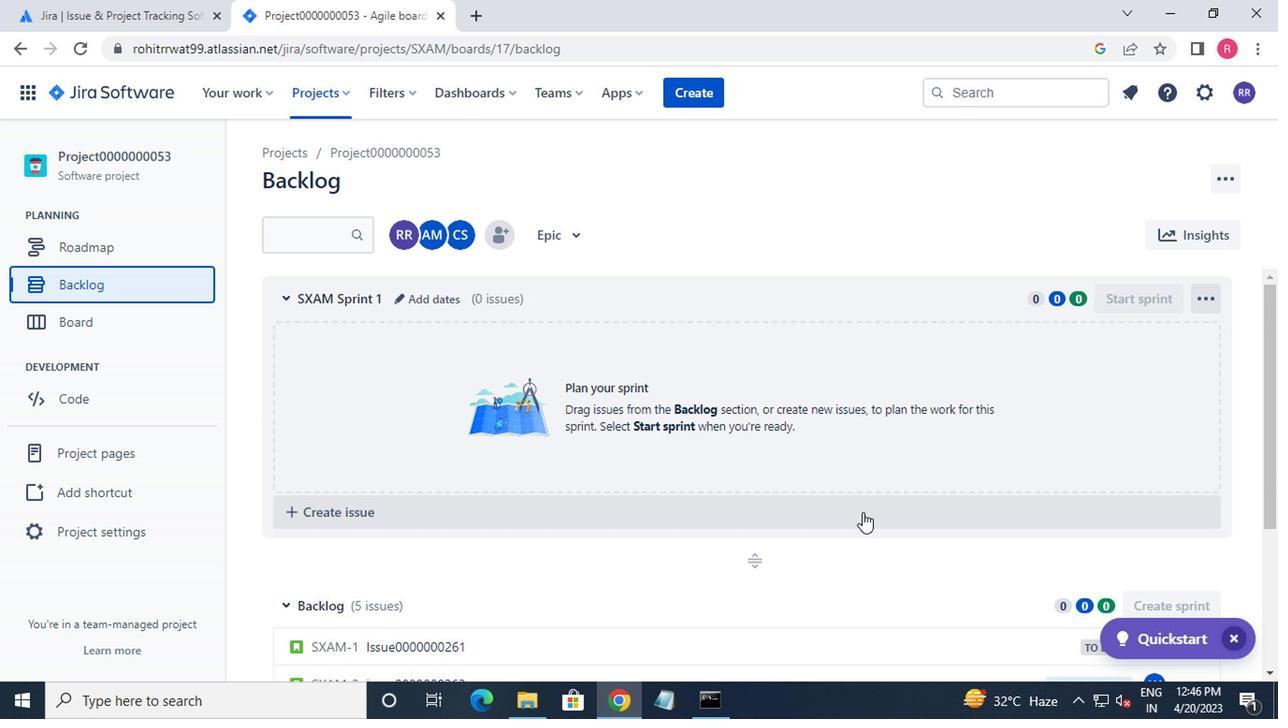 
Action: Mouse moved to (843, 509)
Screenshot: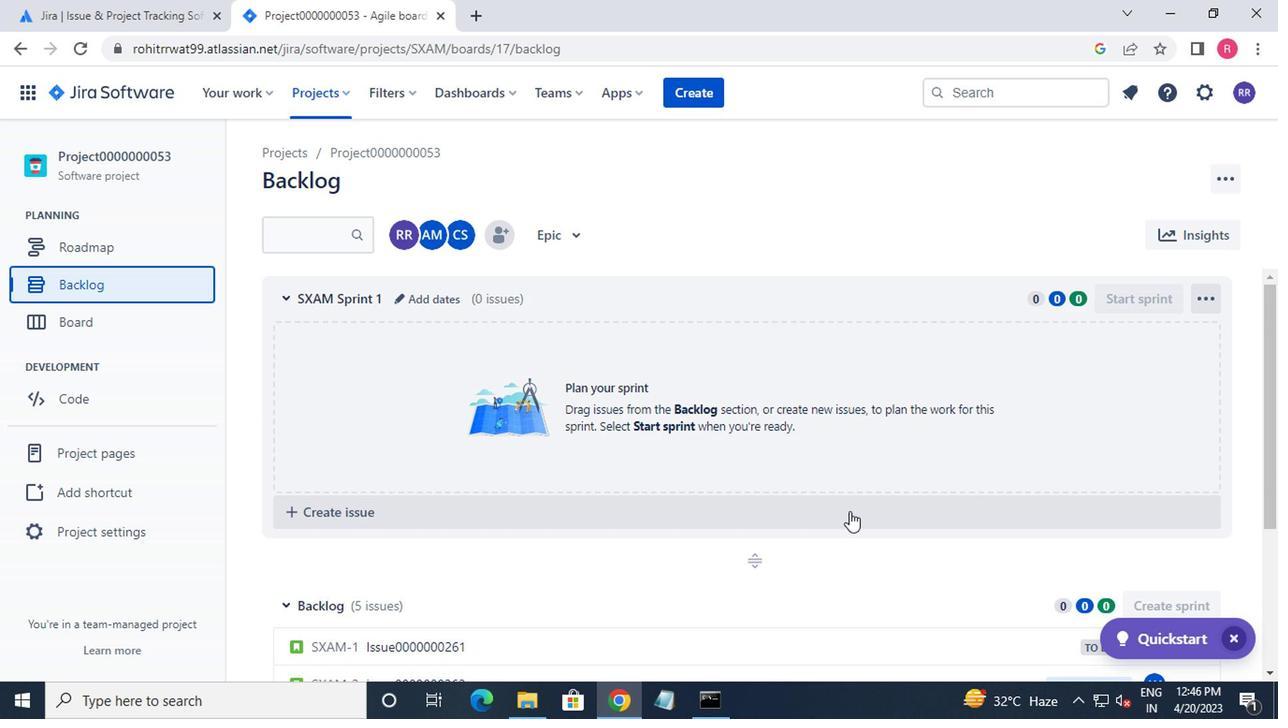 
Action: Mouse scrolled (843, 510) with delta (0, 1)
Screenshot: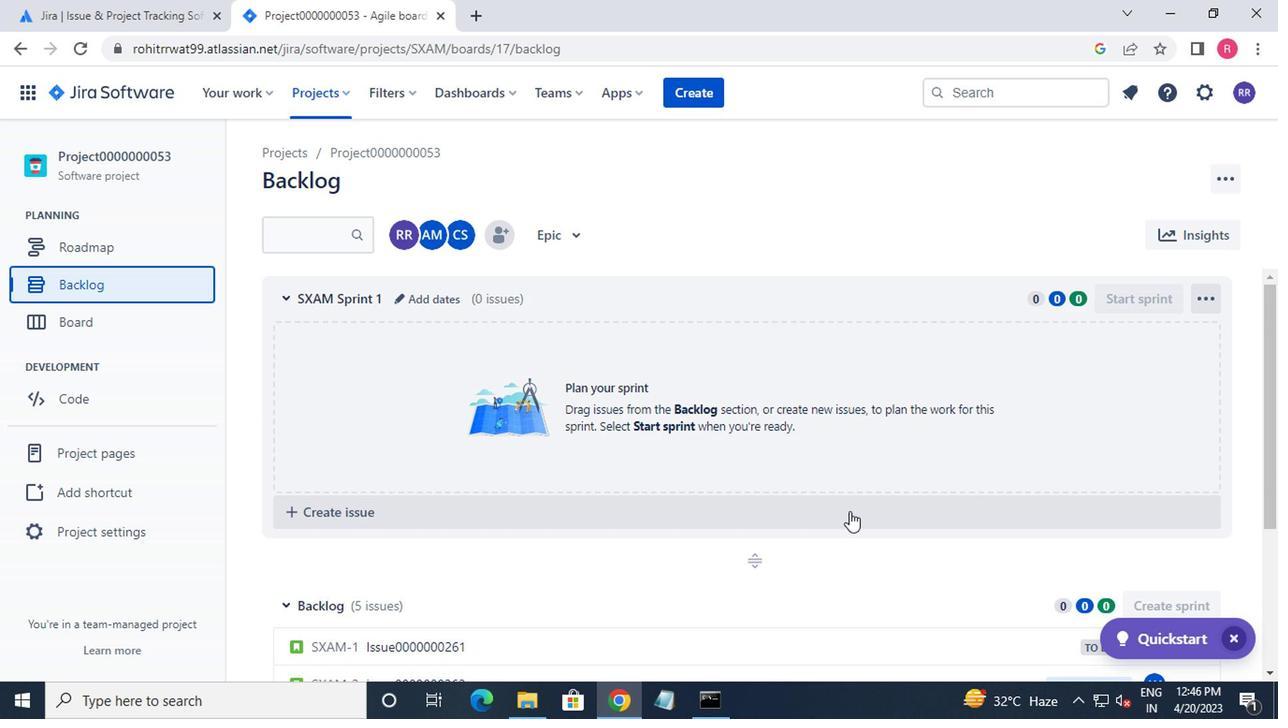 
Action: Mouse moved to (829, 499)
Screenshot: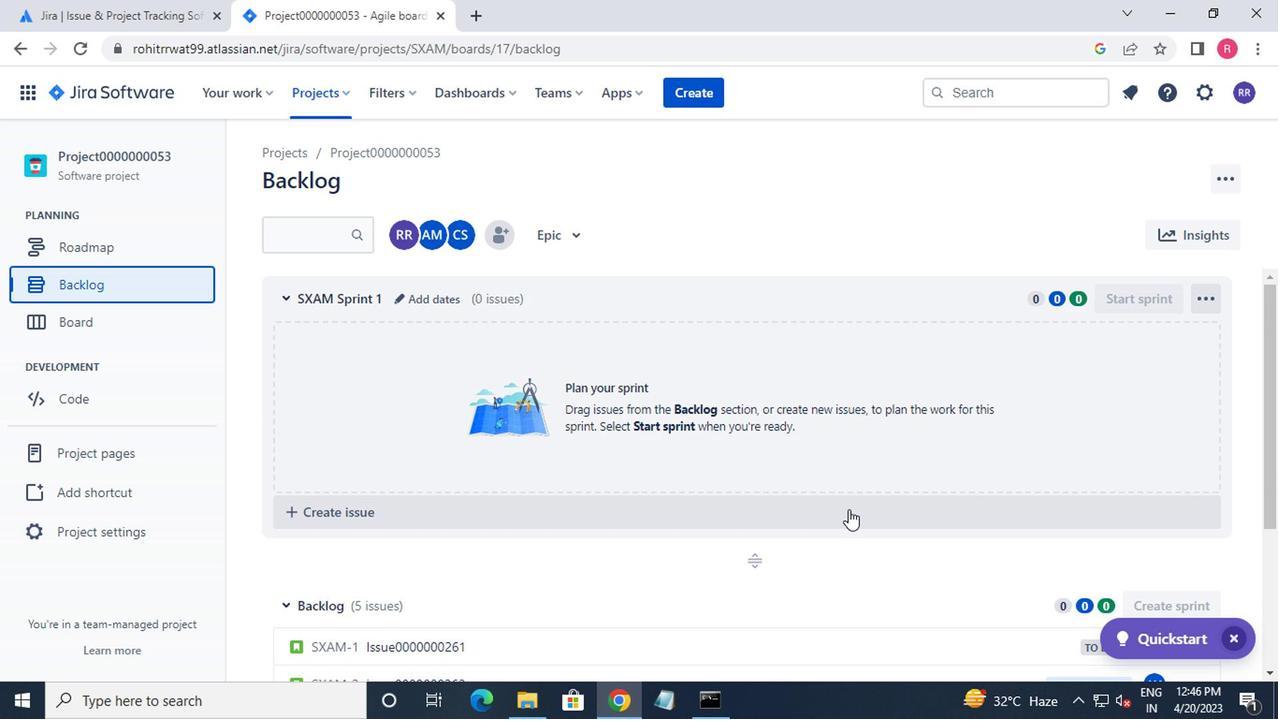 
Action: Mouse scrolled (829, 500) with delta (0, 0)
Screenshot: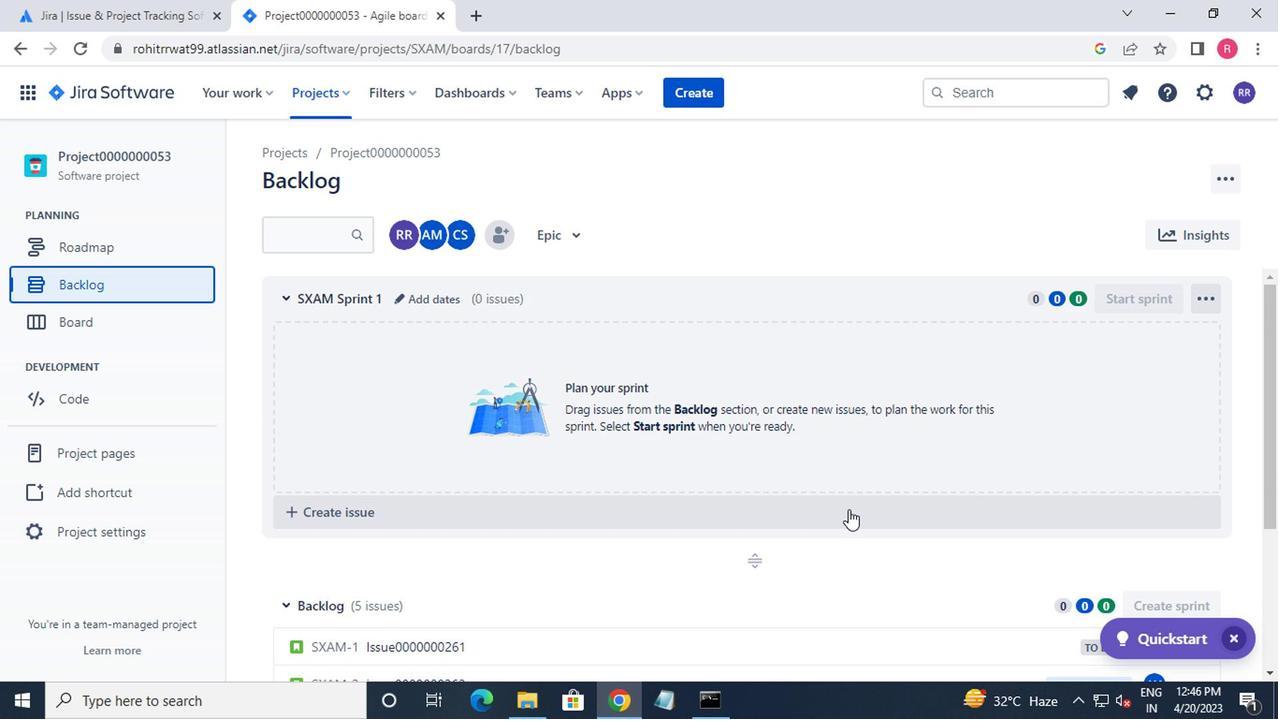 
Action: Mouse moved to (404, 303)
Screenshot: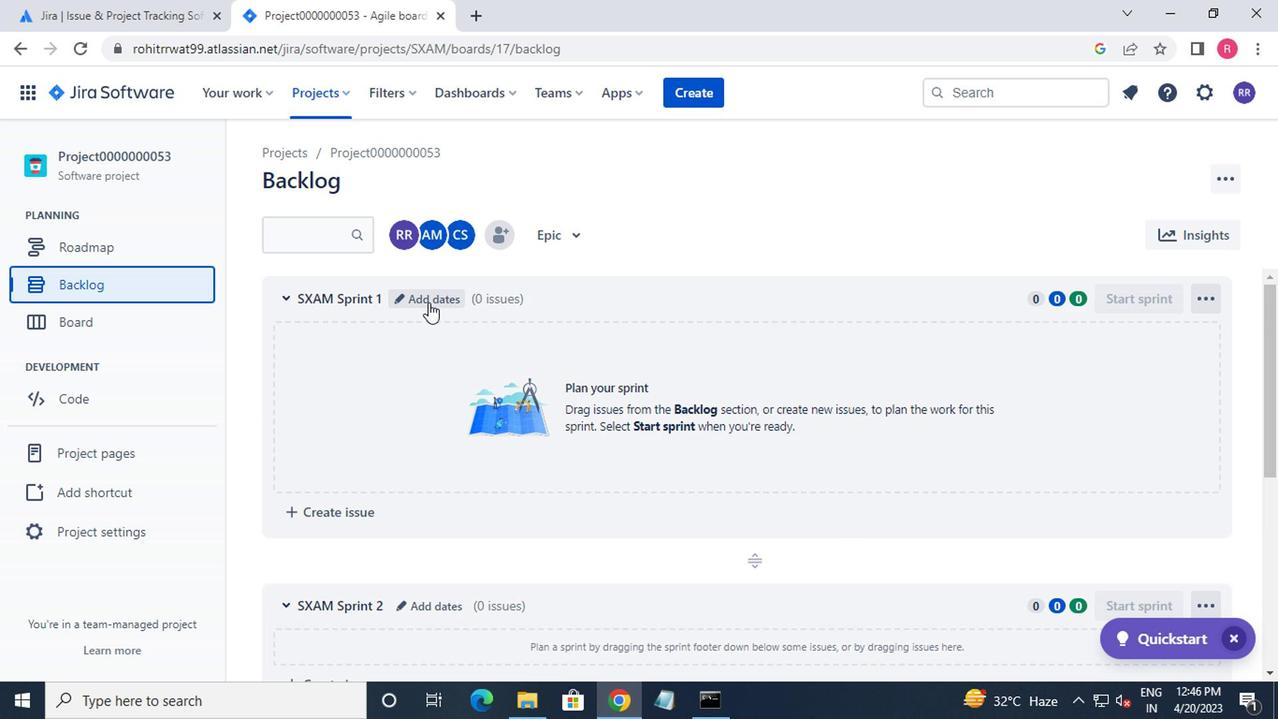 
Action: Mouse pressed left at (404, 303)
Screenshot: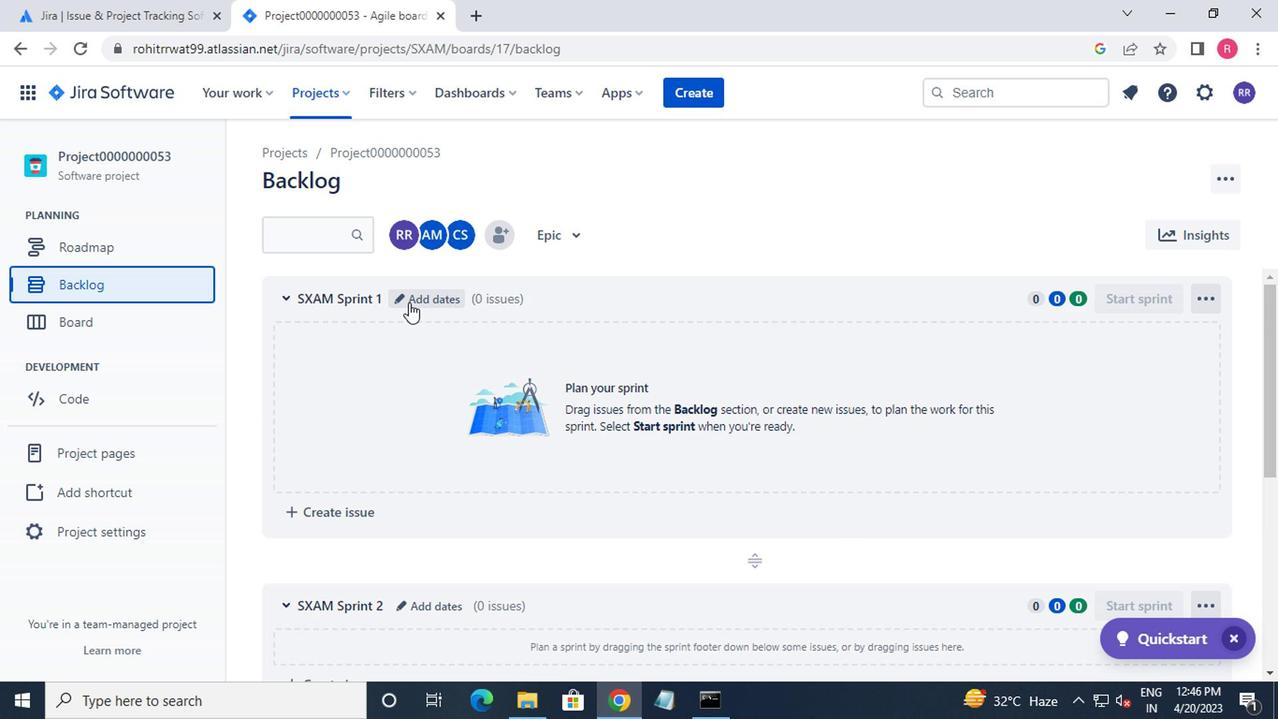 
Action: Mouse moved to (411, 297)
Screenshot: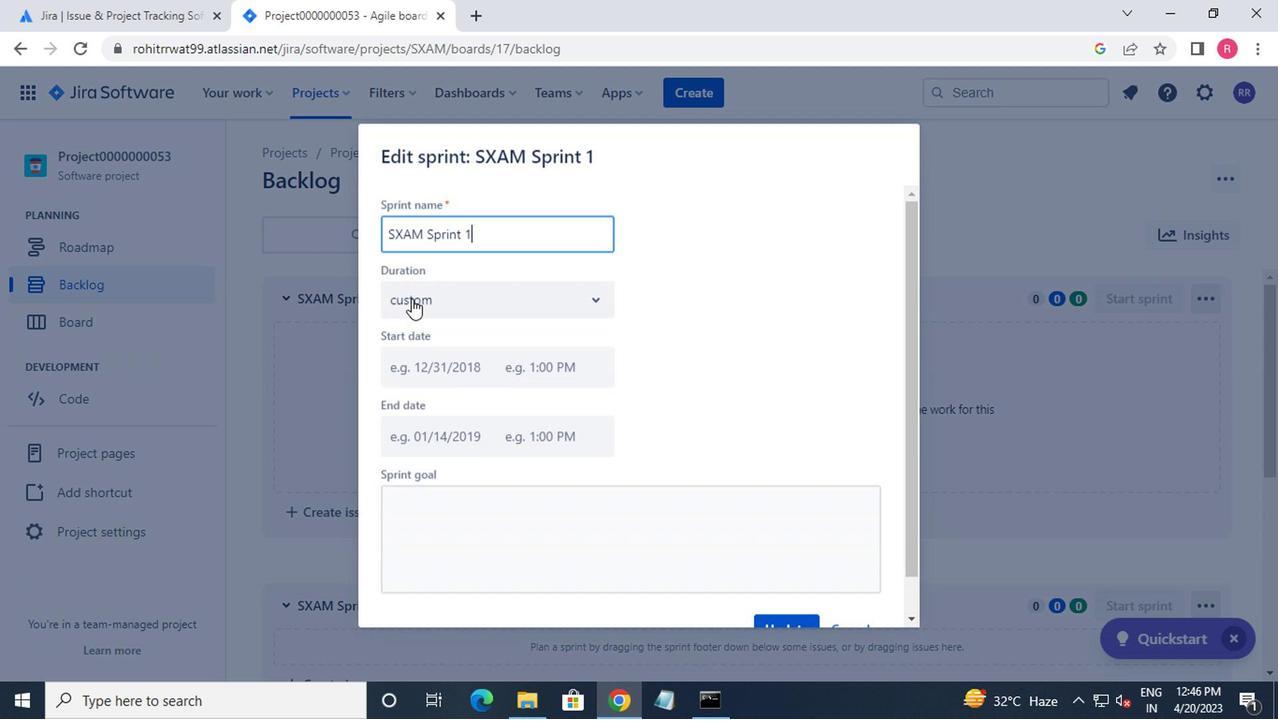 
Action: Key pressed <Key.backspace><Key.backspace><Key.backspace><Key.backspace><Key.backspace><Key.backspace><Key.backspace><Key.backspace><Key.backspace><Key.backspace><Key.backspace><Key.backspace><Key.backspace><Key.backspace><Key.backspace><Key.backspace><Key.backspace><Key.backspace><Key.backspace><Key.backspace><Key.backspace><Key.backspace><Key.backspace><Key.backspace><Key.backspace><Key.backspace><Key.backspace><Key.backspace><Key.backspace><Key.backspace><Key.backspace><Key.backspace><Key.backspace><Key.backspace><Key.backspace><Key.backspace><Key.backspace><Key.backspace><Key.backspace><Key.backspace><Key.shift>SPRINT0000000157
Screenshot: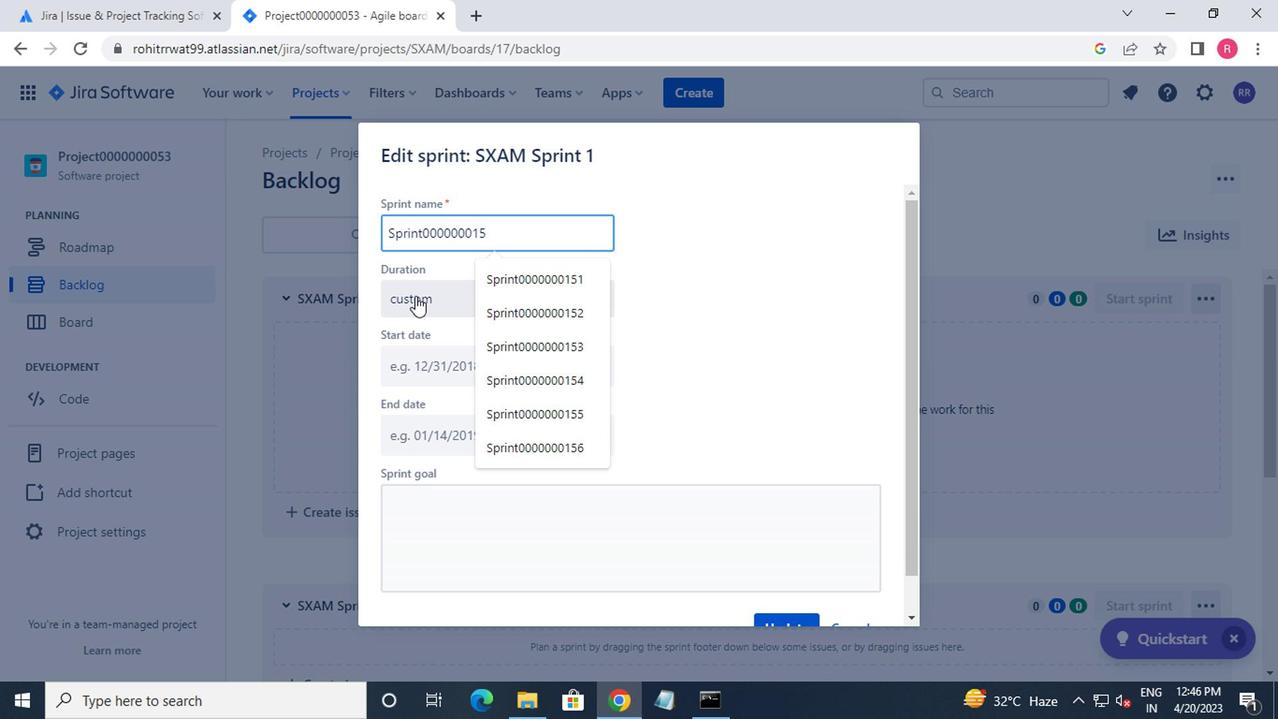 
Action: Mouse moved to (651, 416)
Screenshot: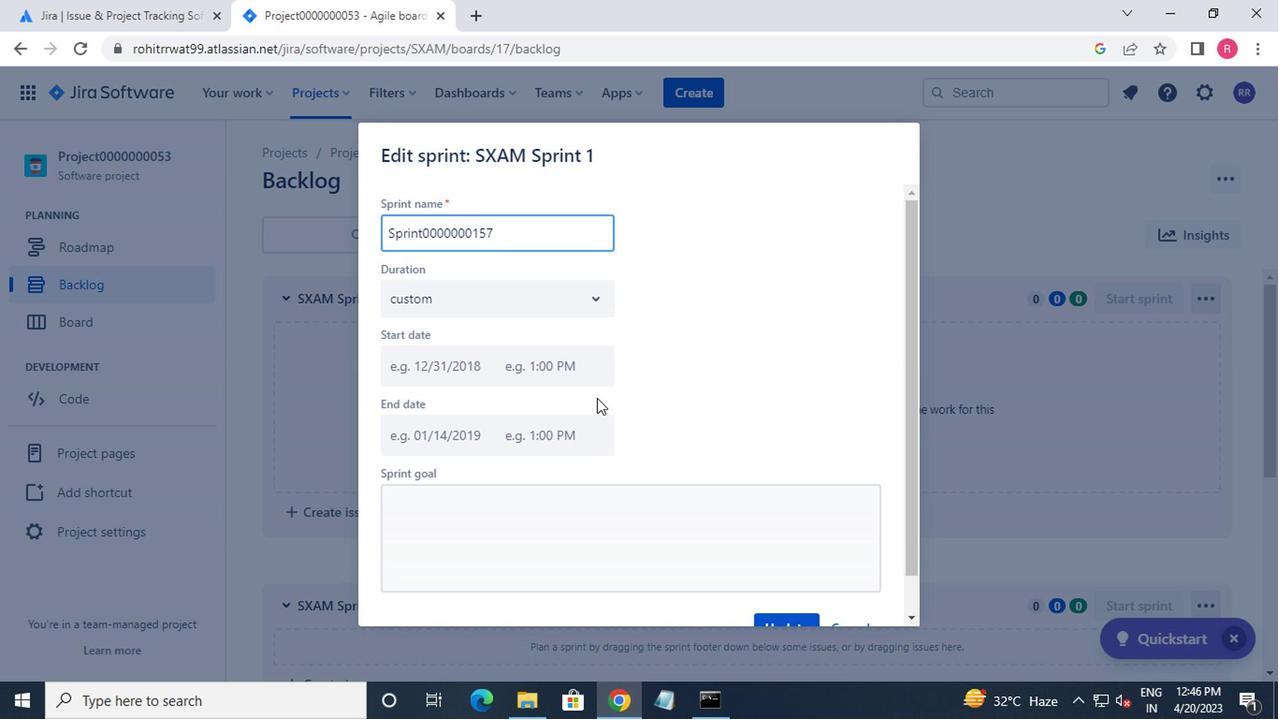 
Action: Mouse scrolled (651, 416) with delta (0, 0)
Screenshot: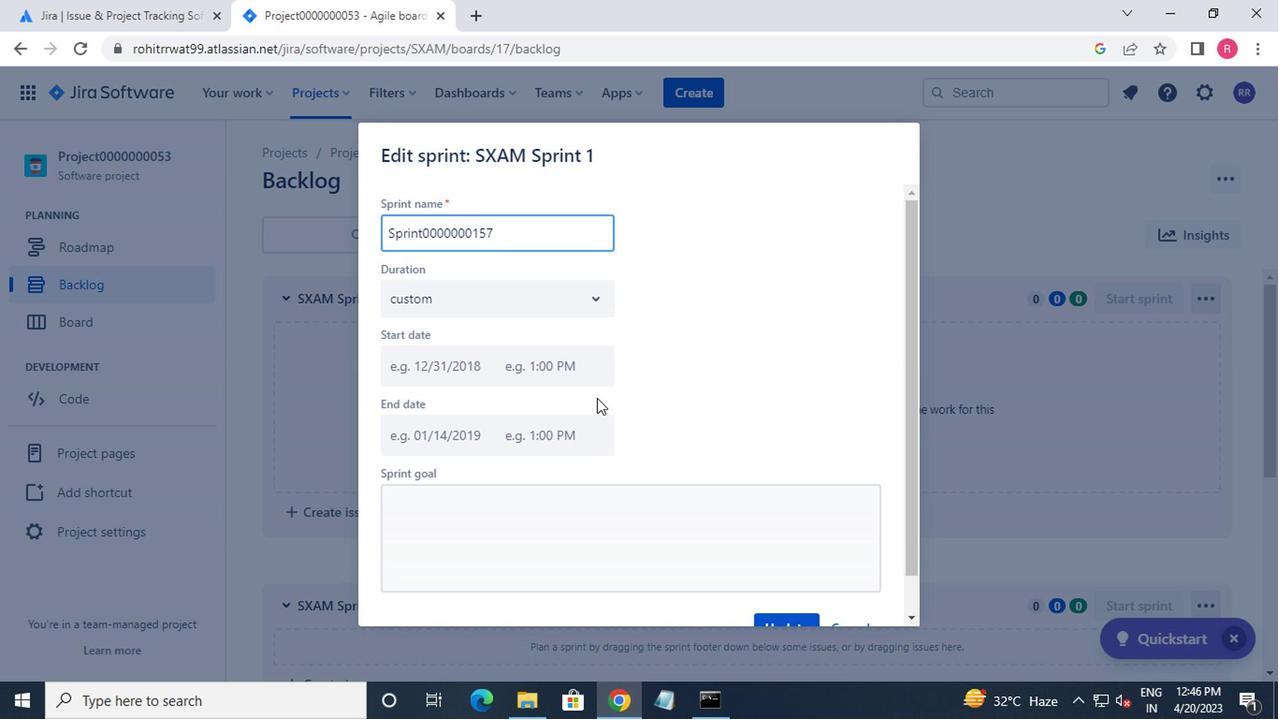 
Action: Mouse moved to (691, 426)
Screenshot: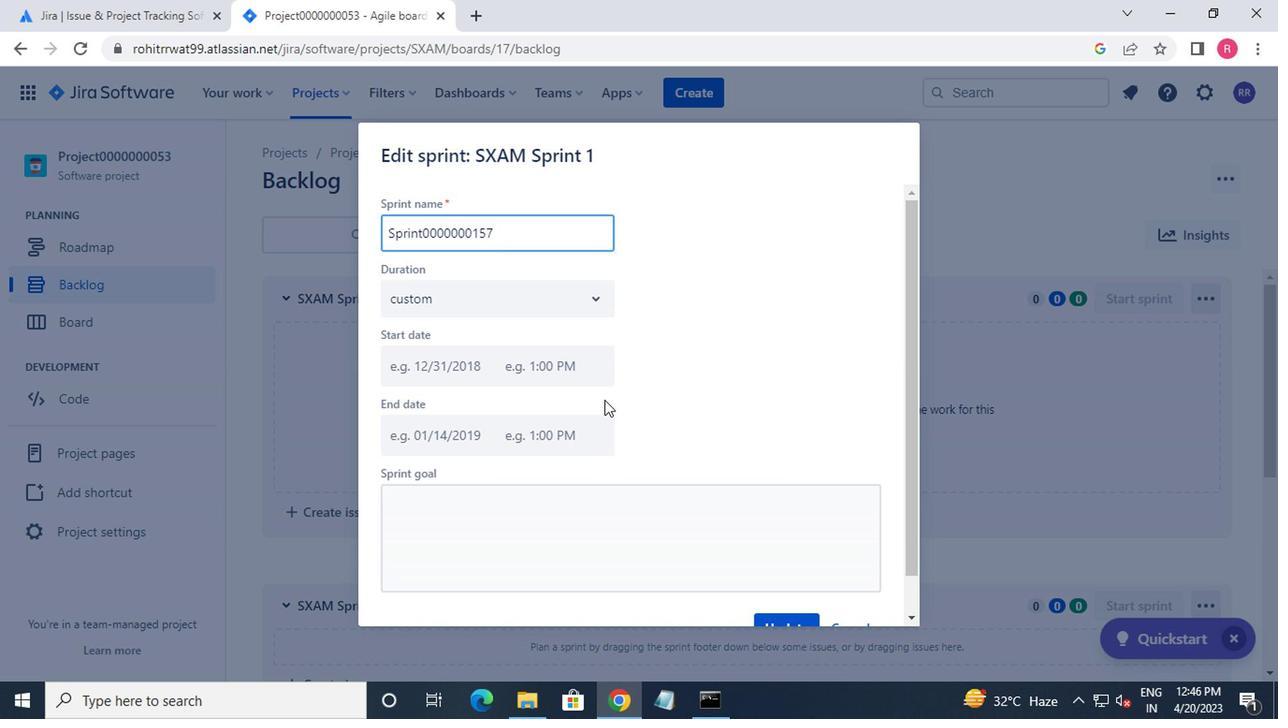 
Action: Mouse scrolled (691, 425) with delta (0, 0)
Screenshot: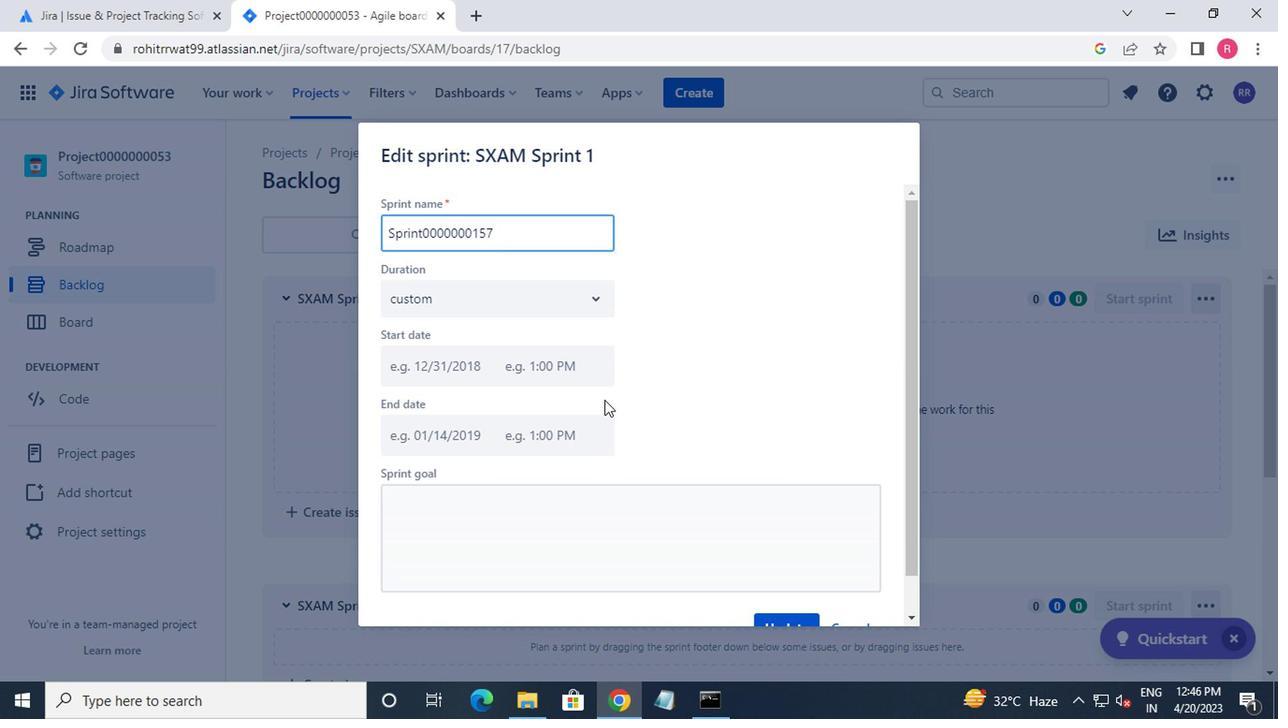 
Action: Mouse moved to (785, 594)
Screenshot: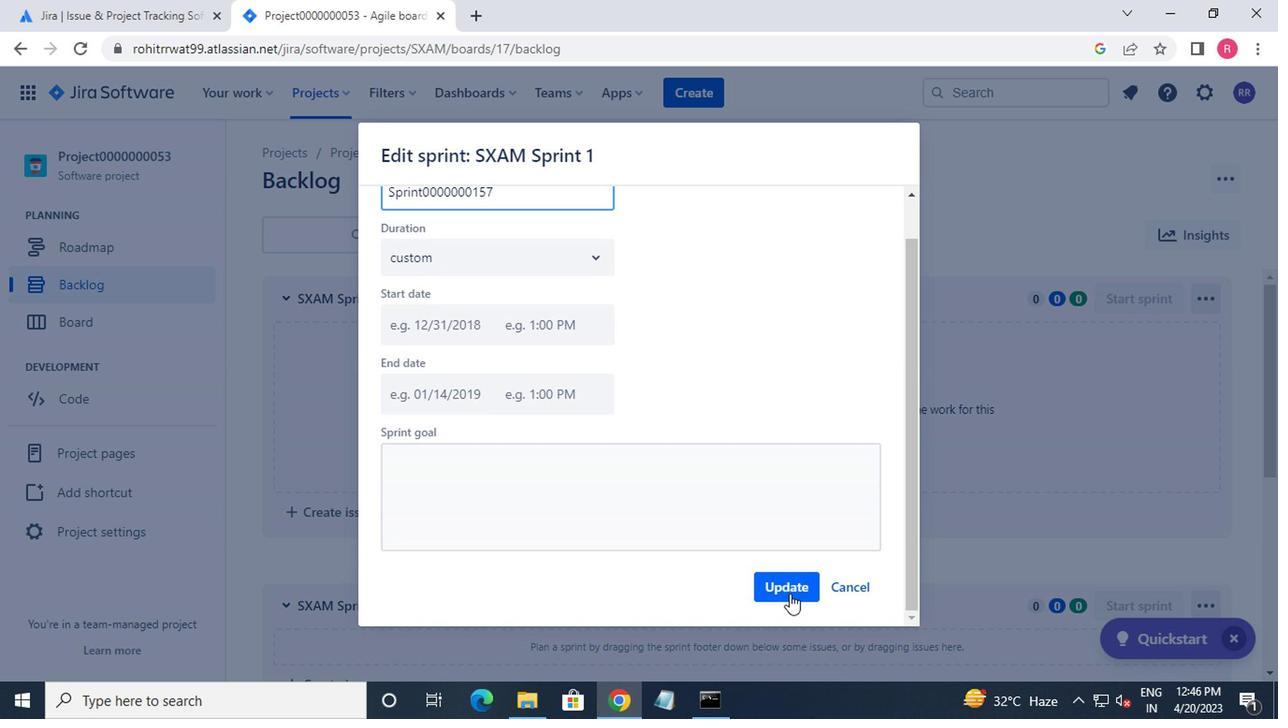 
Action: Mouse pressed left at (785, 594)
Screenshot: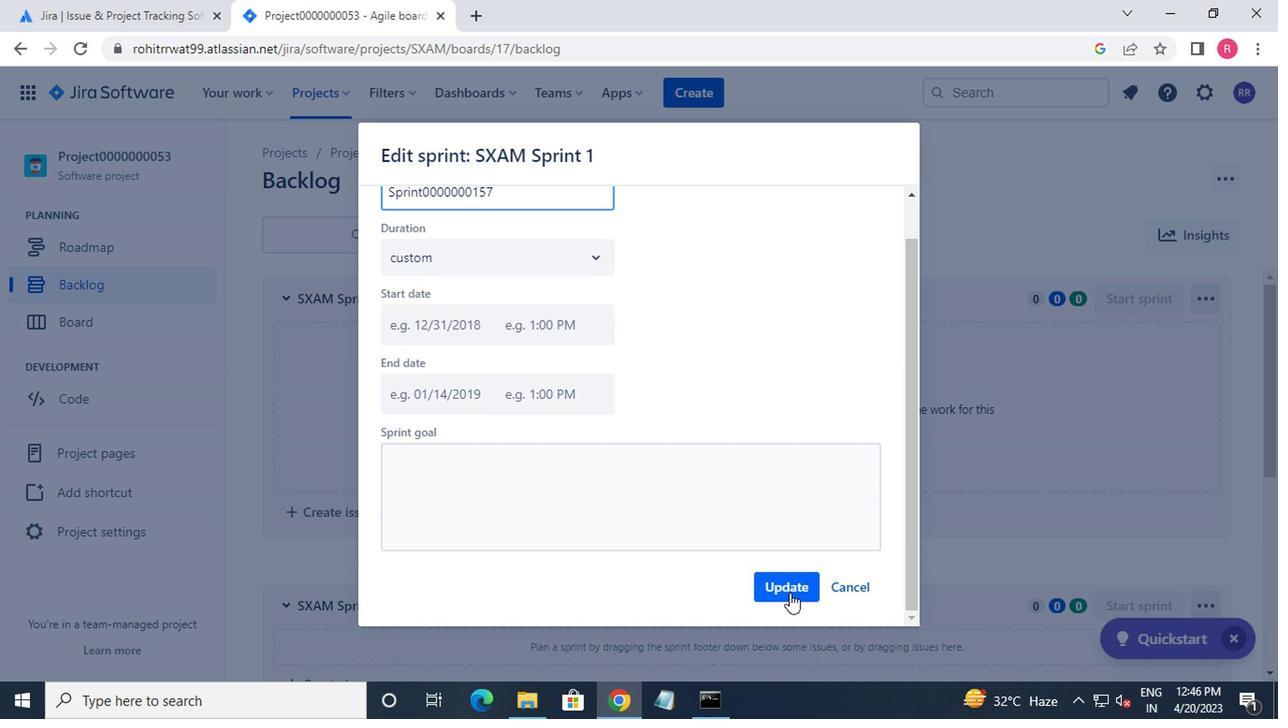 
Action: Mouse moved to (782, 588)
Screenshot: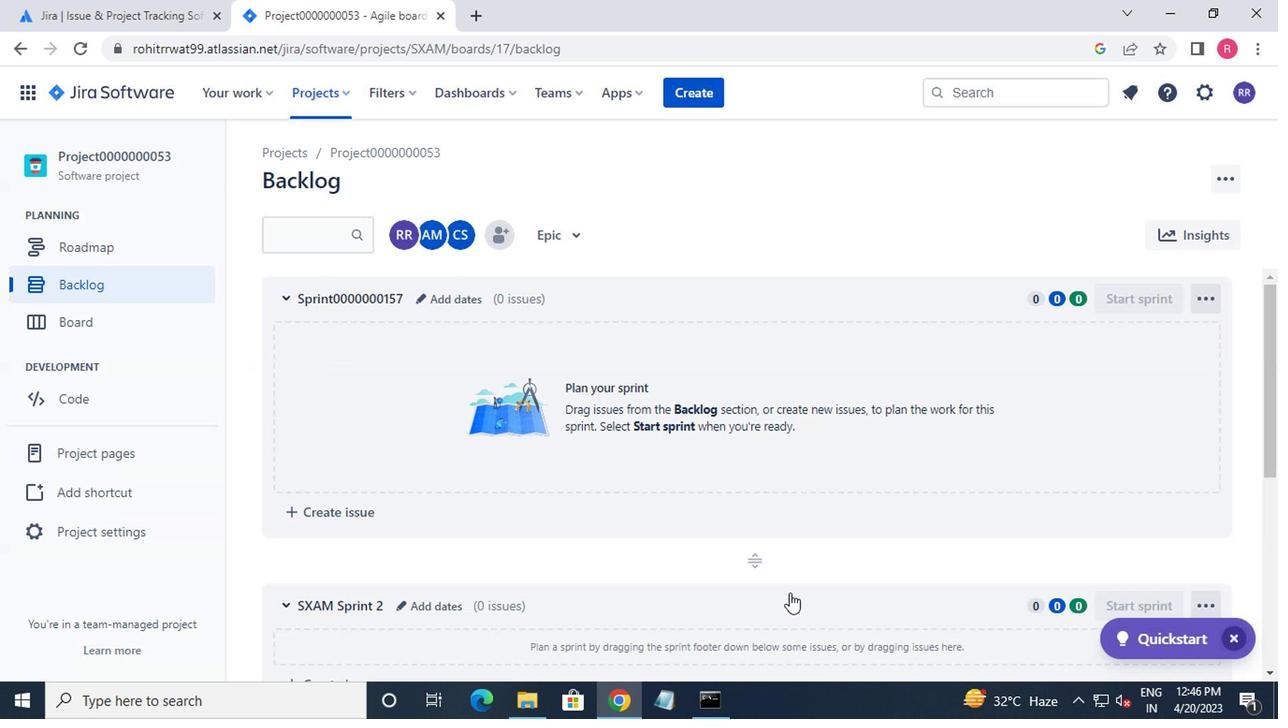 
